 Task: Find connections with filter location Itabaiana with filter topic #Bitcoinwith filter profile language Potuguese with filter current company Online Opportunity Work From Home with filter school Indian School of Business with filter industry Water, Waste, Steam, and Air Conditioning Services with filter service category Labor and Employment Law with filter keywords title Screenwriter
Action: Mouse moved to (687, 144)
Screenshot: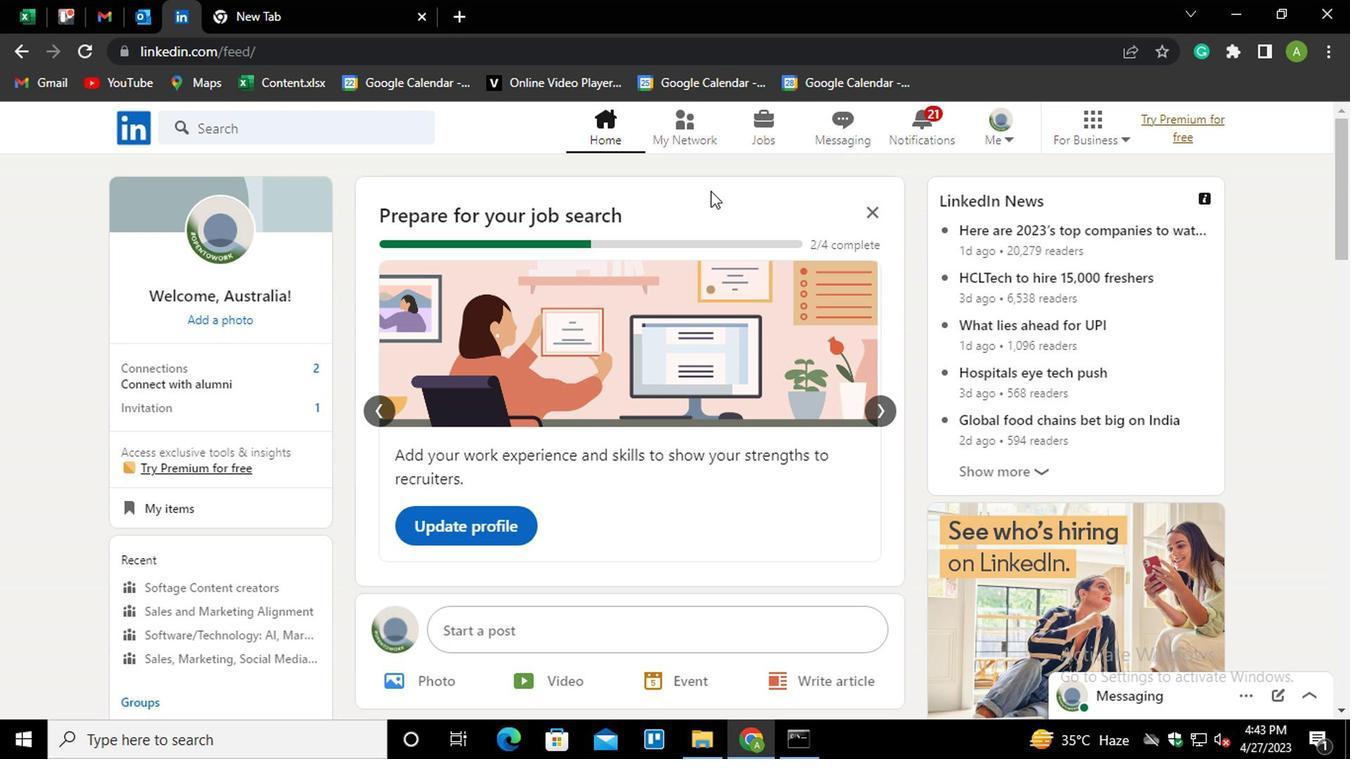 
Action: Mouse pressed left at (687, 144)
Screenshot: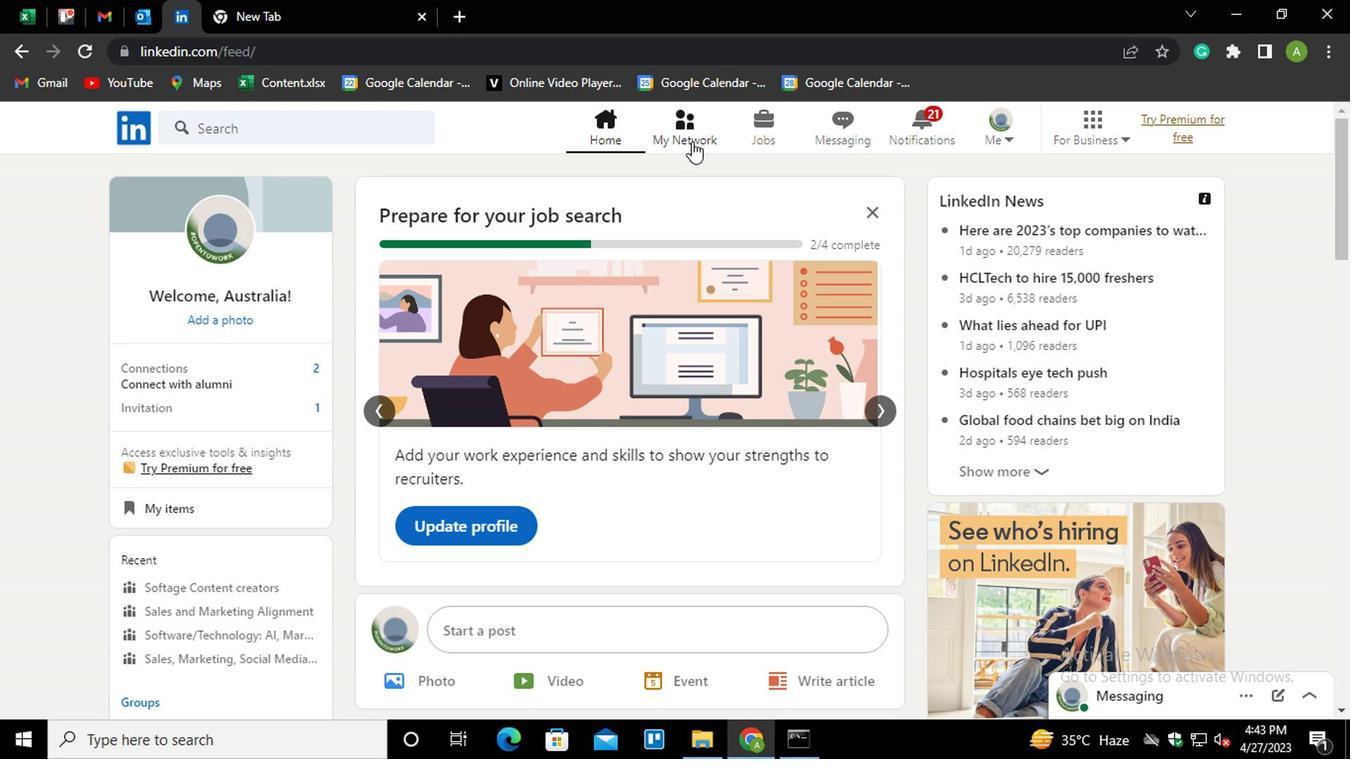 
Action: Mouse moved to (217, 237)
Screenshot: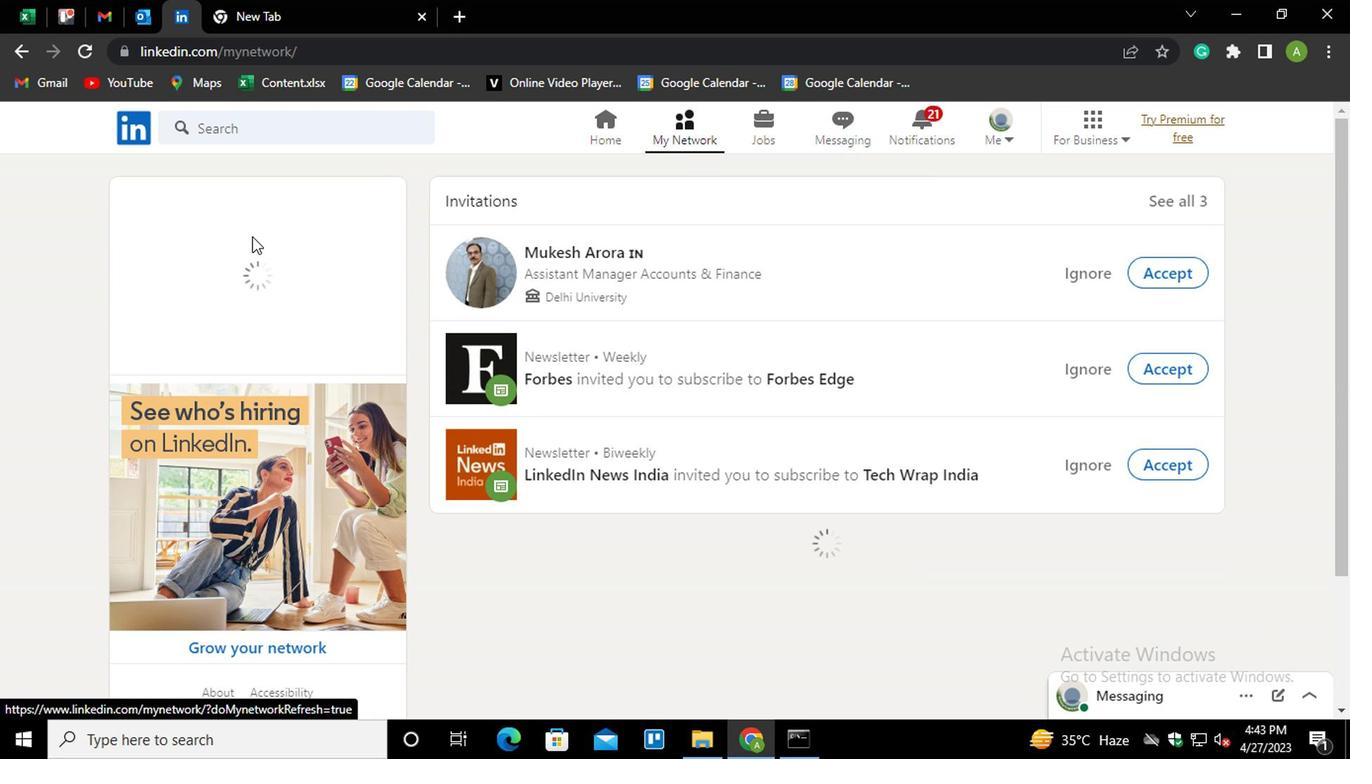 
Action: Mouse pressed left at (217, 237)
Screenshot: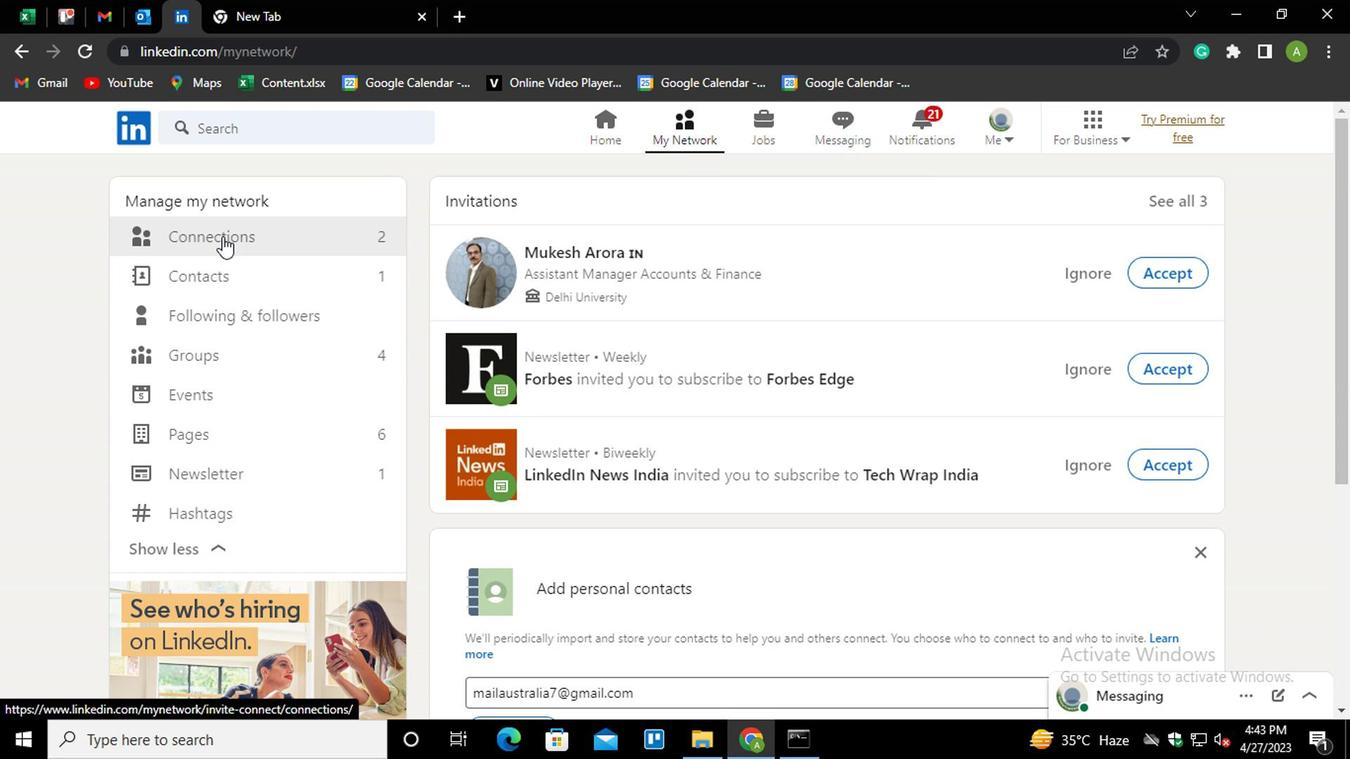 
Action: Mouse moved to (832, 244)
Screenshot: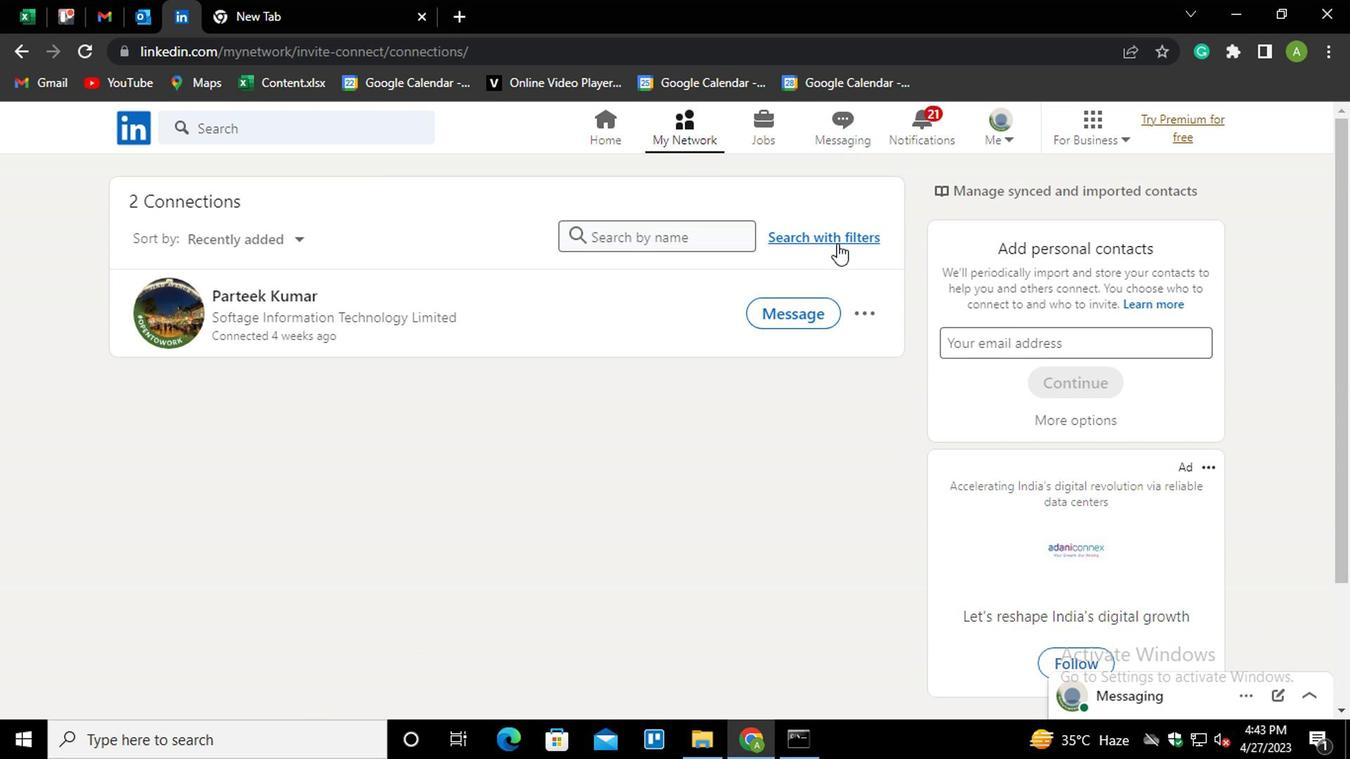 
Action: Mouse pressed left at (832, 244)
Screenshot: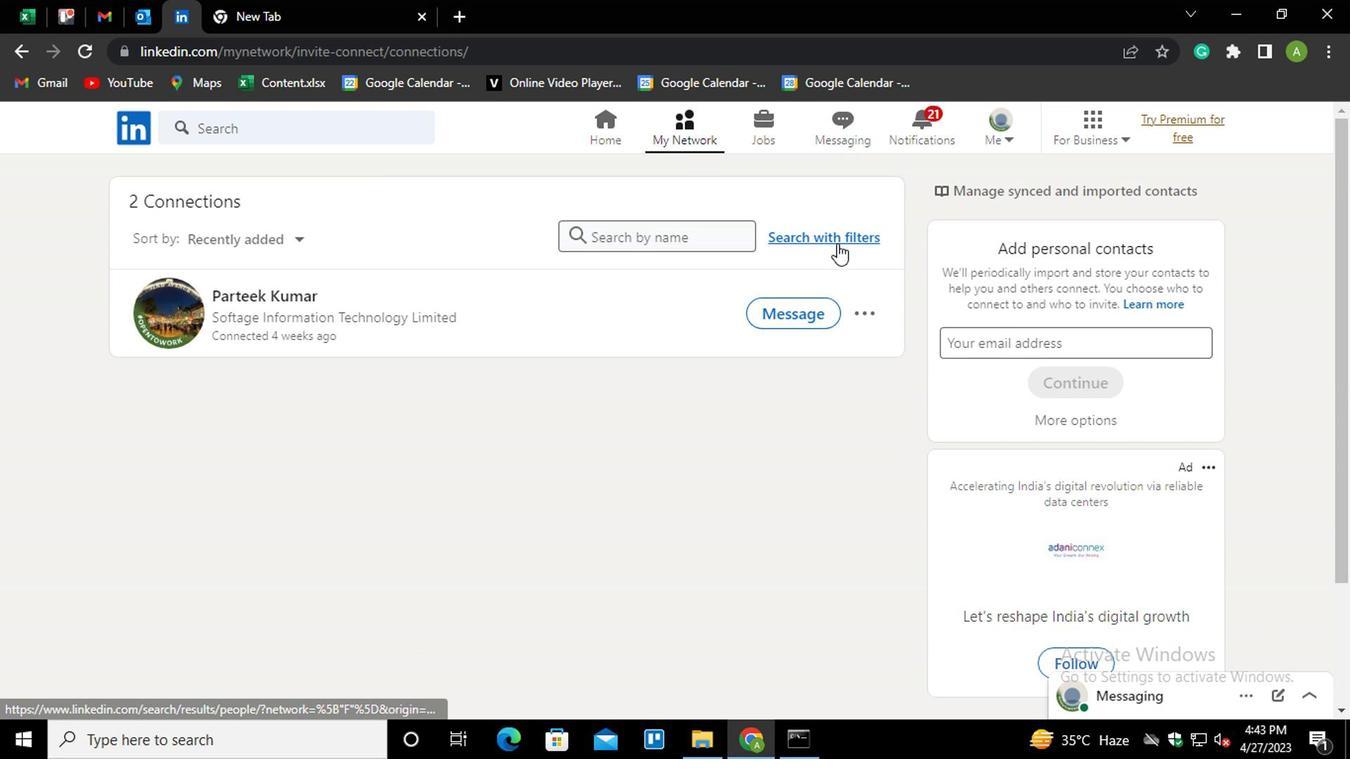 
Action: Mouse moved to (724, 184)
Screenshot: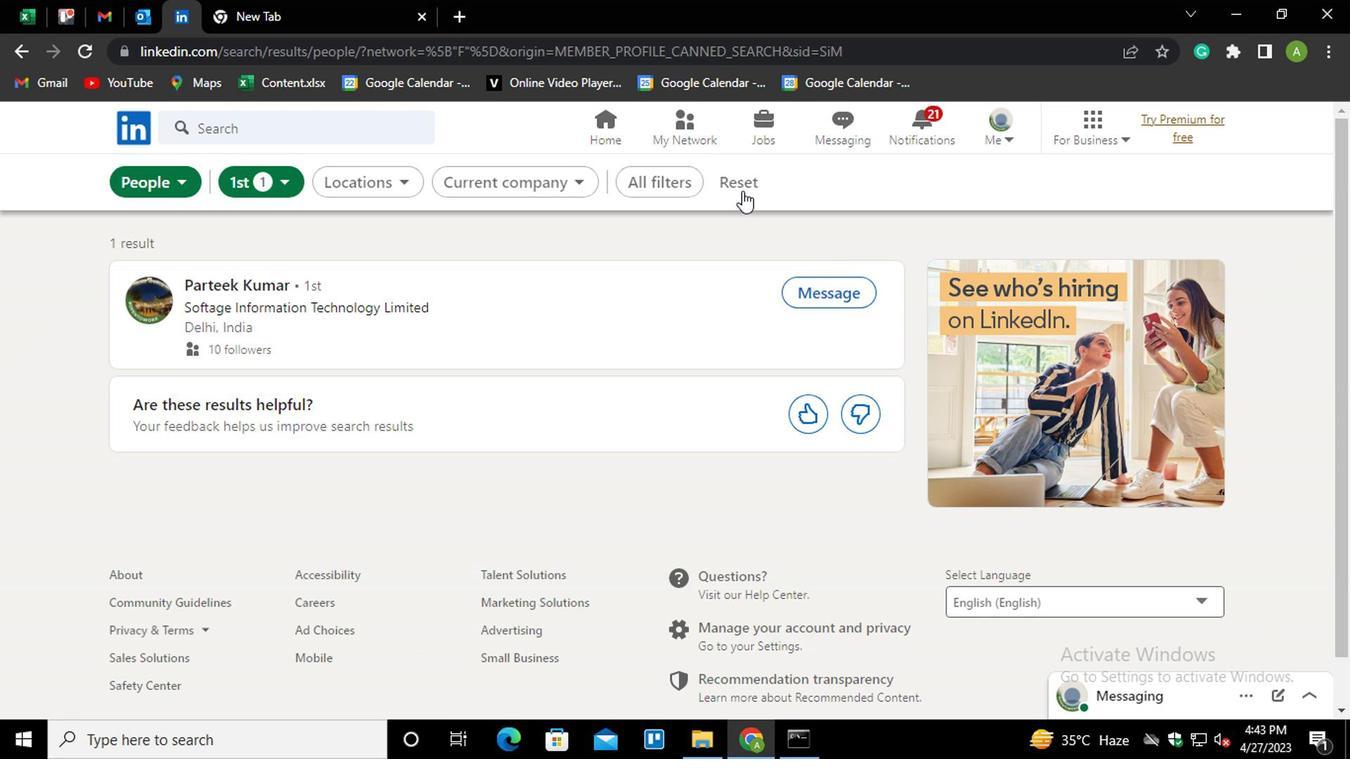 
Action: Mouse pressed left at (724, 184)
Screenshot: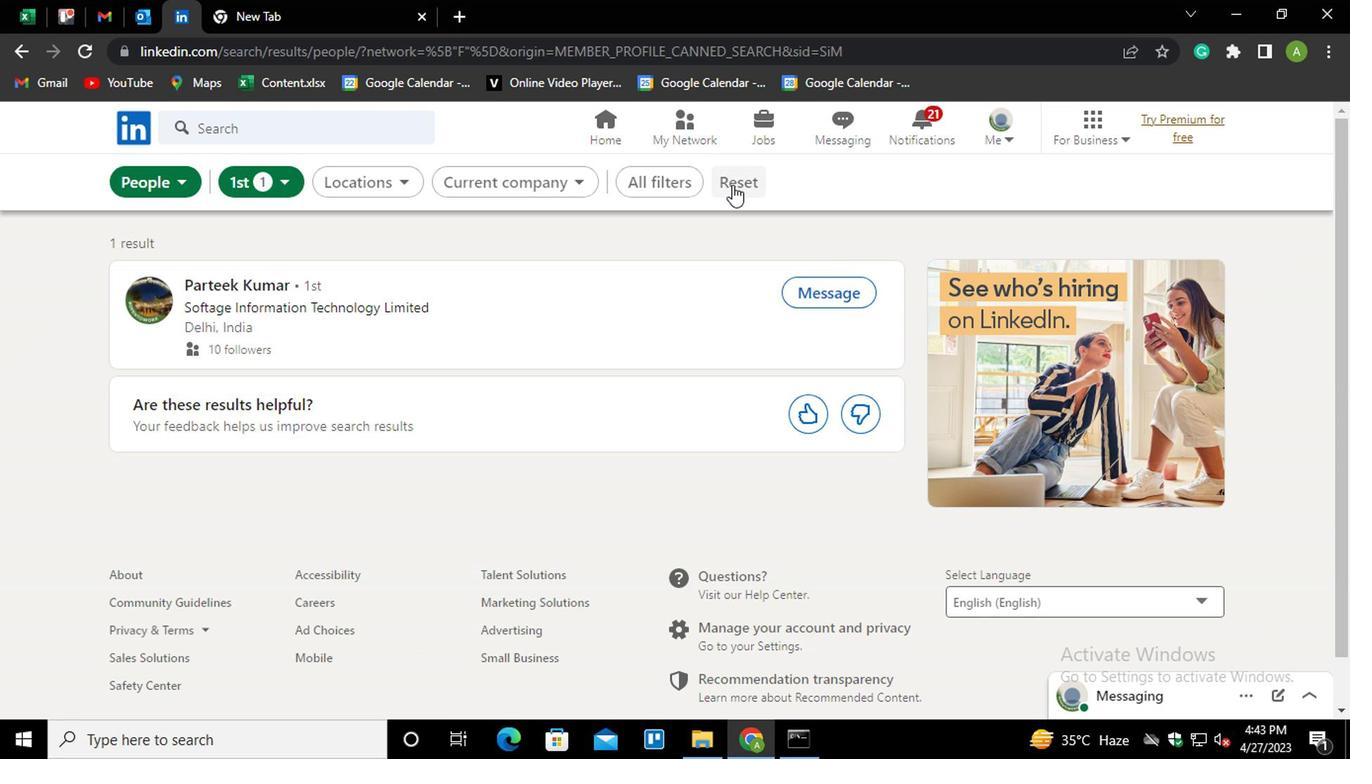 
Action: Mouse moved to (713, 189)
Screenshot: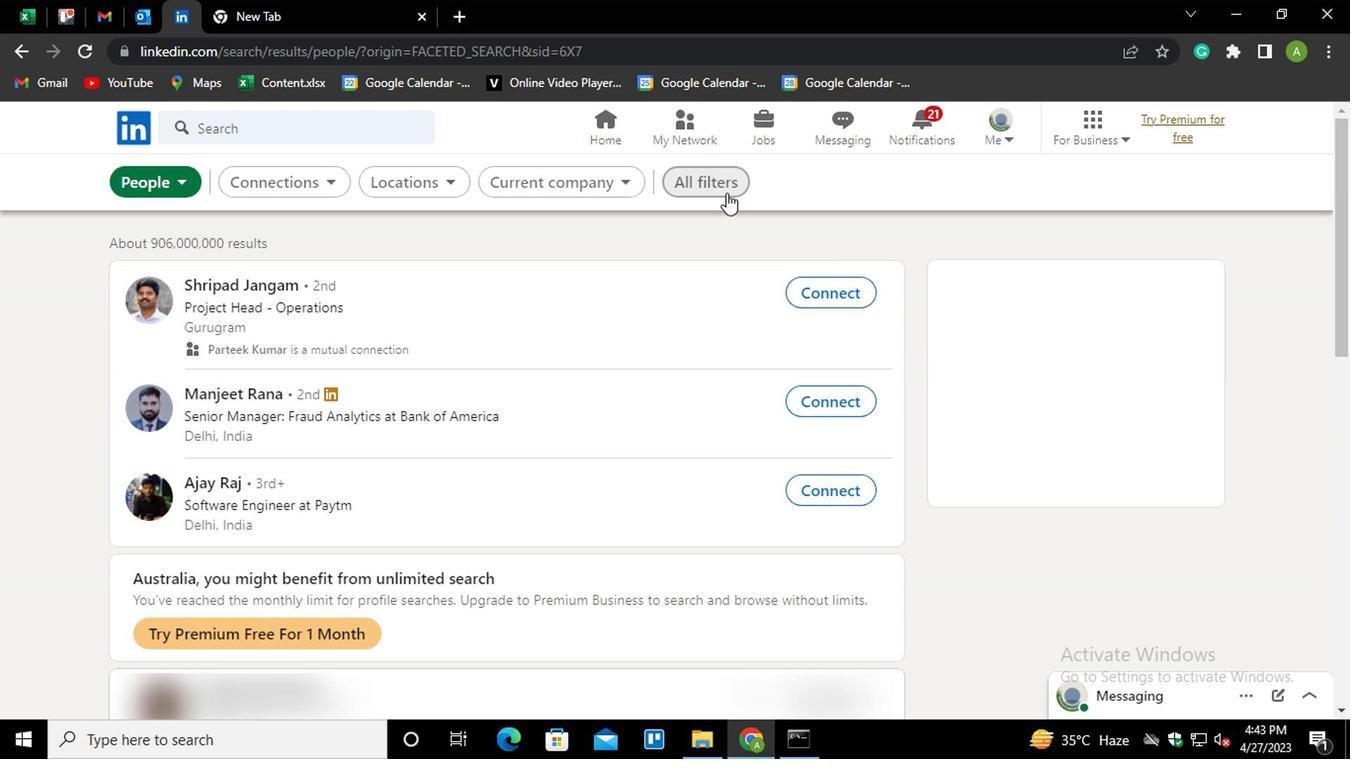 
Action: Mouse pressed left at (713, 189)
Screenshot: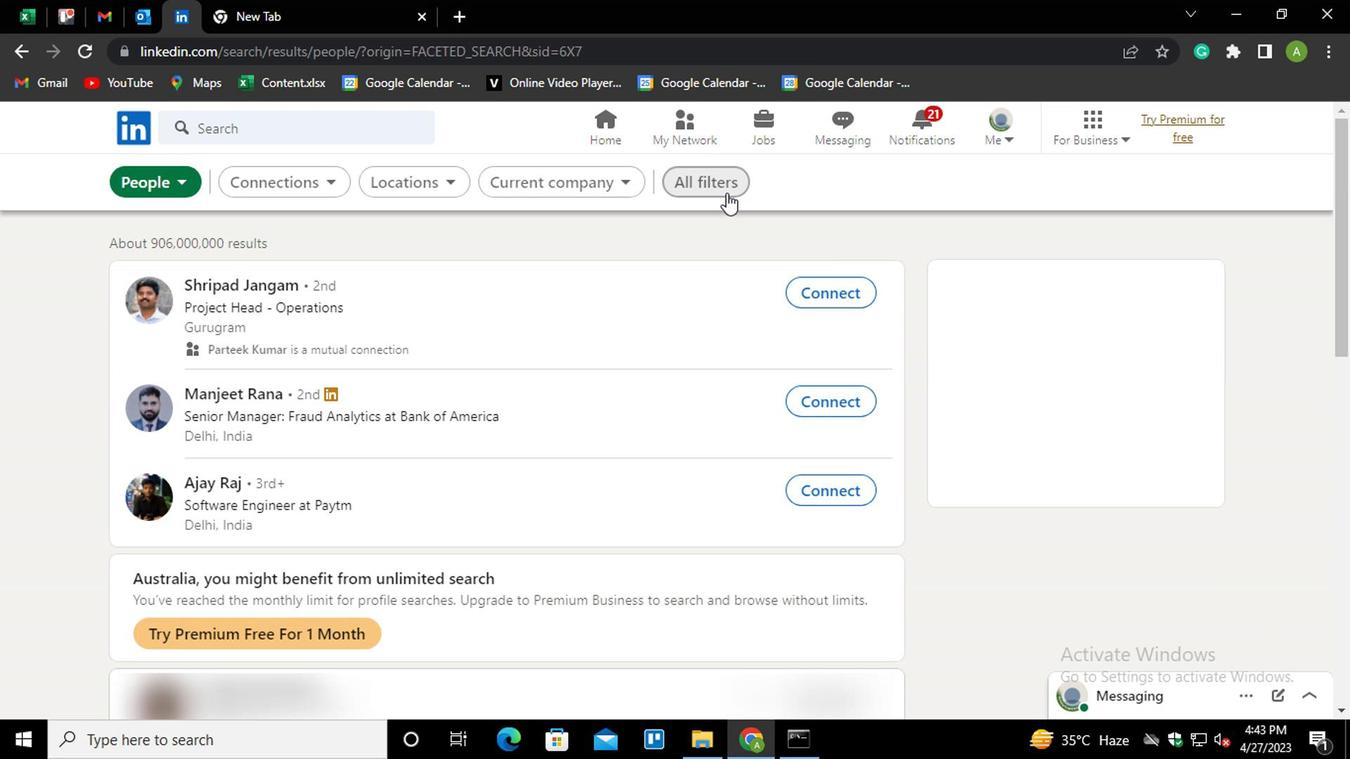 
Action: Mouse moved to (948, 372)
Screenshot: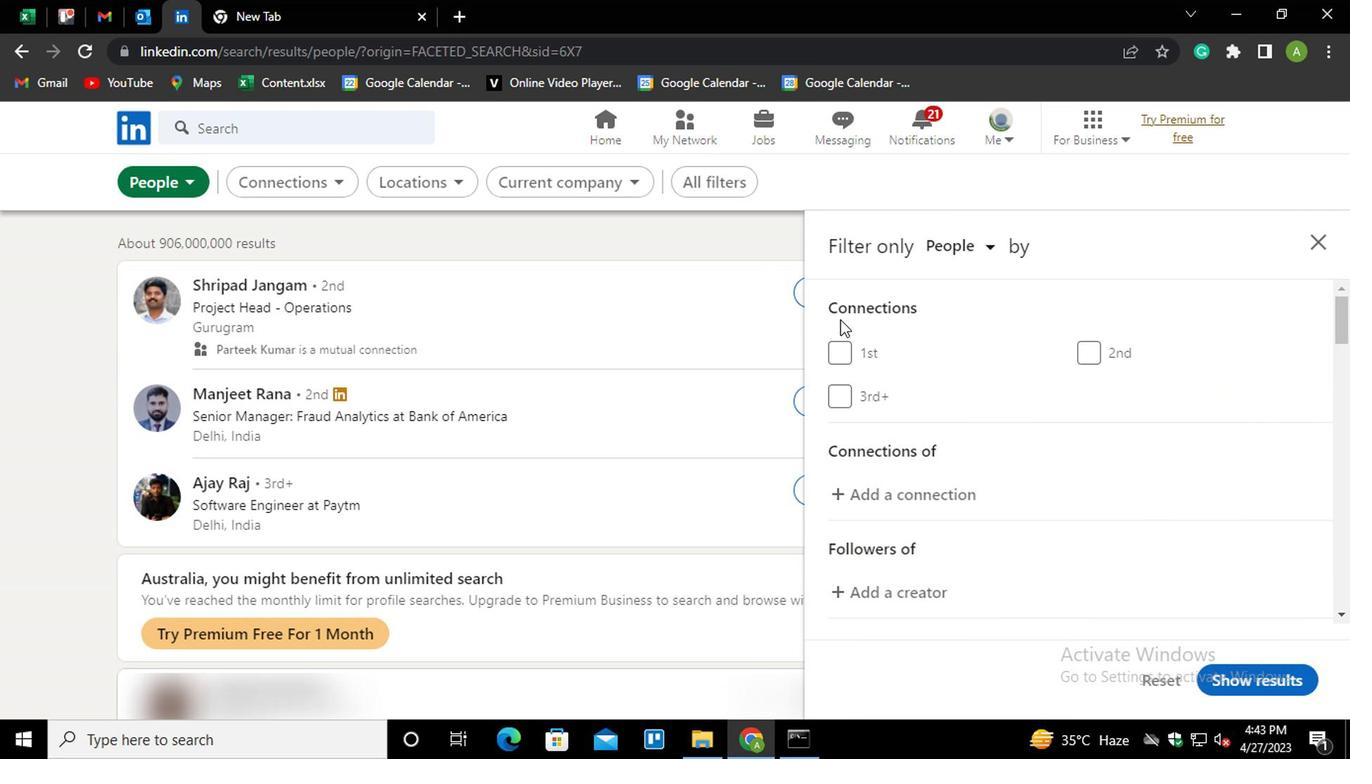 
Action: Mouse scrolled (948, 372) with delta (0, 0)
Screenshot: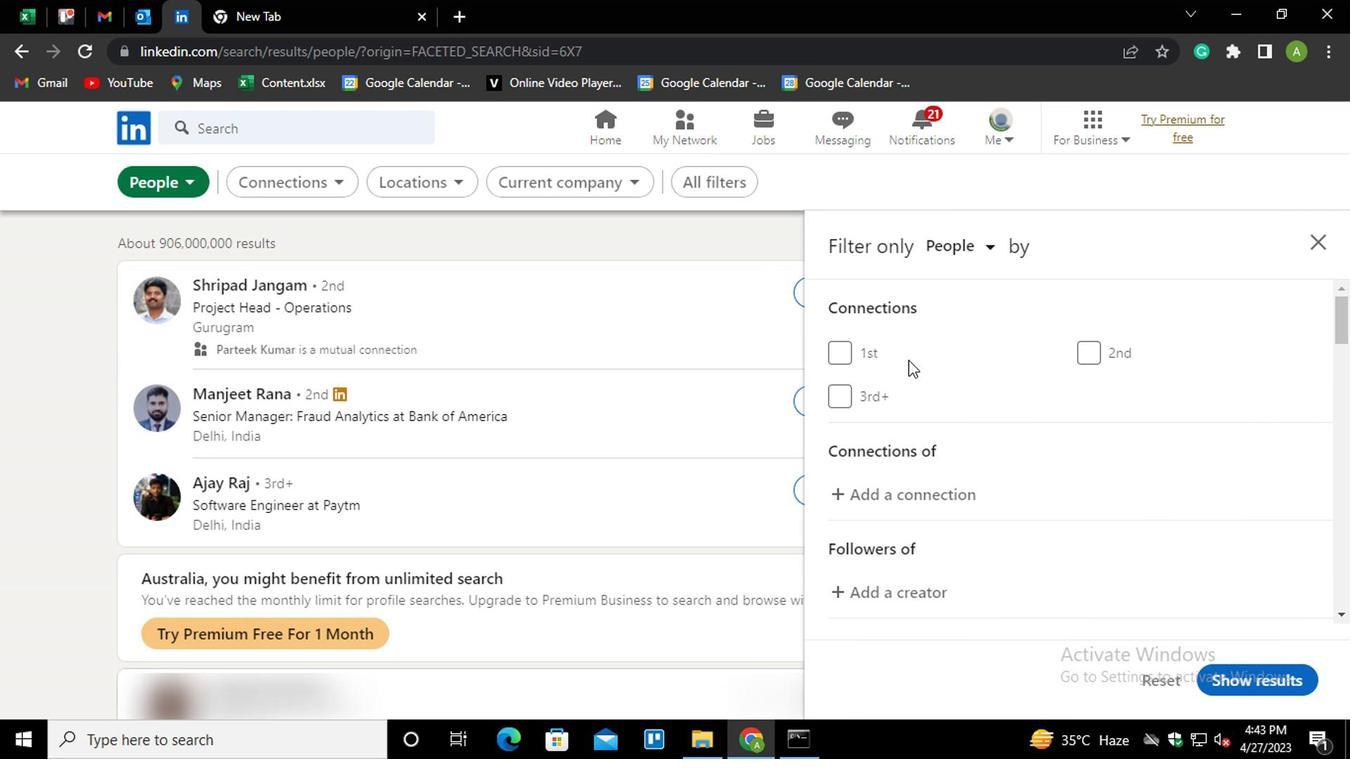 
Action: Mouse scrolled (948, 372) with delta (0, 0)
Screenshot: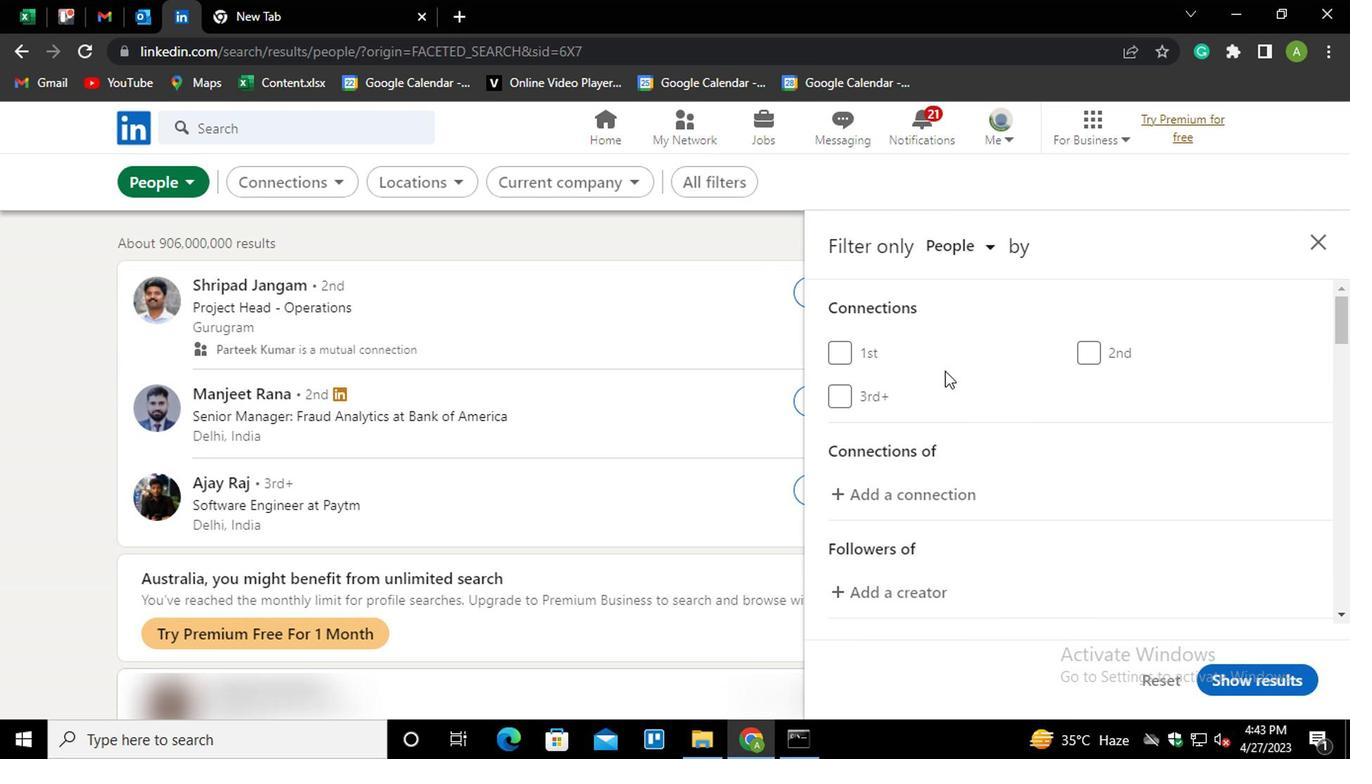 
Action: Mouse scrolled (948, 372) with delta (0, 0)
Screenshot: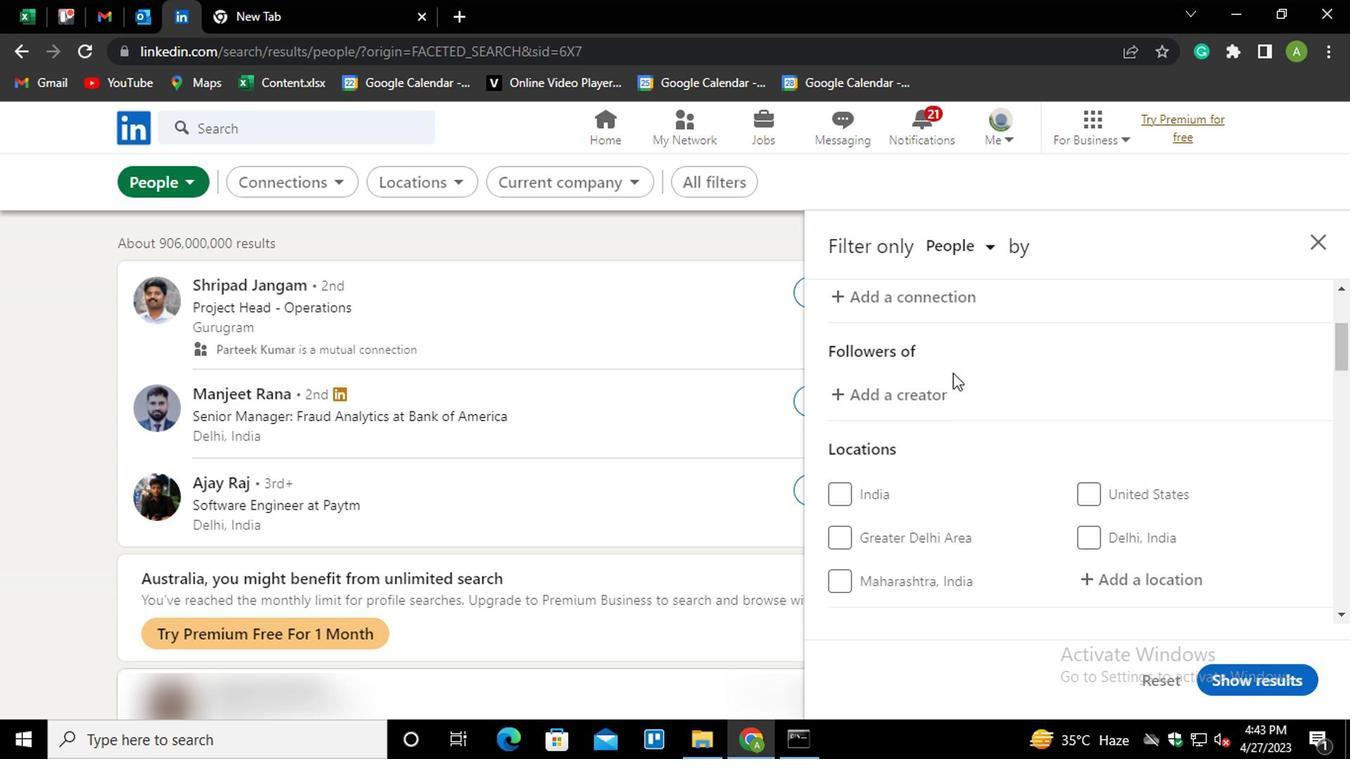 
Action: Mouse scrolled (948, 372) with delta (0, 0)
Screenshot: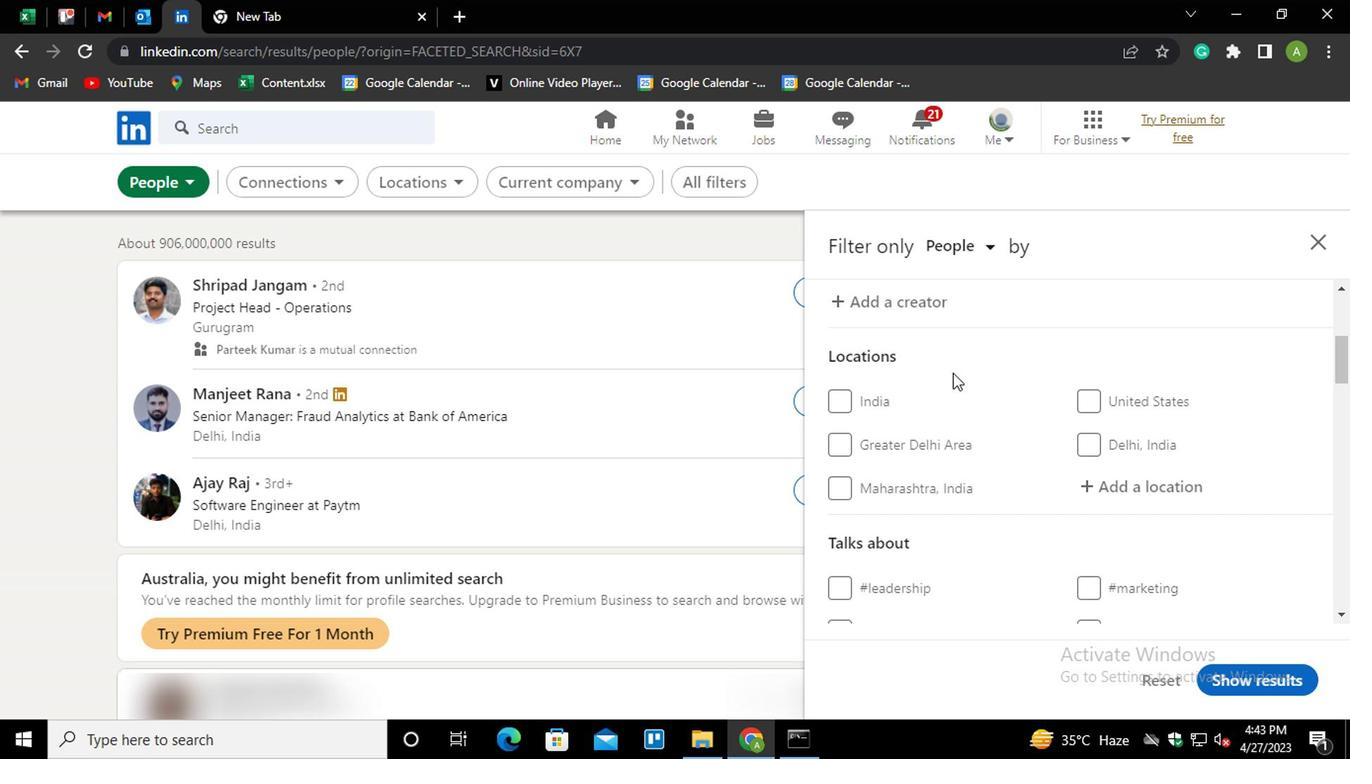 
Action: Mouse scrolled (948, 372) with delta (0, 0)
Screenshot: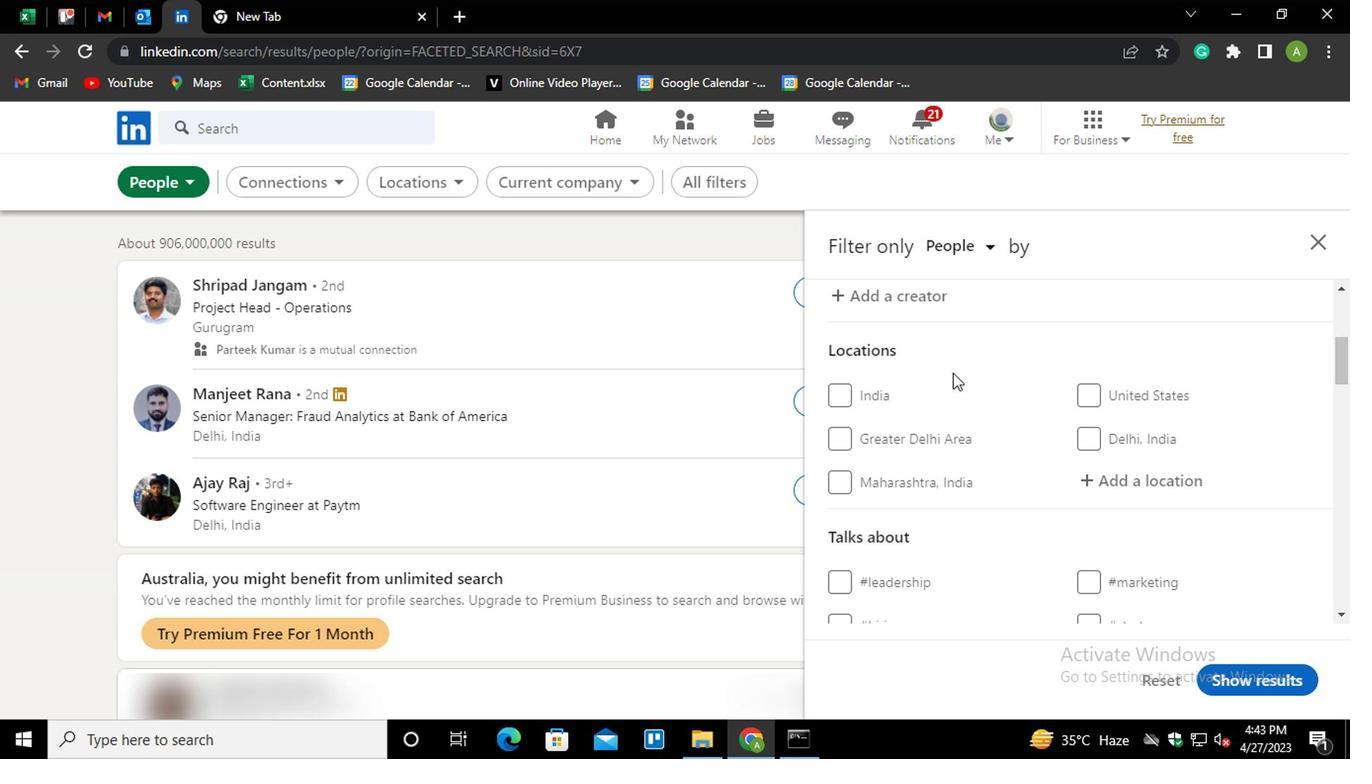 
Action: Mouse scrolled (948, 373) with delta (0, 0)
Screenshot: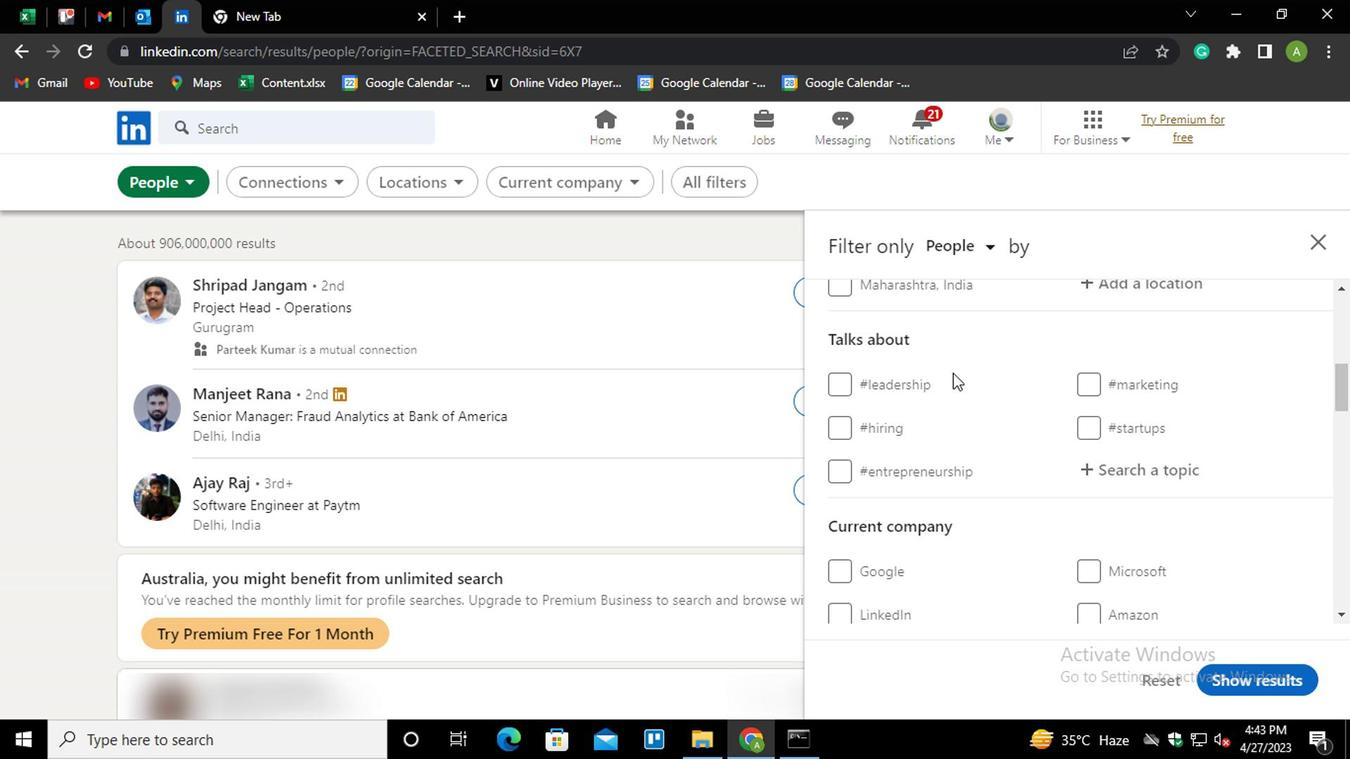 
Action: Mouse moved to (1117, 377)
Screenshot: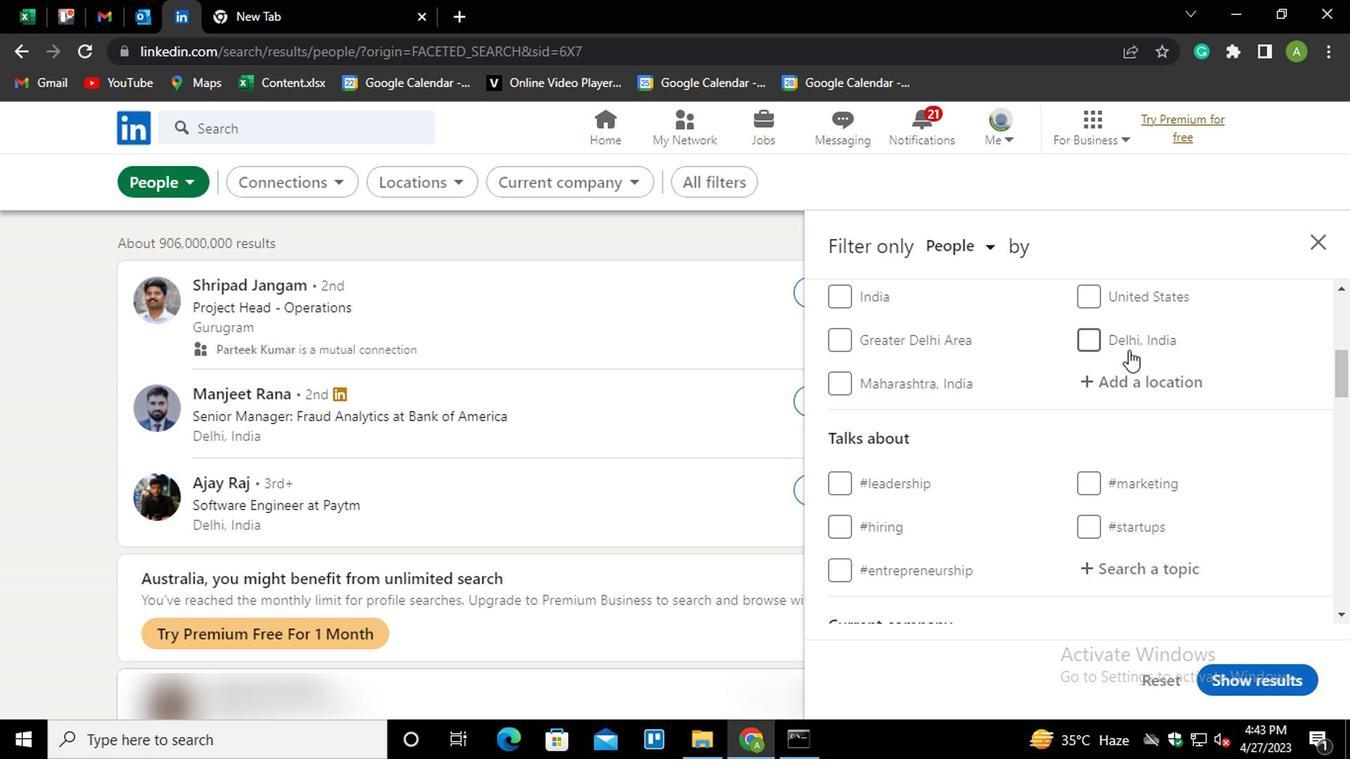 
Action: Mouse pressed left at (1117, 377)
Screenshot: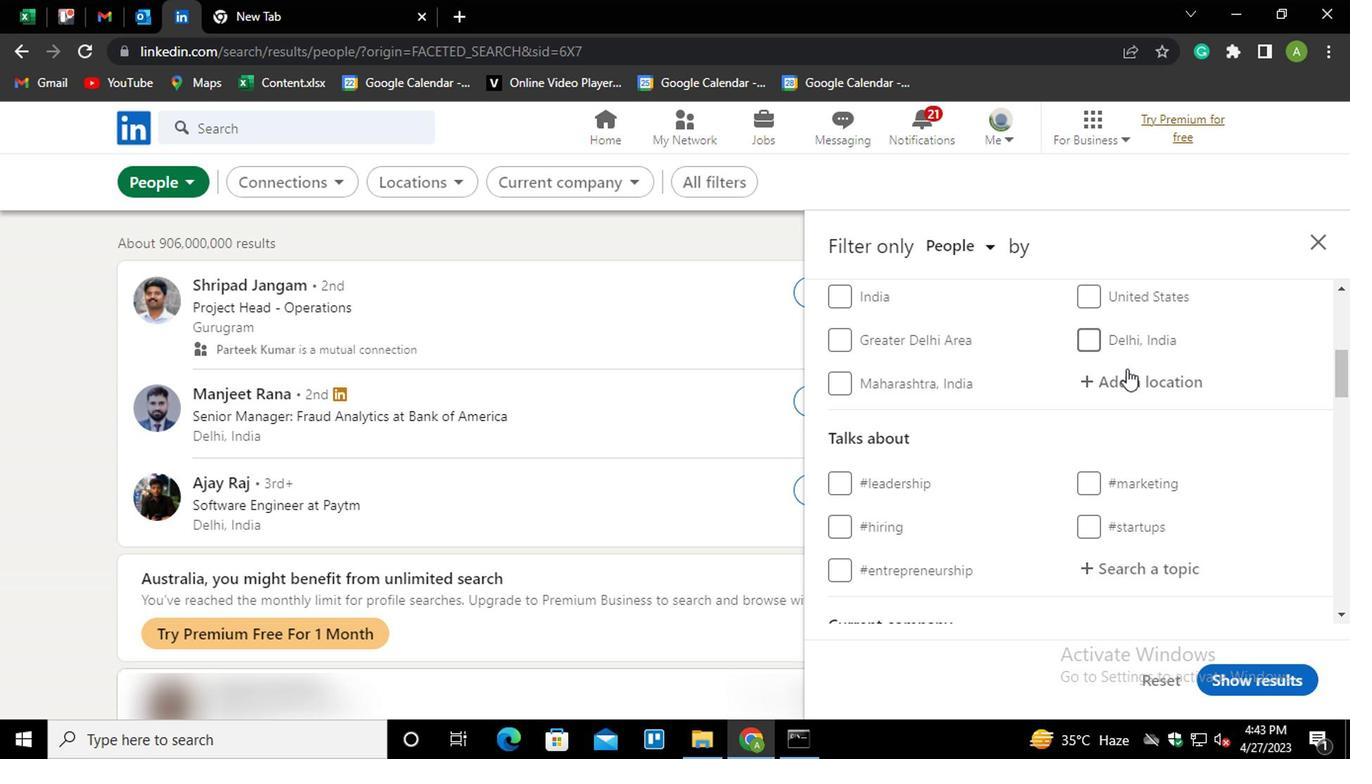 
Action: Mouse moved to (1124, 380)
Screenshot: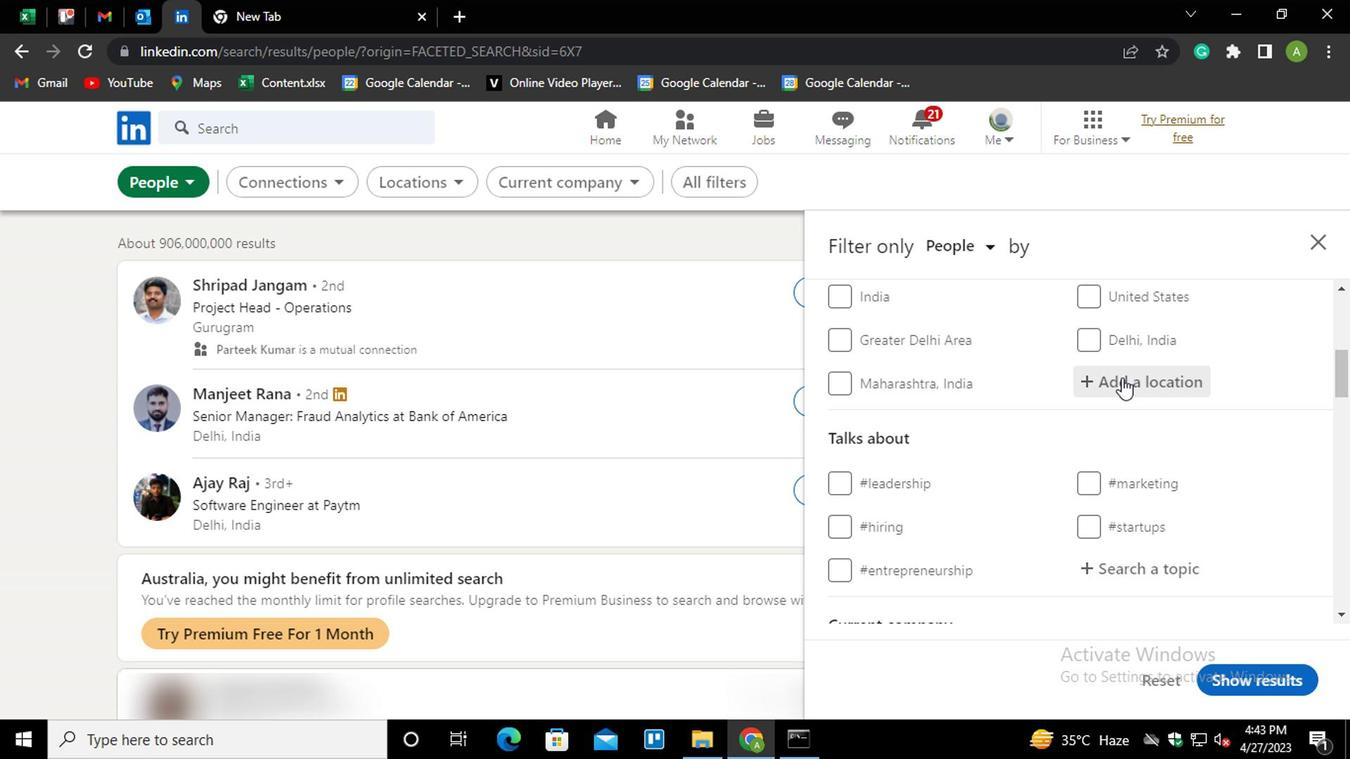 
Action: Mouse pressed left at (1124, 380)
Screenshot: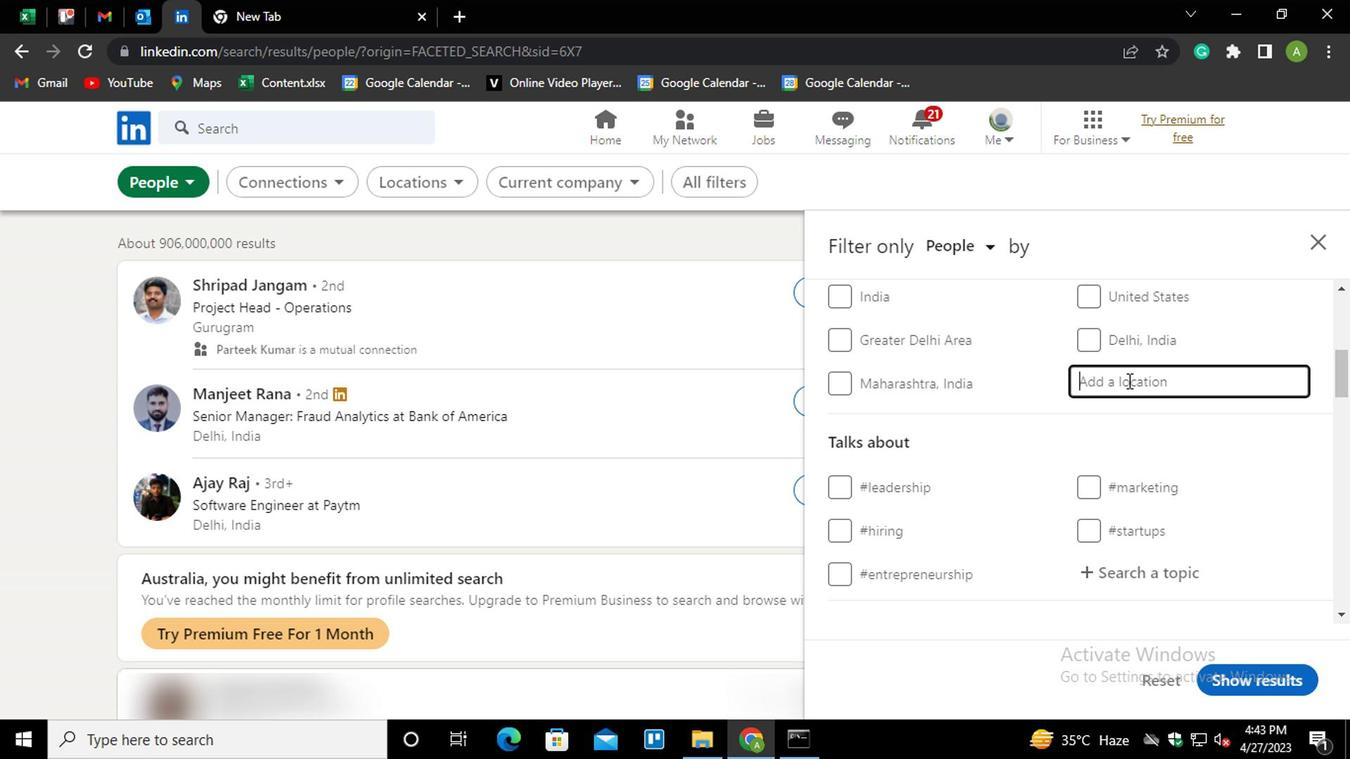 
Action: Mouse moved to (1124, 380)
Screenshot: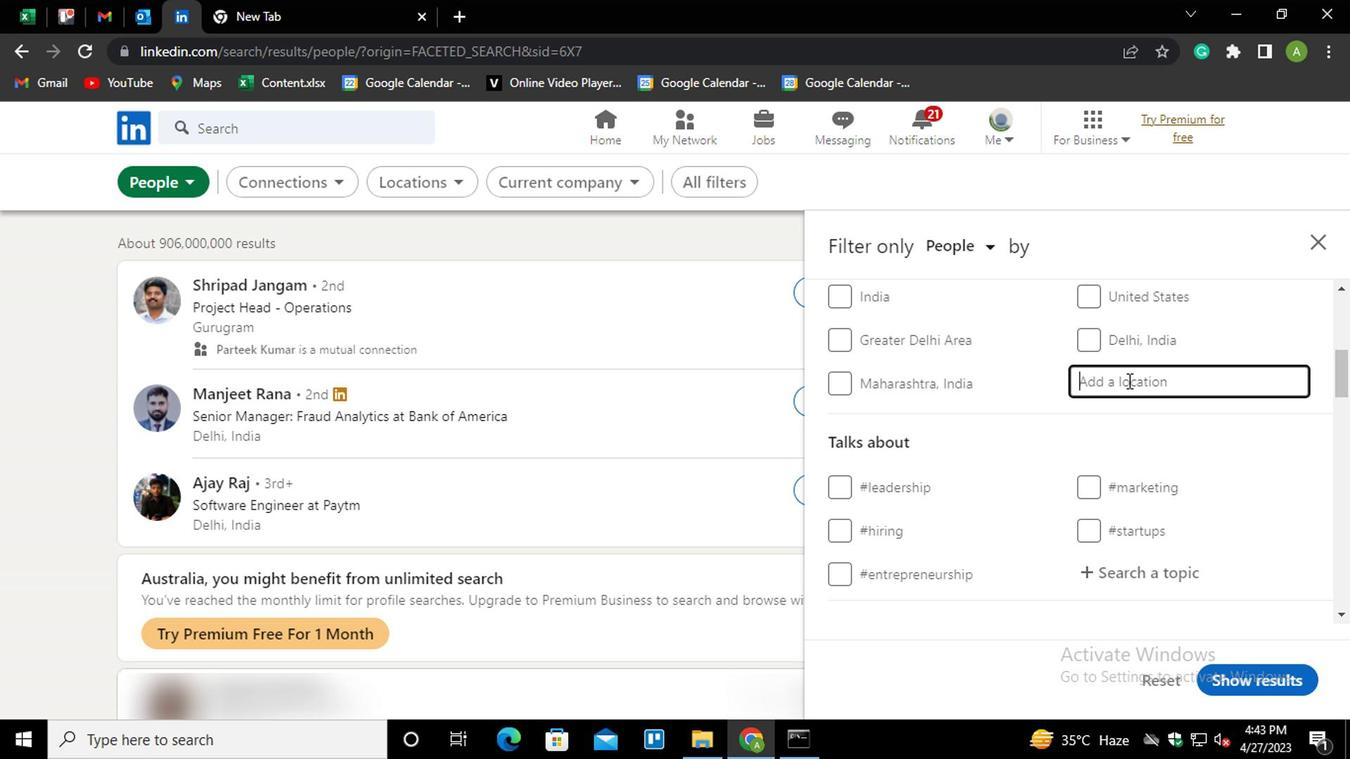 
Action: Key pressed <Key.shift>ITABAIANA<Key.down><Key.enter>
Screenshot: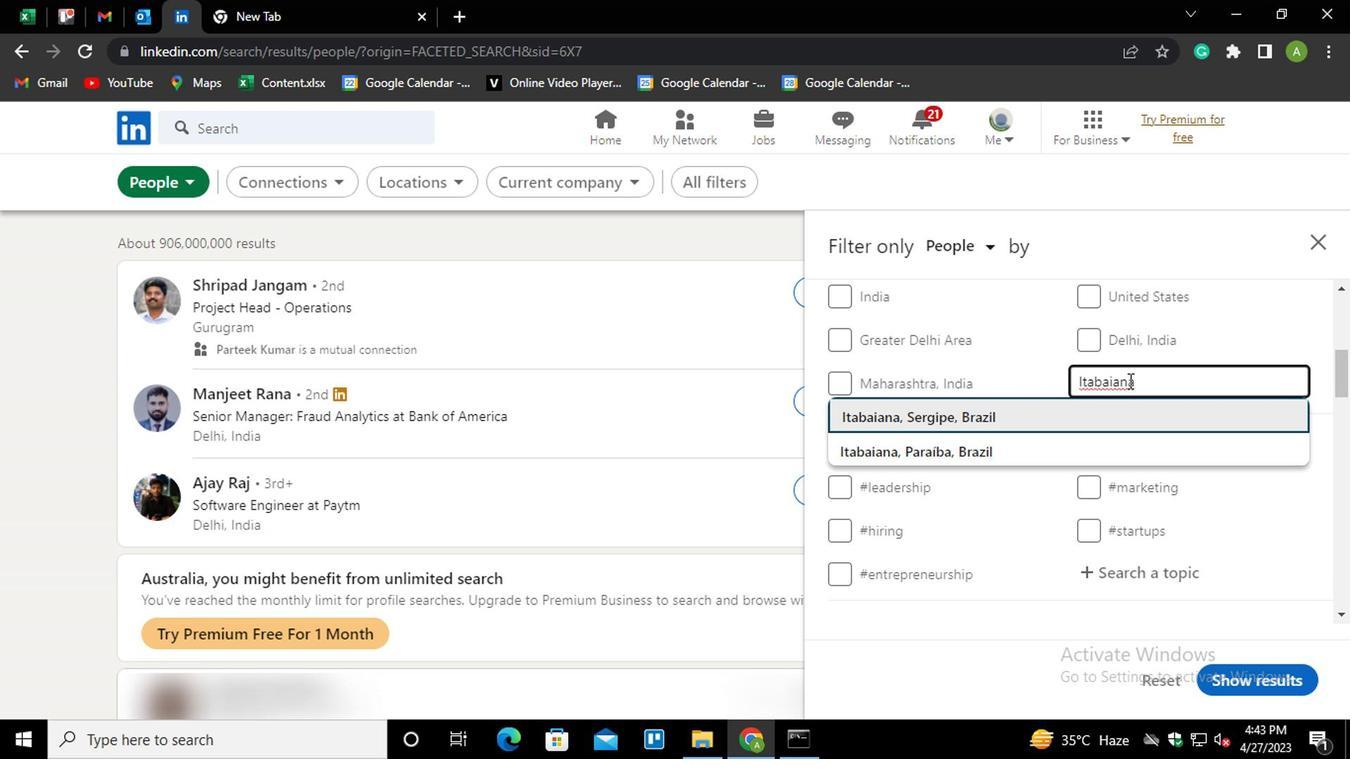 
Action: Mouse moved to (1138, 382)
Screenshot: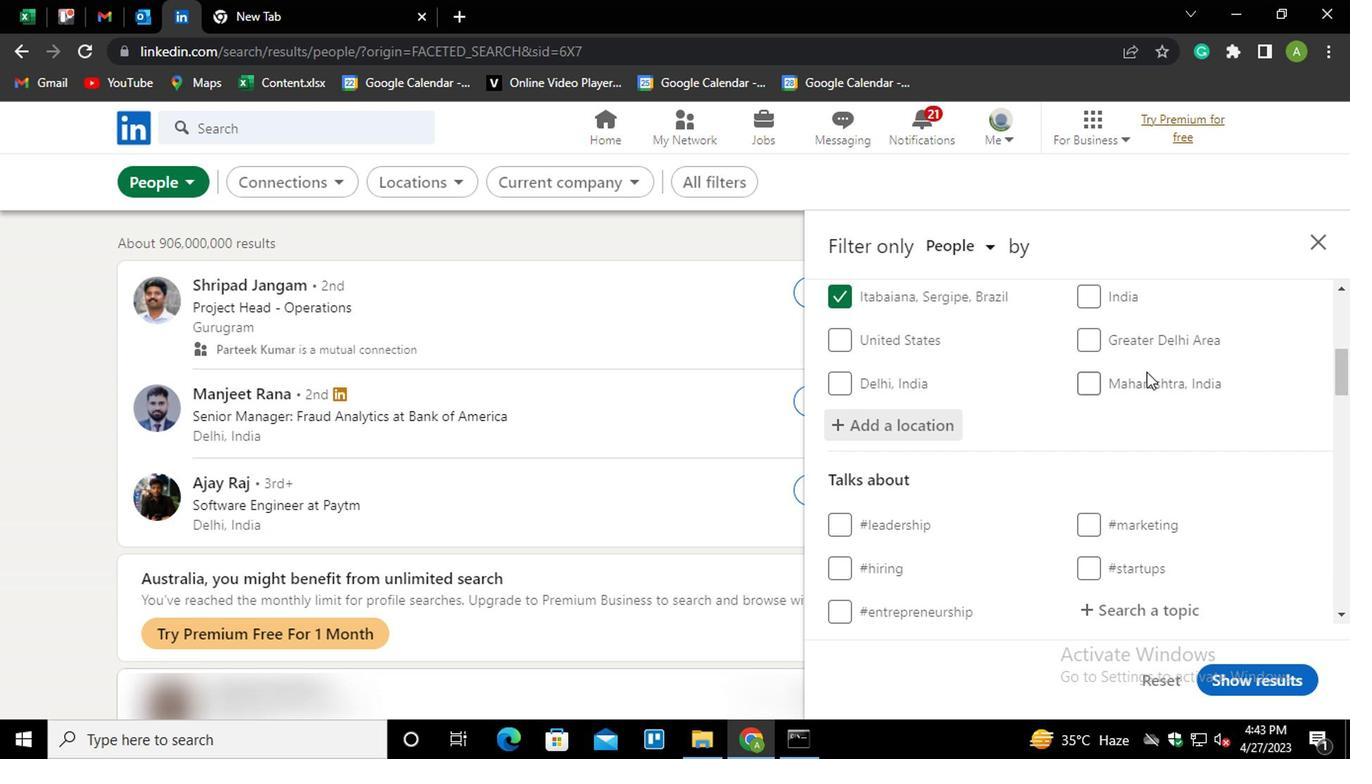 
Action: Mouse scrolled (1138, 381) with delta (0, 0)
Screenshot: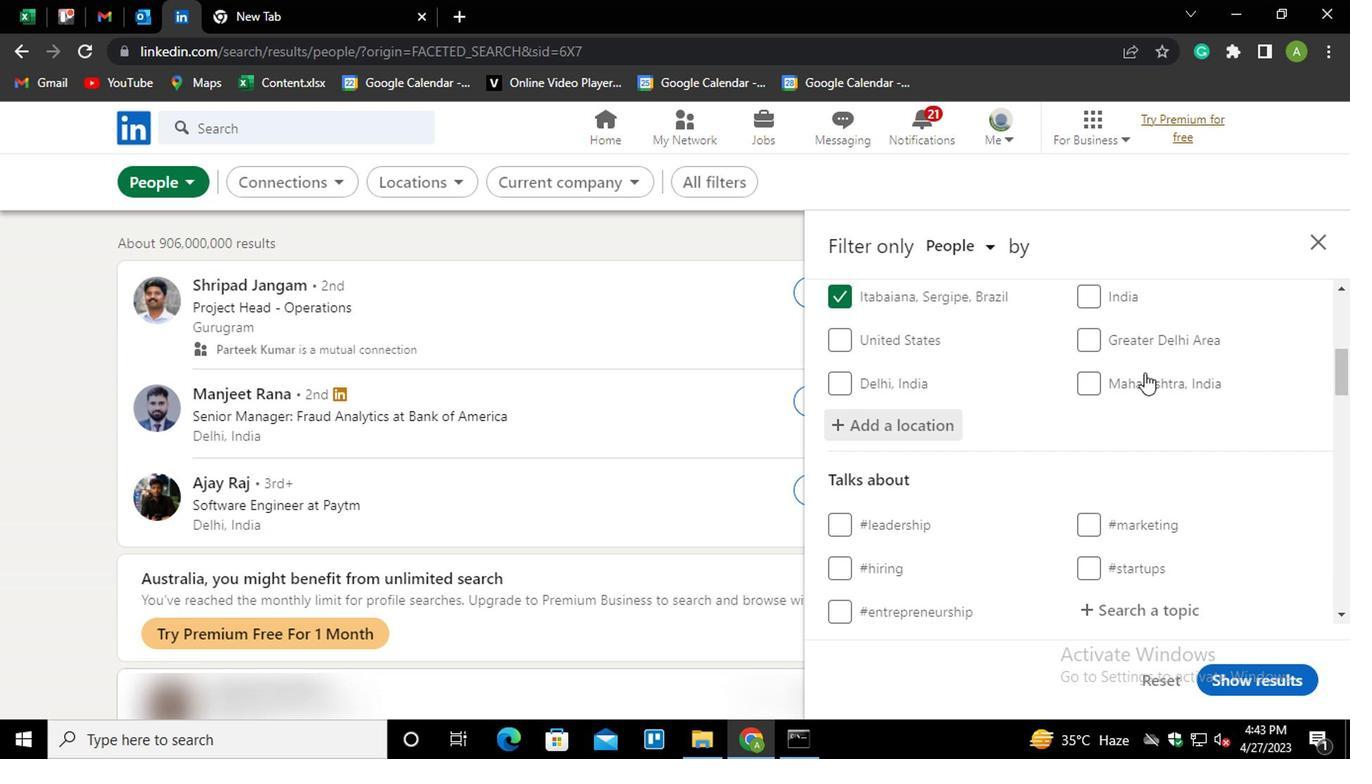 
Action: Mouse moved to (1133, 389)
Screenshot: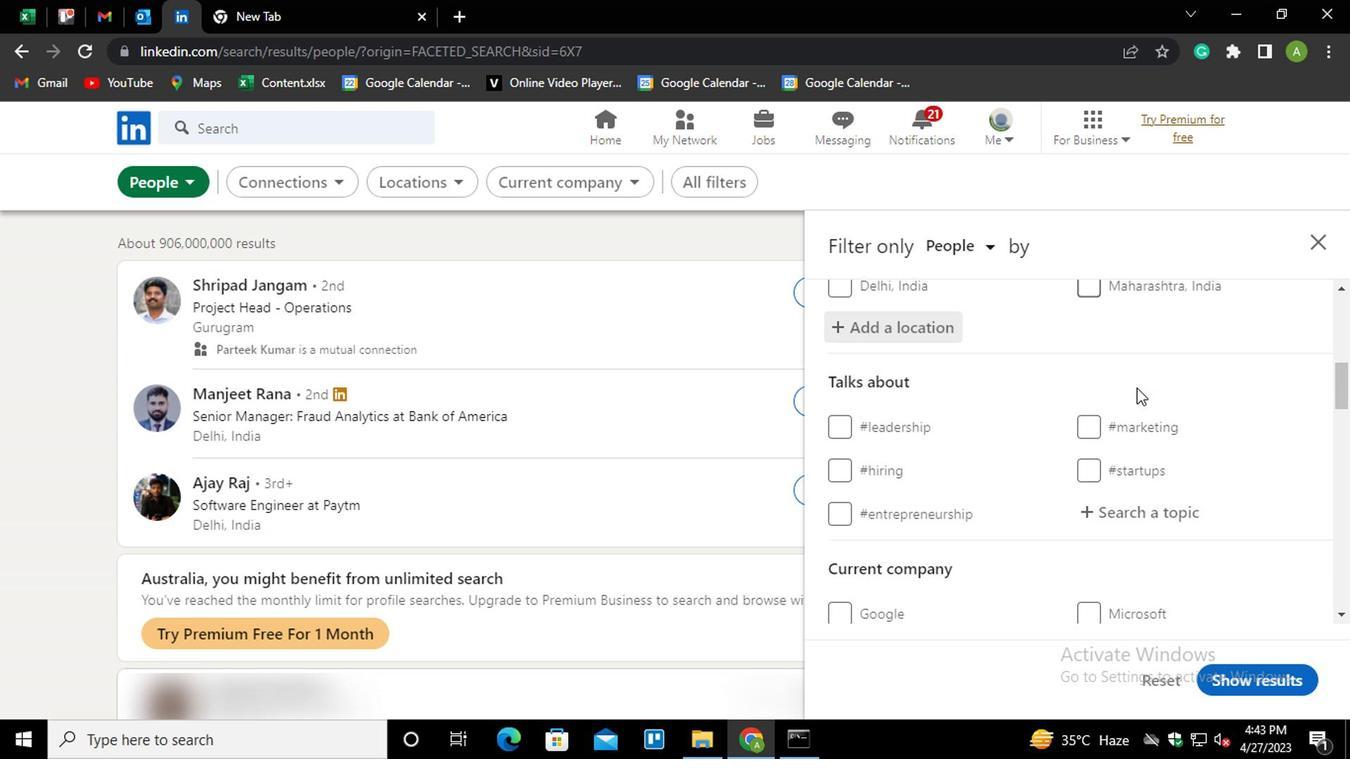 
Action: Mouse scrolled (1133, 388) with delta (0, -1)
Screenshot: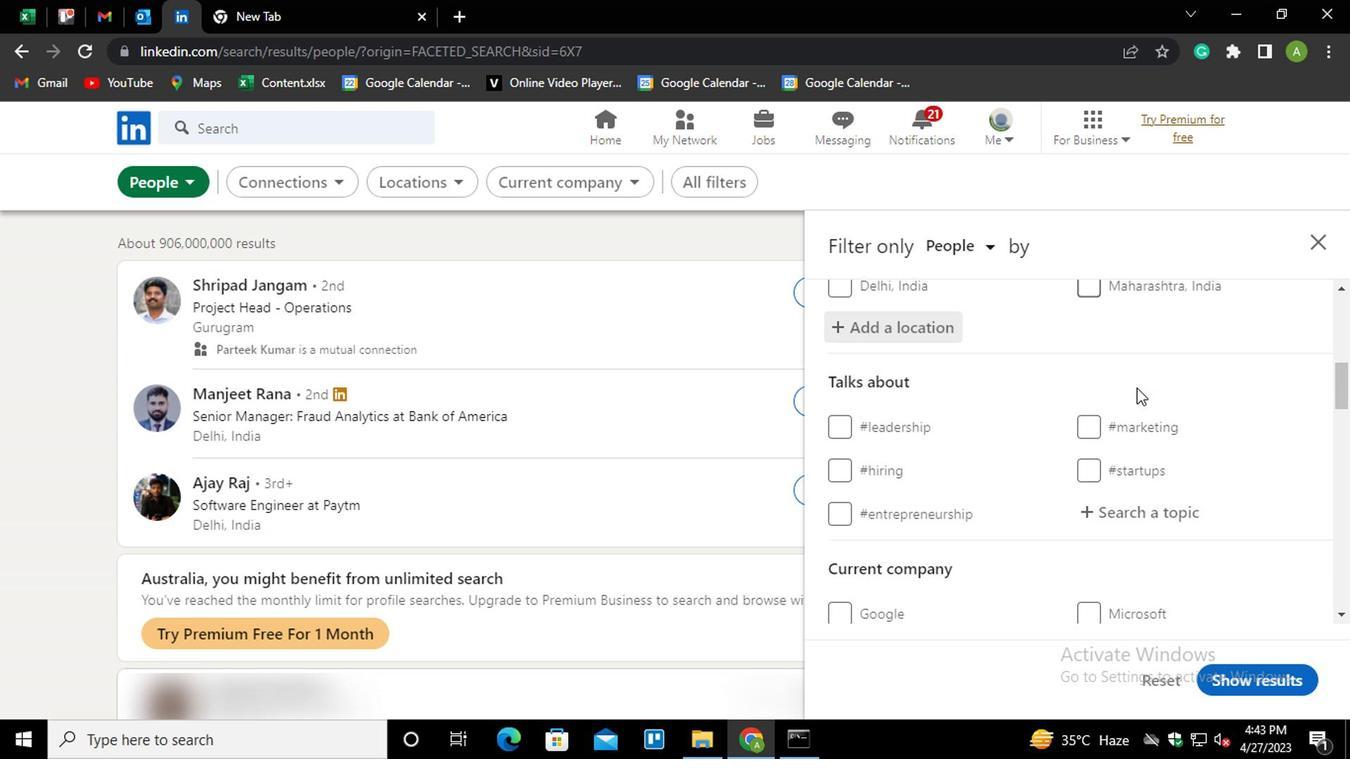 
Action: Mouse moved to (1133, 407)
Screenshot: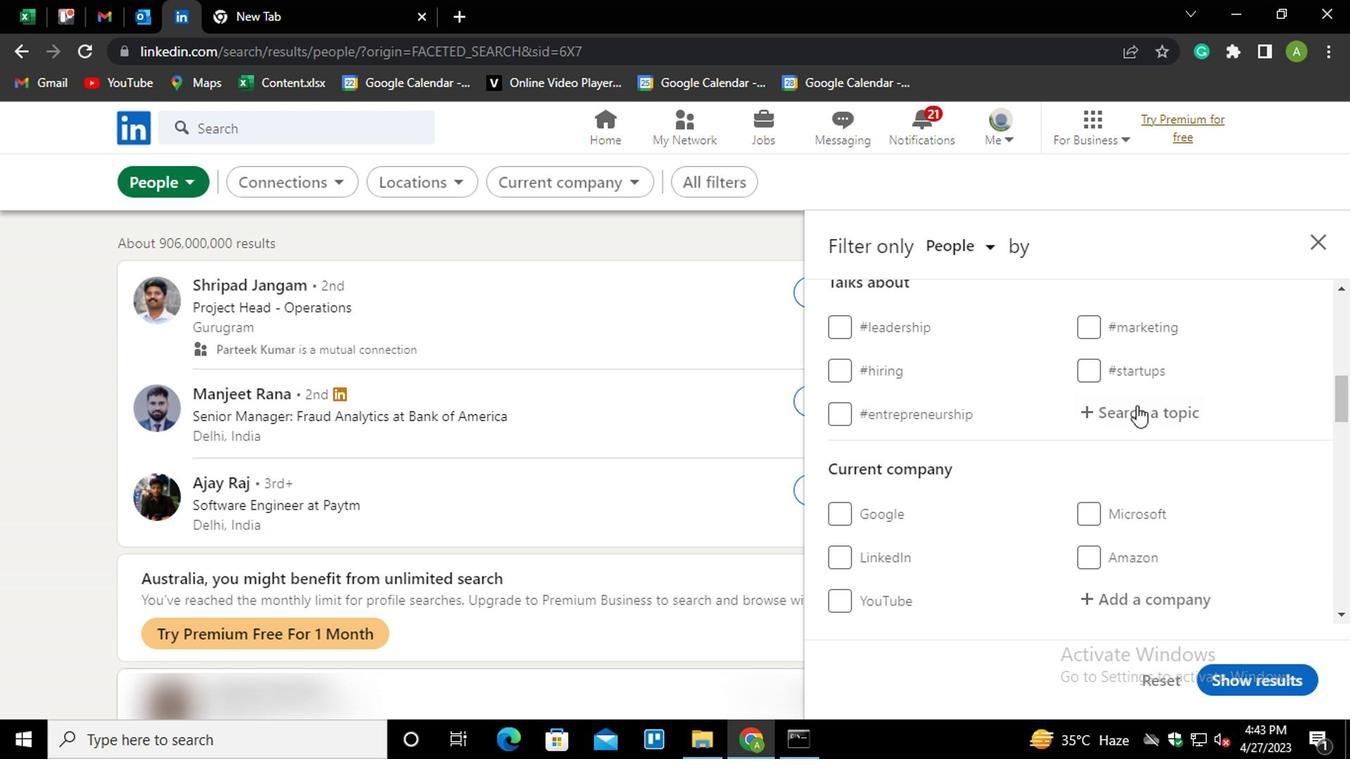 
Action: Mouse pressed left at (1133, 407)
Screenshot: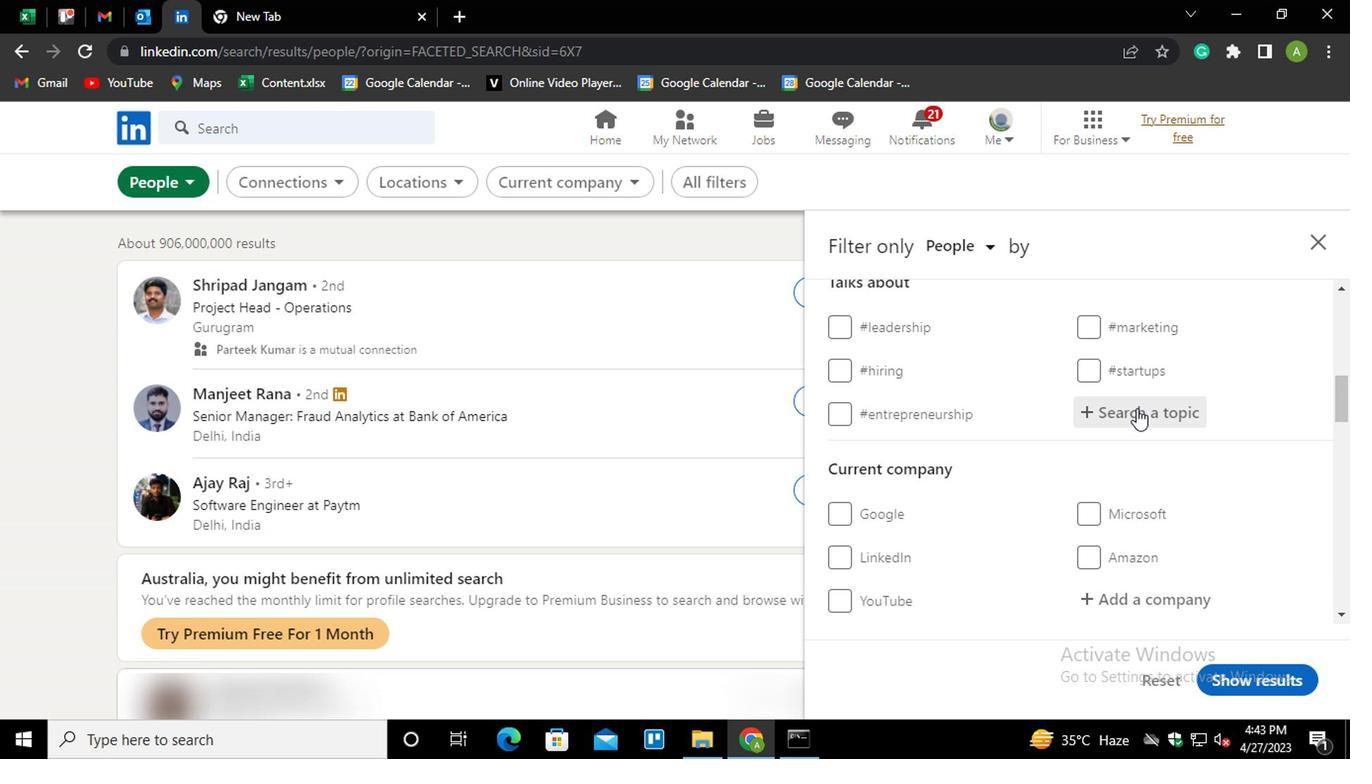 
Action: Key pressed <Key.shift><Key.shift><Key.shift><Key.shift><Key.shift><Key.shift><Key.shift><Key.shift><Key.shift><Key.shift><Key.shift><Key.shift><Key.shift><Key.shift><Key.shift><Key.shift><Key.shift><Key.shift><Key.shift><Key.shift><Key.shift><Key.shift><Key.shift><Key.shift><Key.shift><Key.shift><Key.shift><Key.shift><Key.shift><Key.shift><Key.shift><Key.shift><Key.shift><Key.shift><Key.shift><Key.shift><Key.shift><Key.shift><Key.shift><Key.shift>BITCOIN<Key.down><Key.enter>
Screenshot: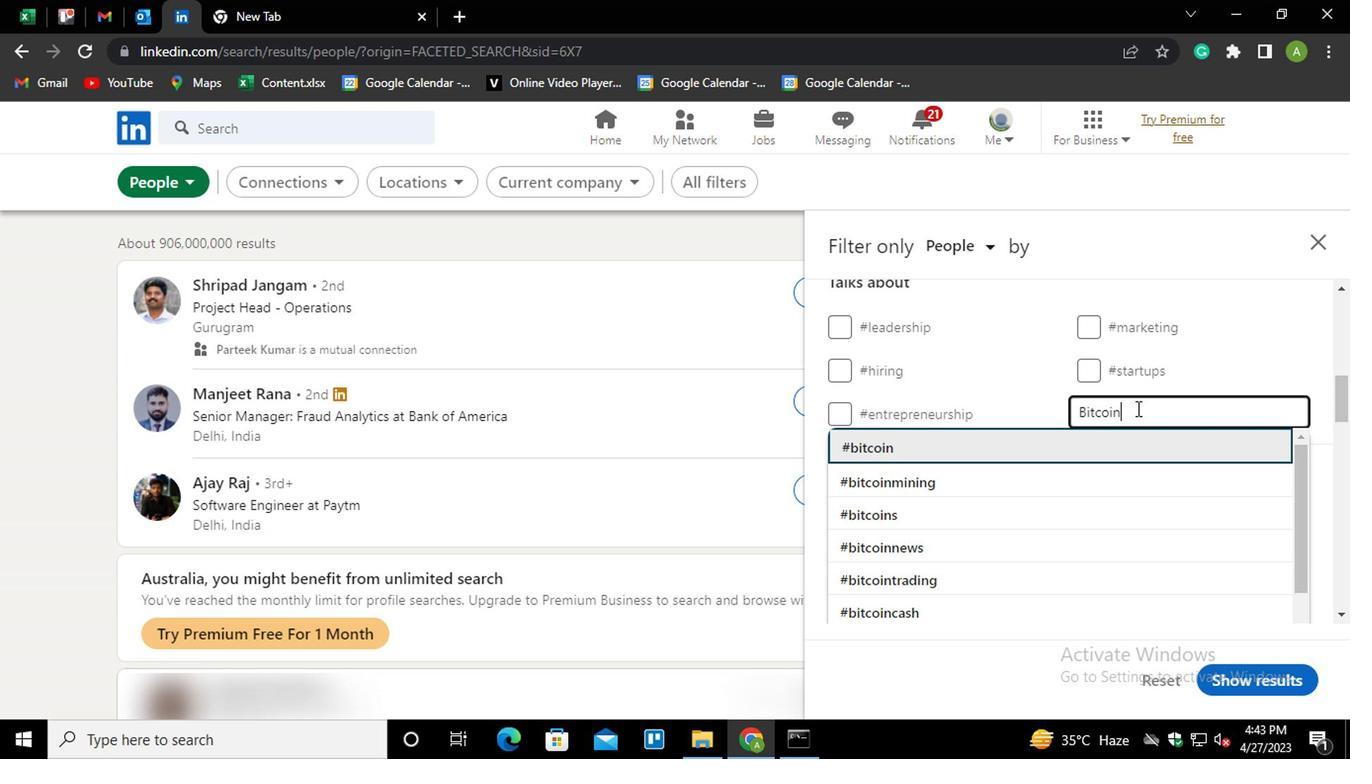 
Action: Mouse scrolled (1133, 407) with delta (0, 0)
Screenshot: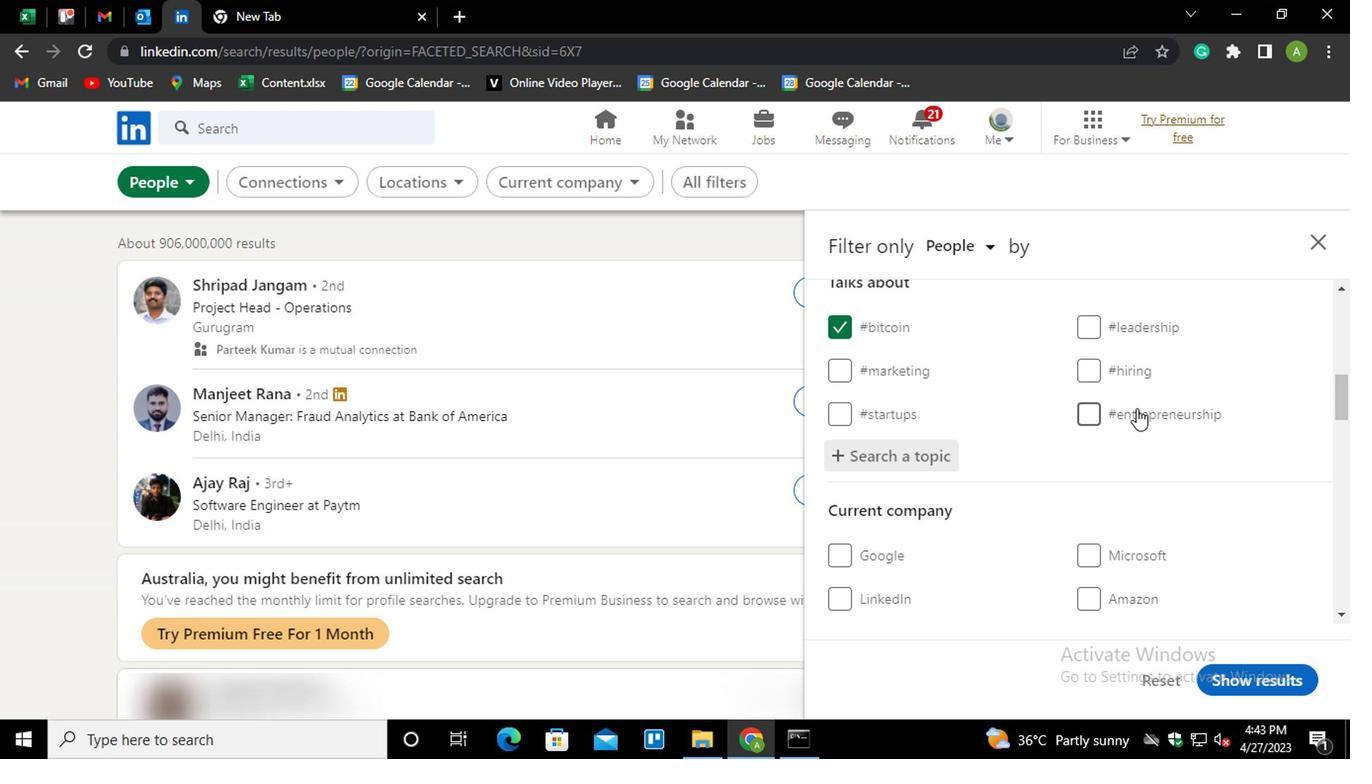 
Action: Mouse scrolled (1133, 407) with delta (0, 0)
Screenshot: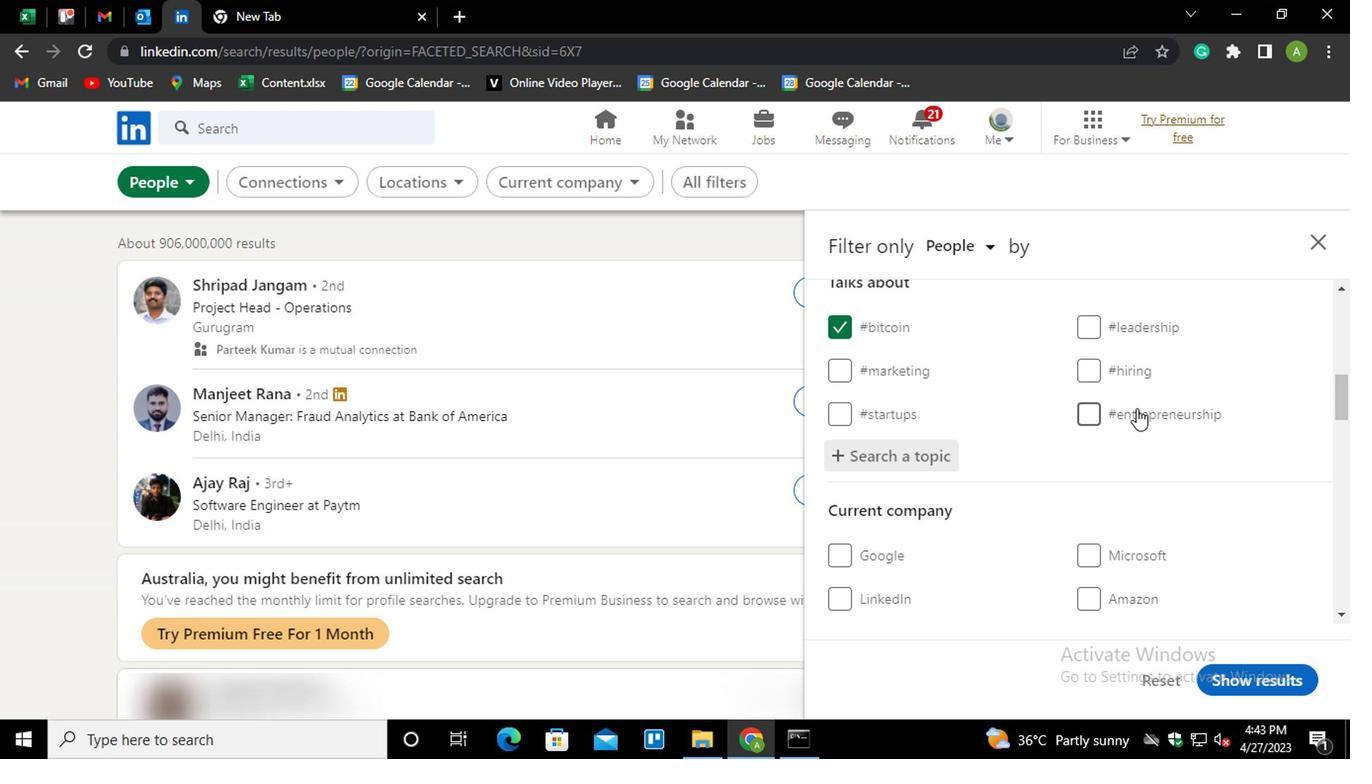 
Action: Mouse scrolled (1133, 407) with delta (0, 0)
Screenshot: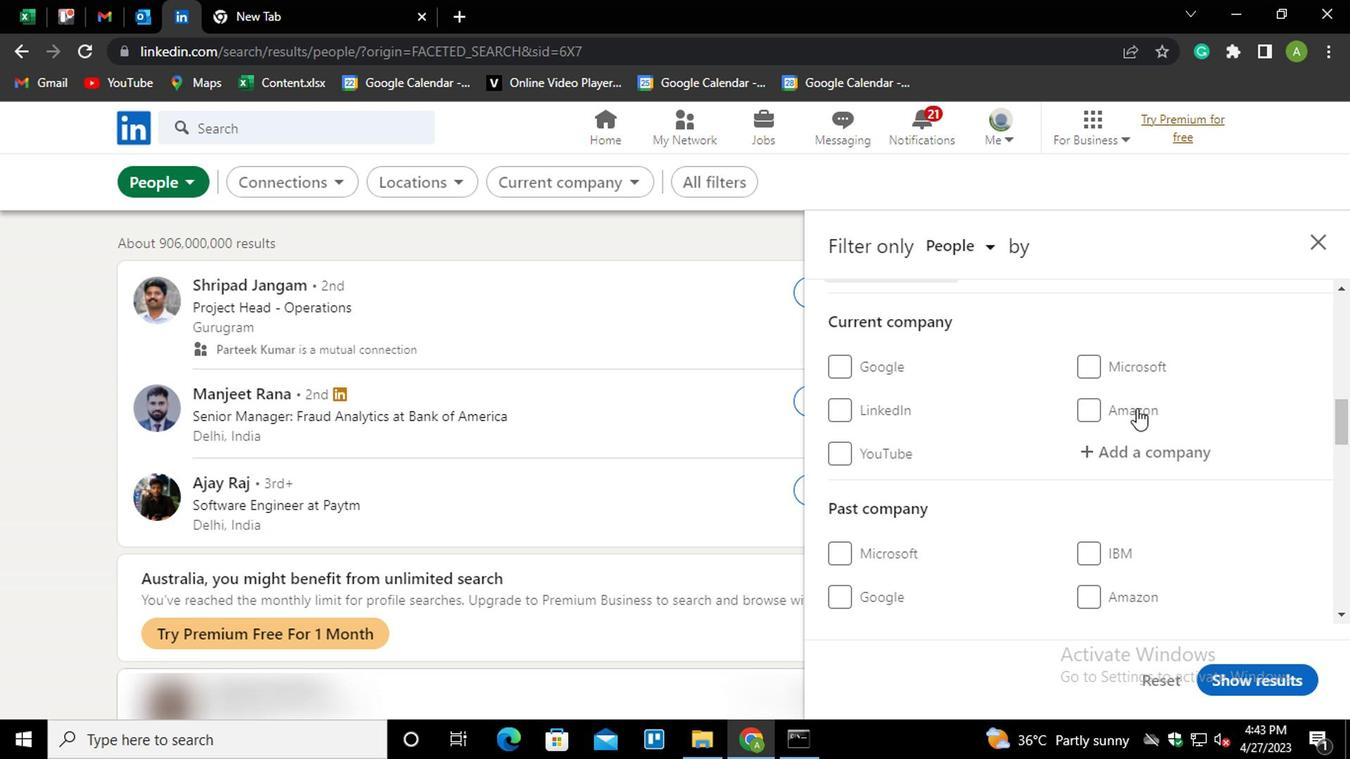 
Action: Mouse scrolled (1133, 407) with delta (0, 0)
Screenshot: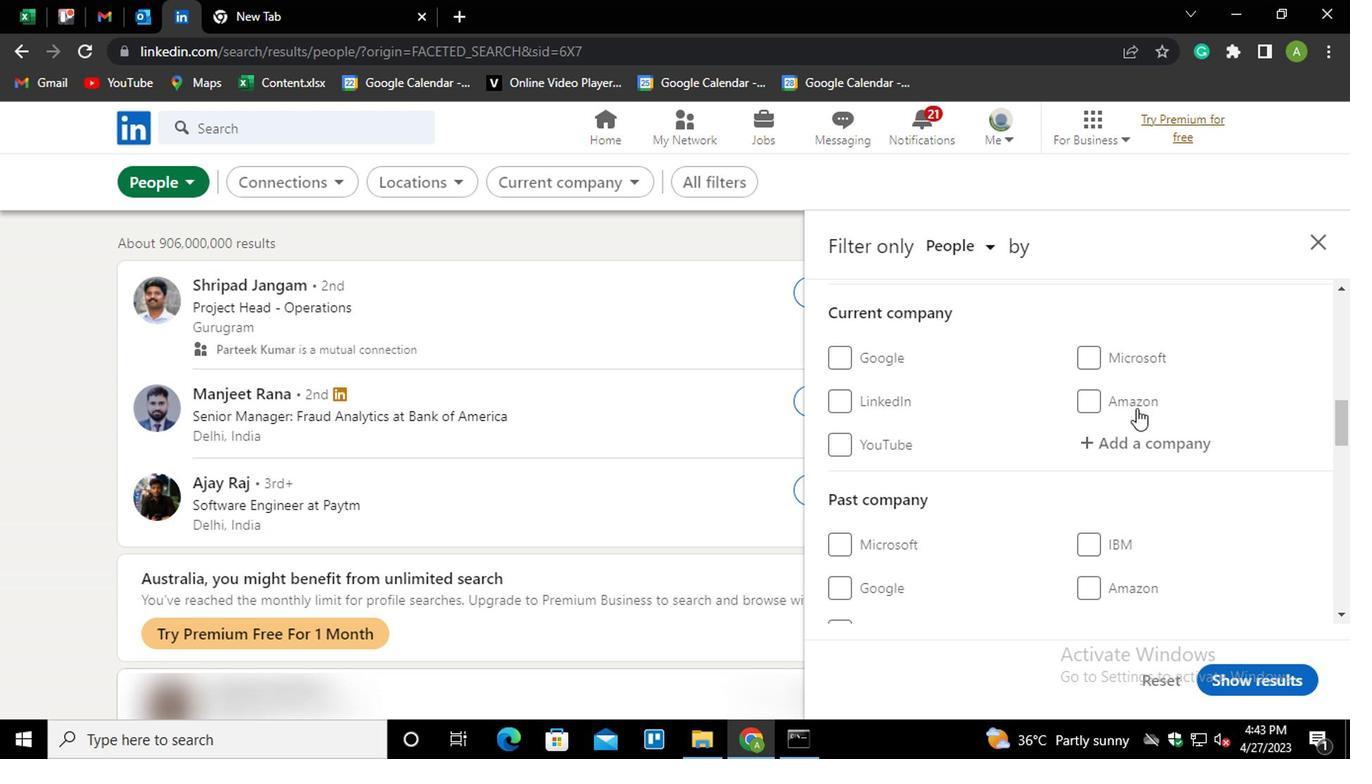 
Action: Mouse scrolled (1133, 407) with delta (0, 0)
Screenshot: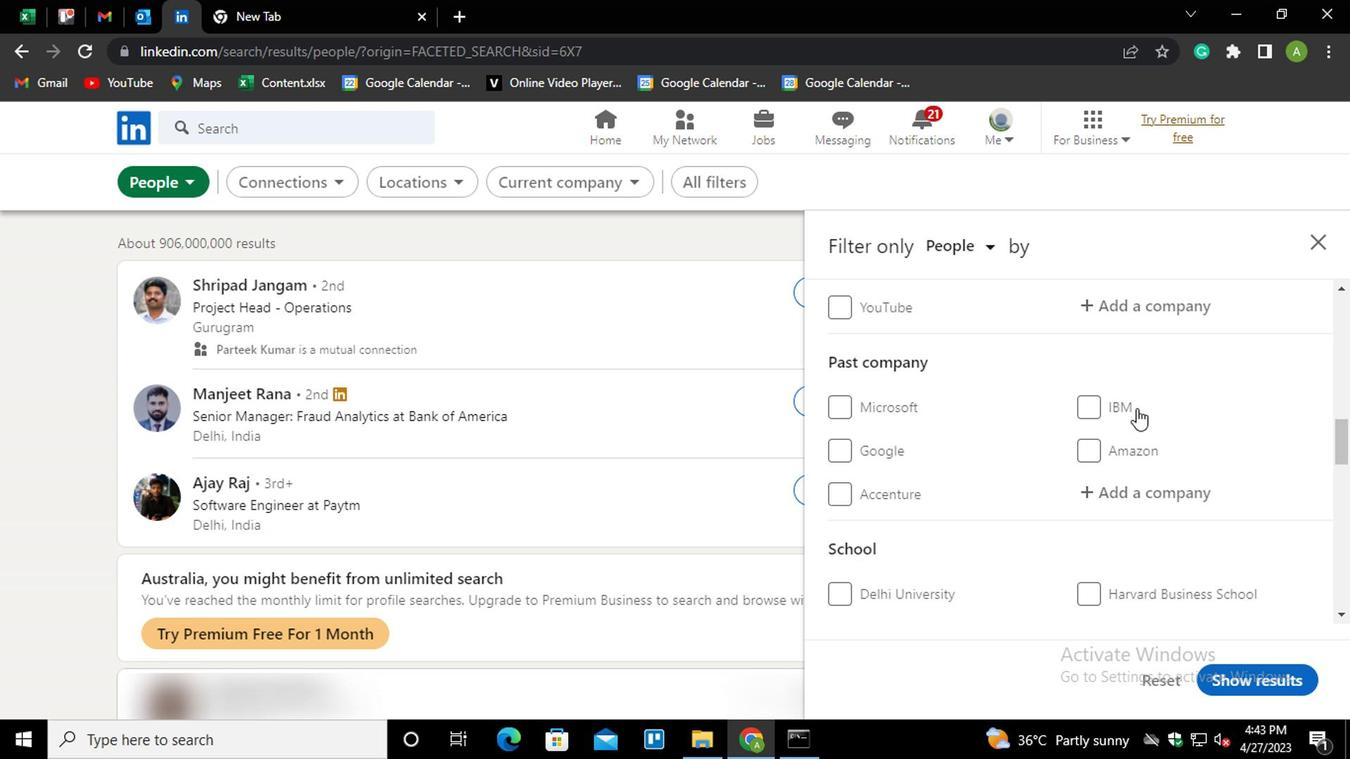 
Action: Mouse scrolled (1133, 407) with delta (0, 0)
Screenshot: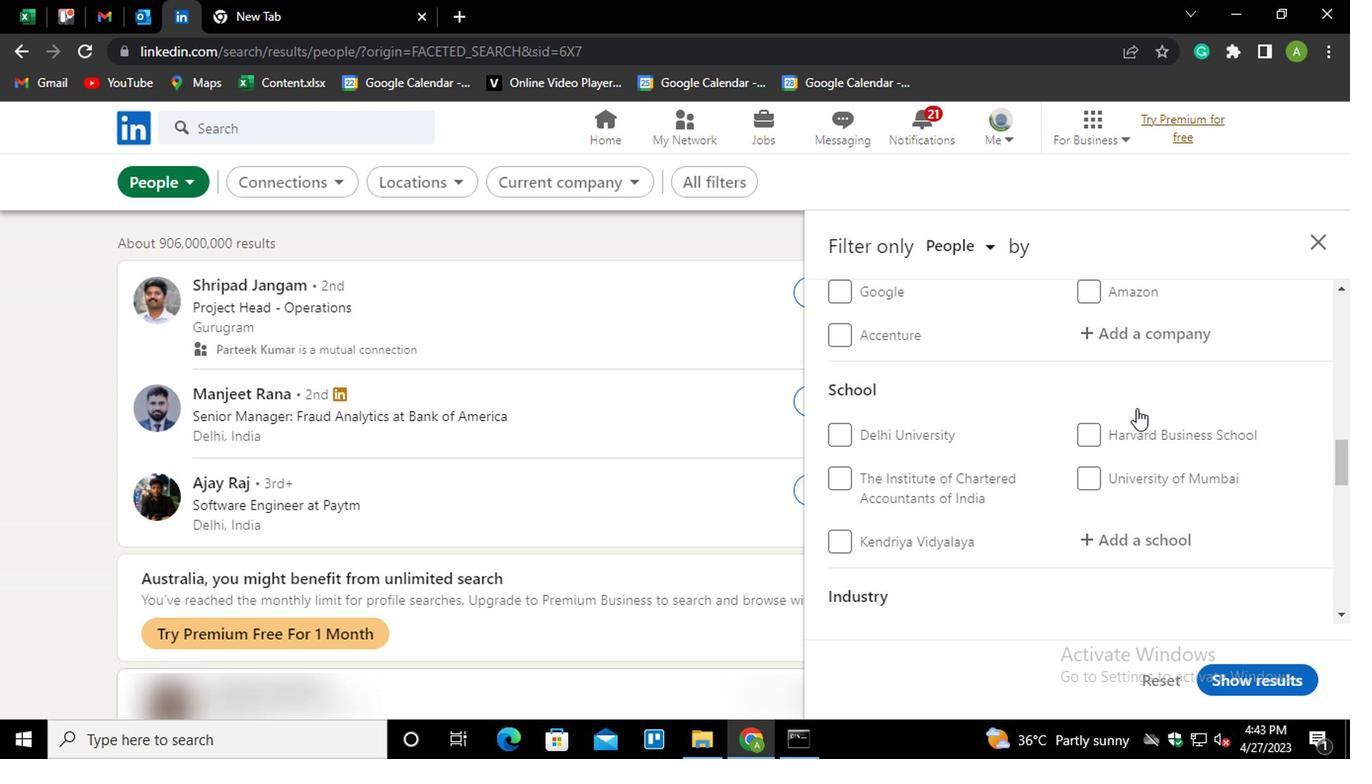
Action: Mouse scrolled (1133, 407) with delta (0, 0)
Screenshot: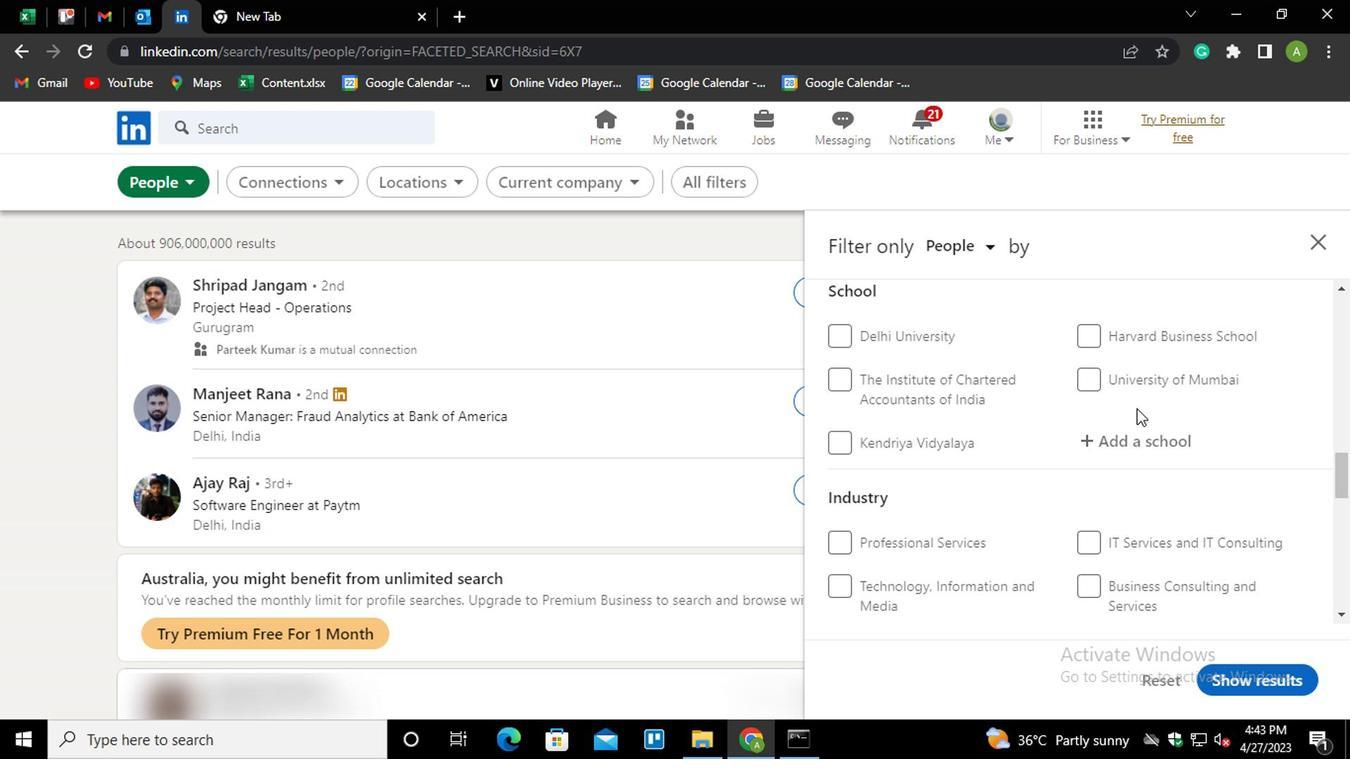 
Action: Mouse scrolled (1133, 407) with delta (0, 0)
Screenshot: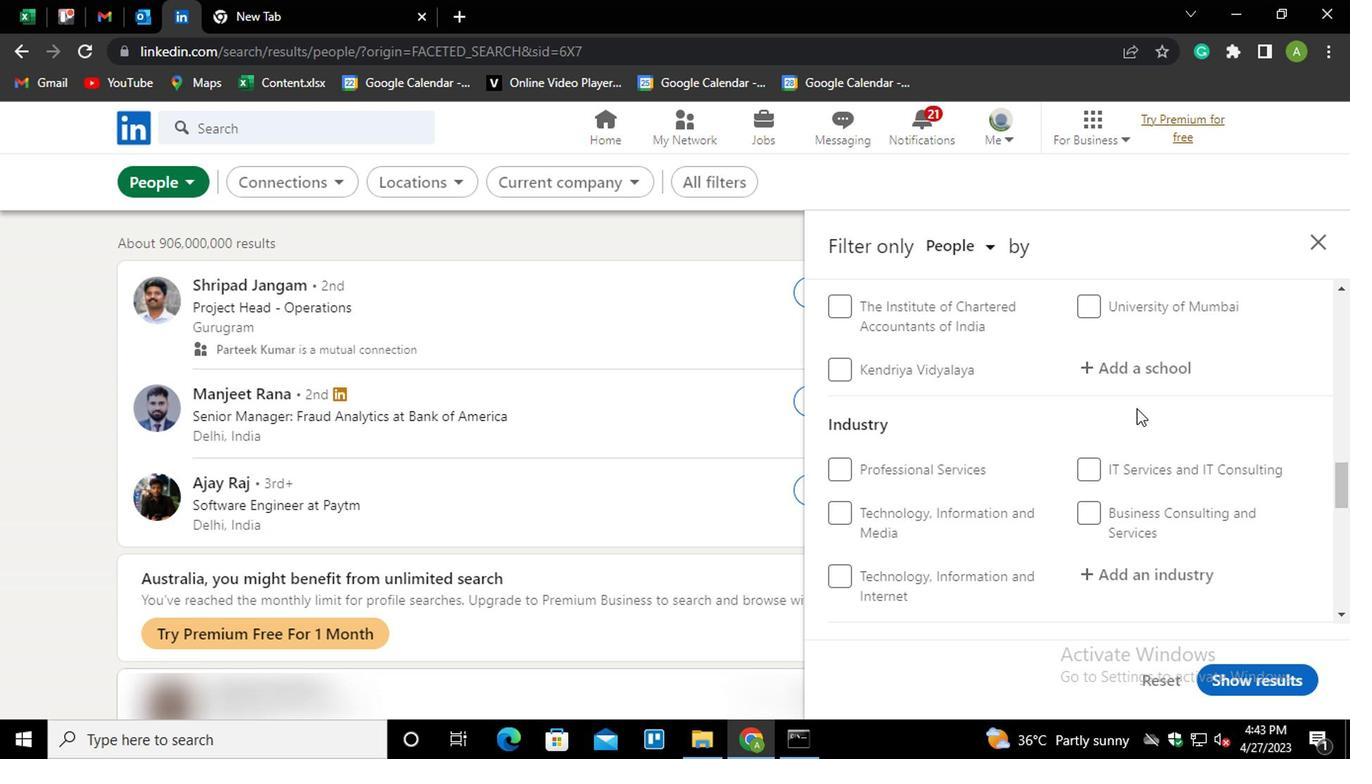 
Action: Mouse scrolled (1133, 407) with delta (0, 0)
Screenshot: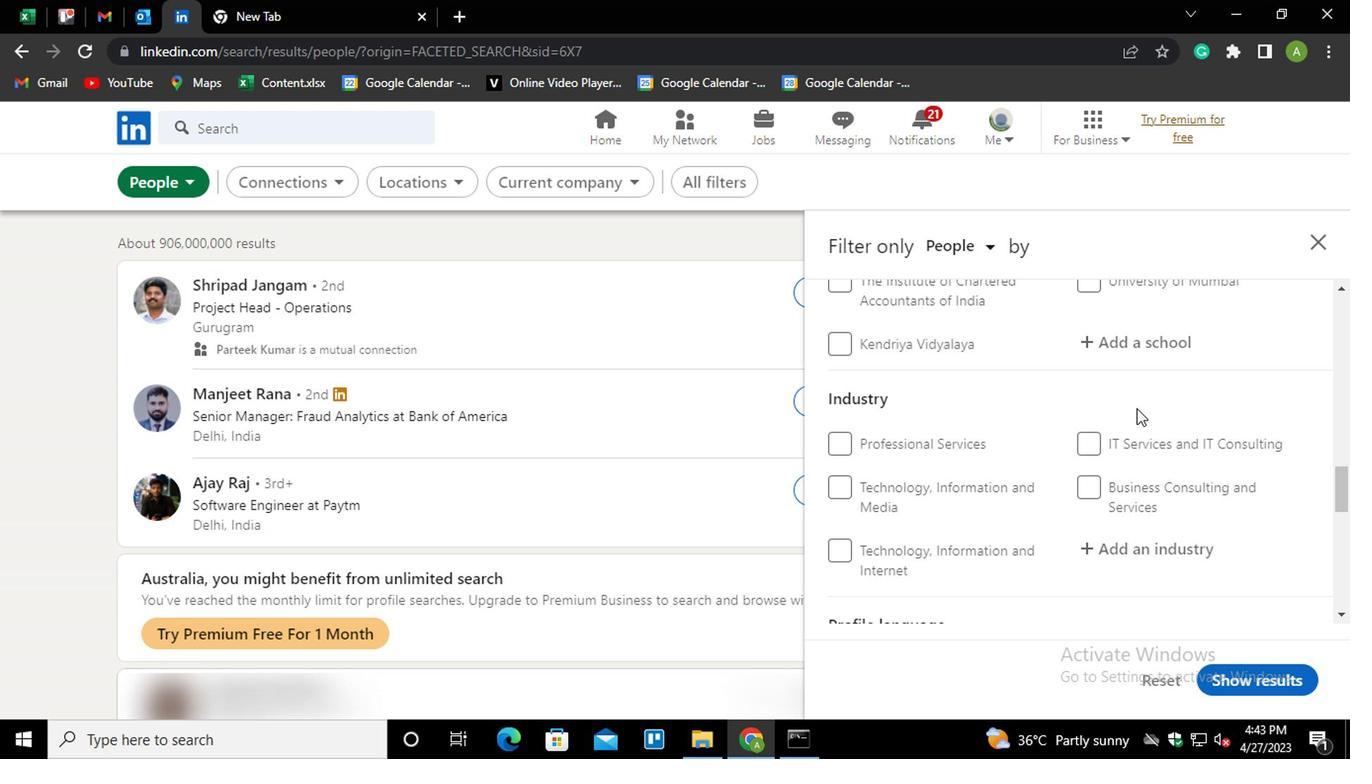
Action: Mouse moved to (1087, 520)
Screenshot: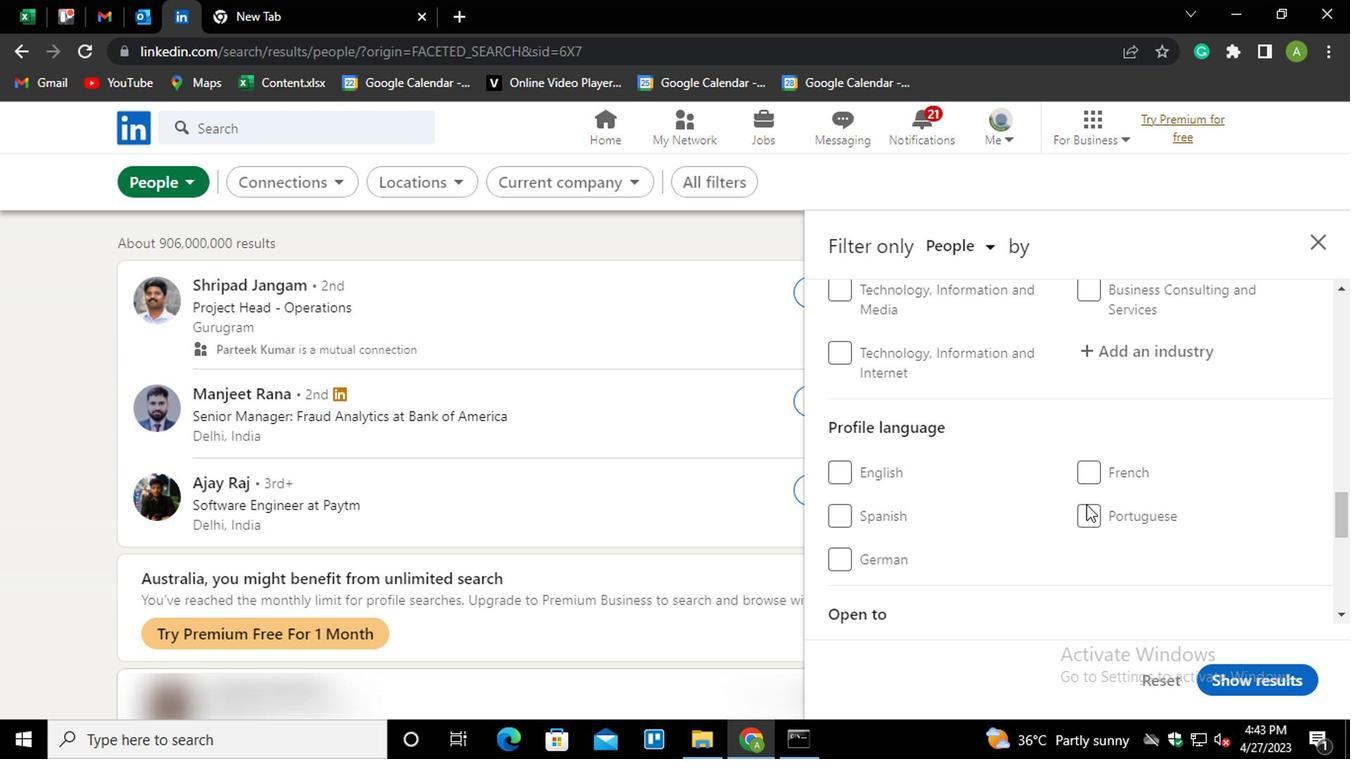
Action: Mouse pressed left at (1087, 520)
Screenshot: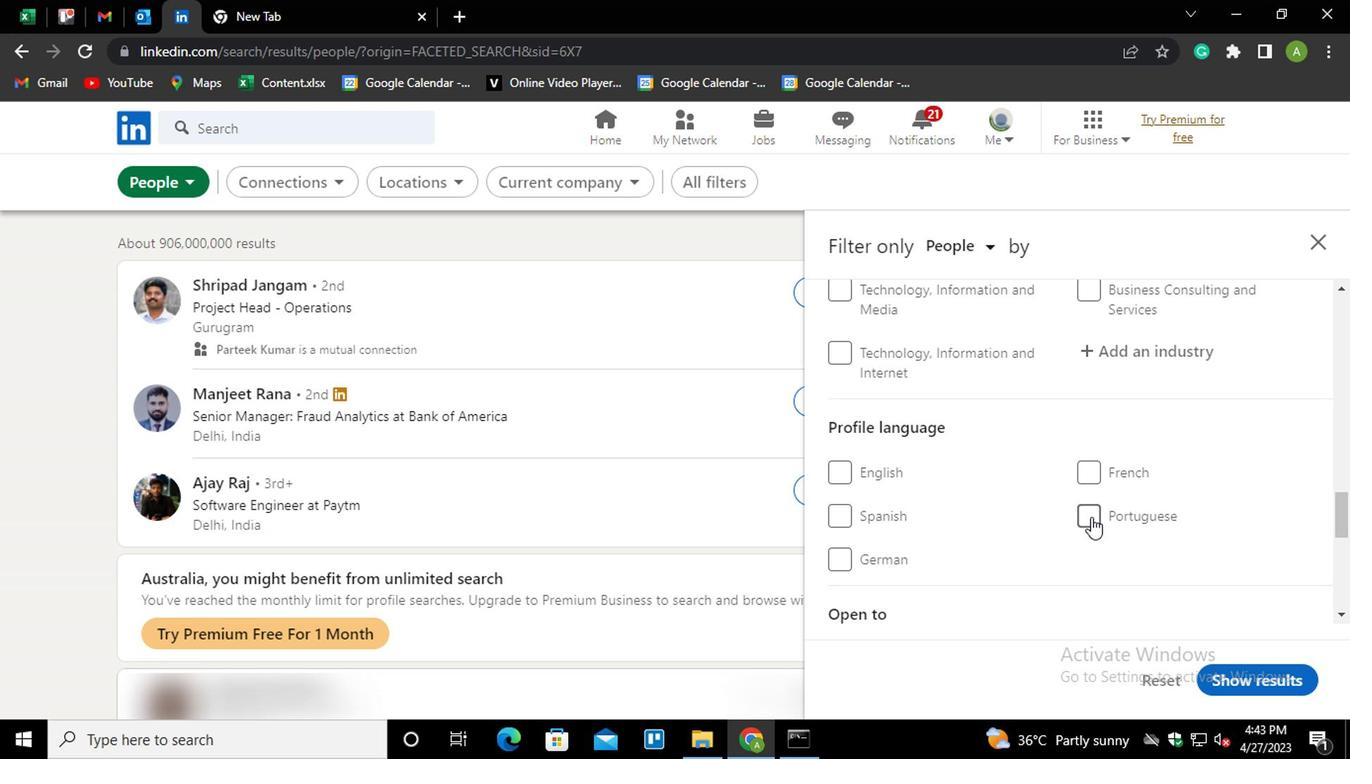 
Action: Mouse moved to (1157, 509)
Screenshot: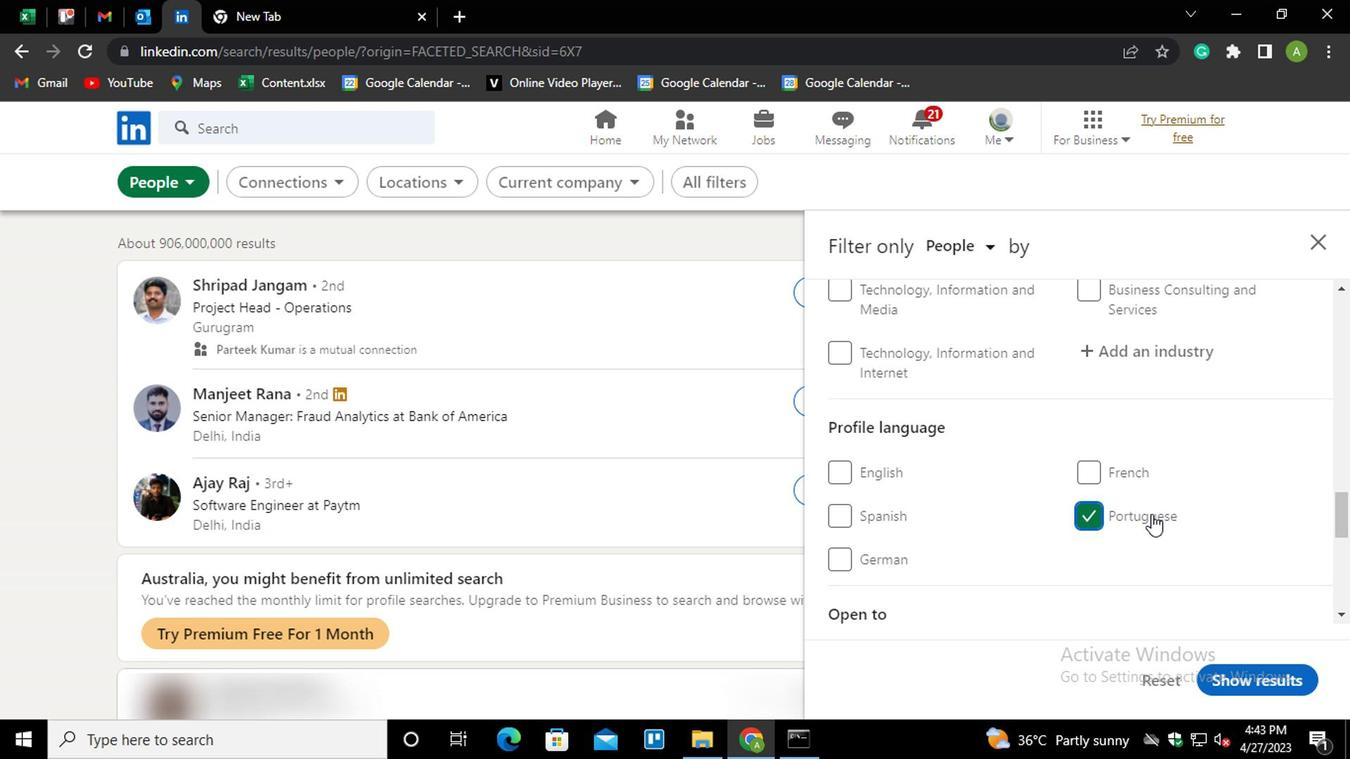 
Action: Mouse scrolled (1157, 510) with delta (0, 0)
Screenshot: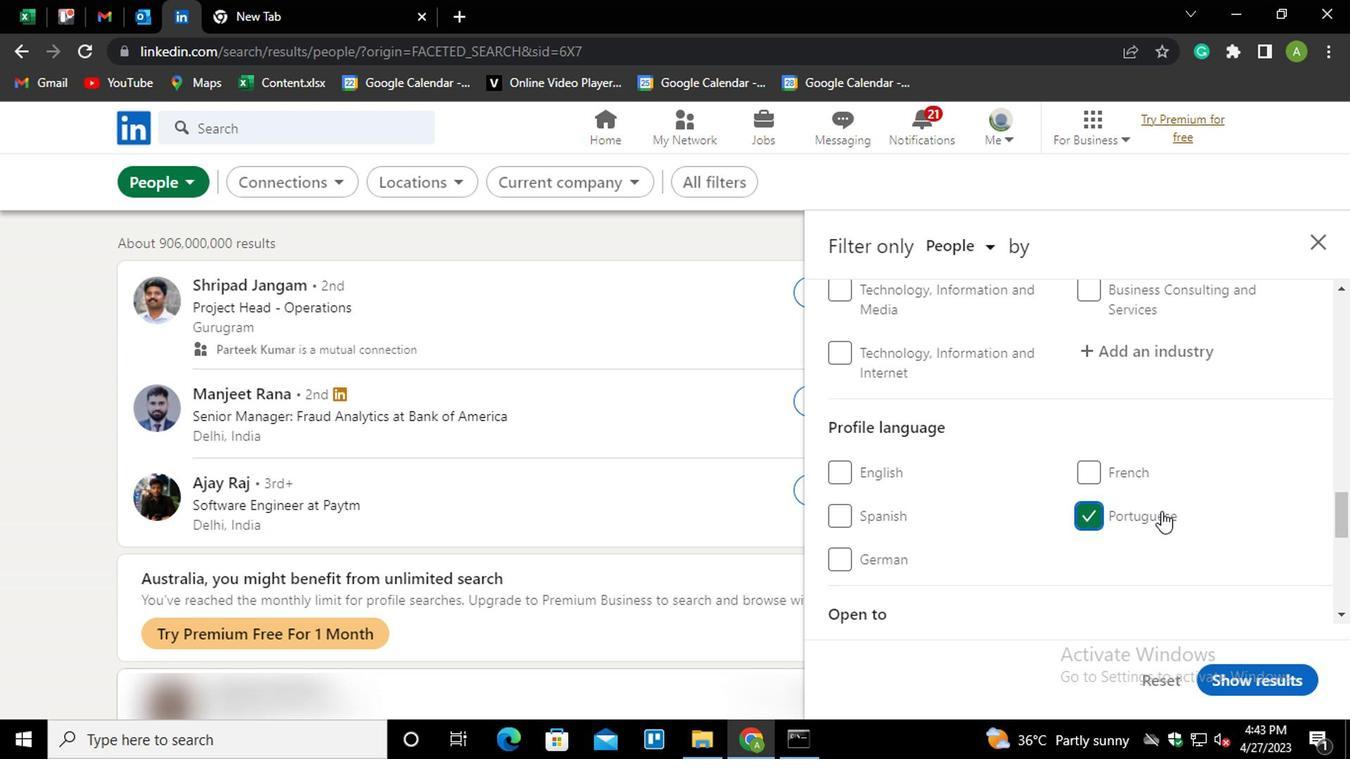 
Action: Mouse scrolled (1157, 510) with delta (0, 0)
Screenshot: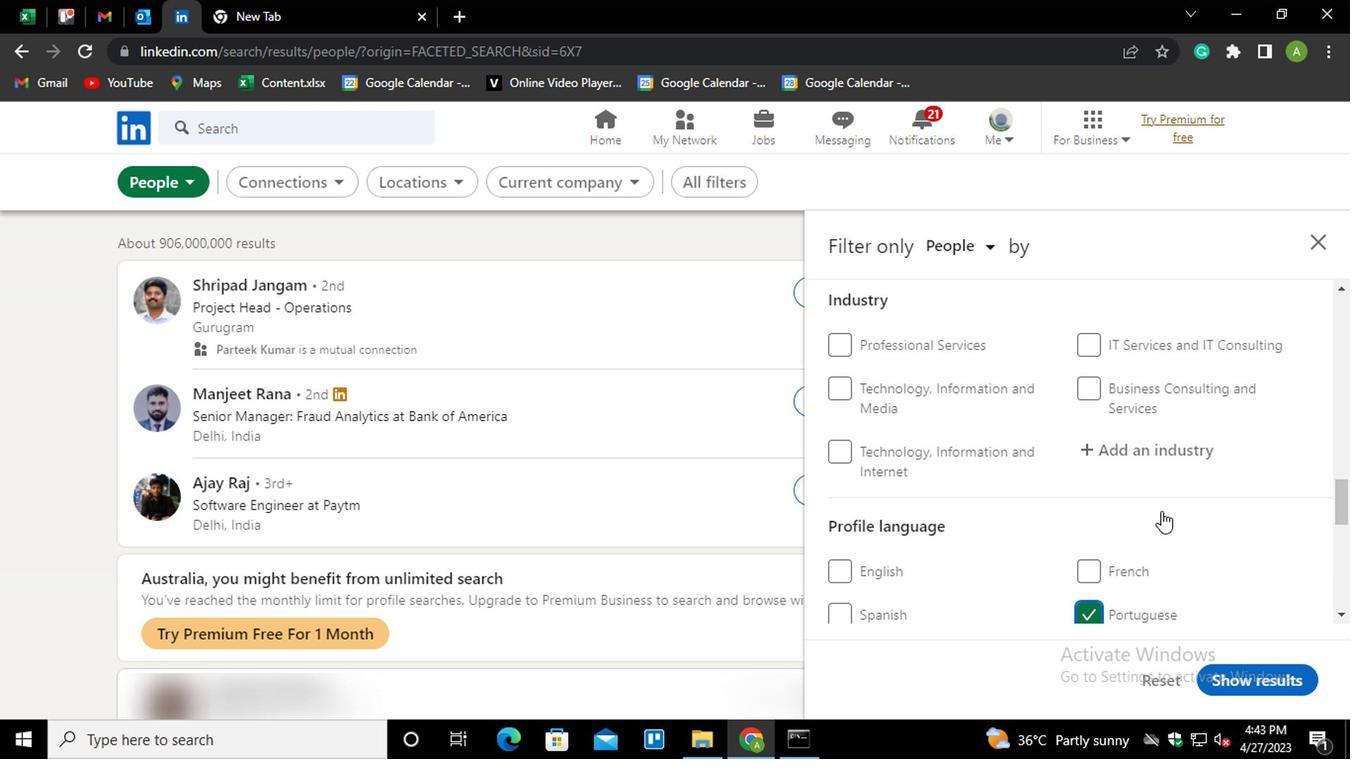 
Action: Mouse scrolled (1157, 510) with delta (0, 0)
Screenshot: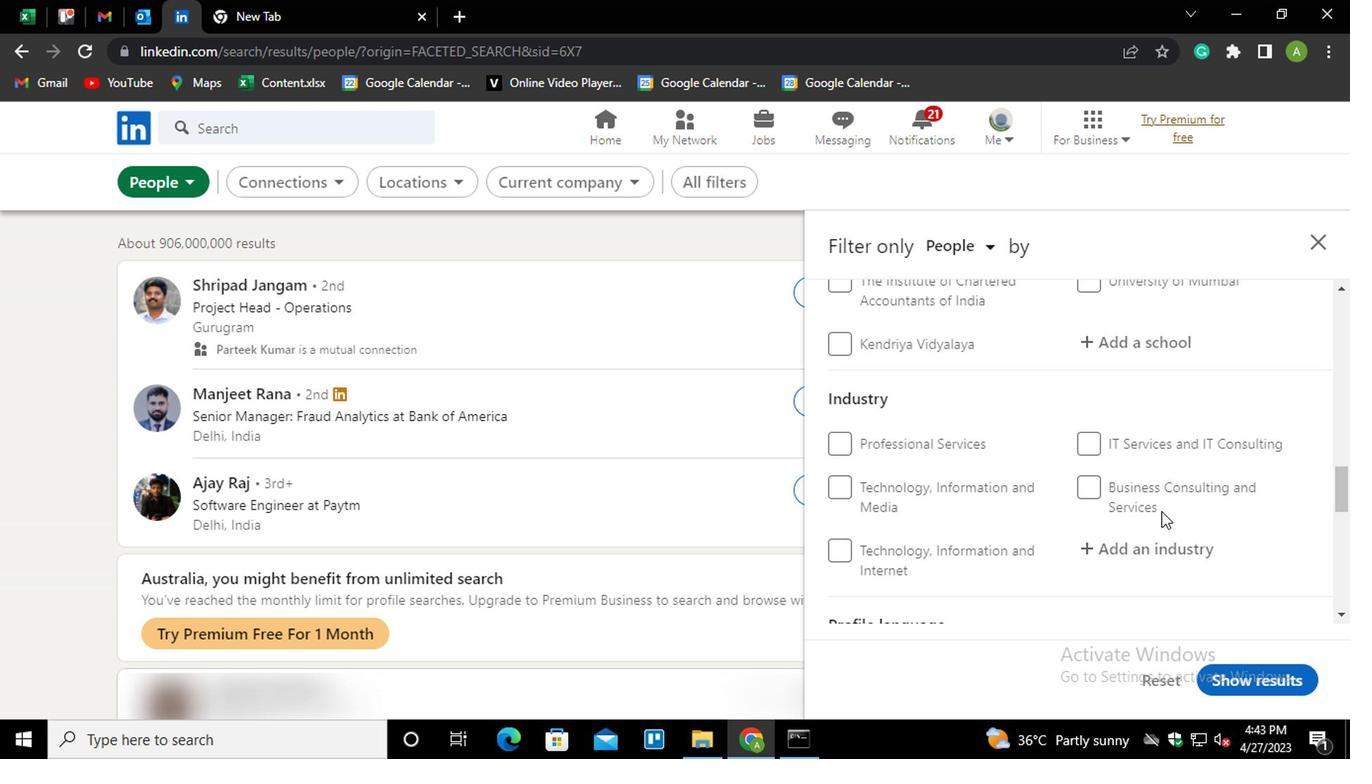 
Action: Mouse scrolled (1157, 510) with delta (0, 0)
Screenshot: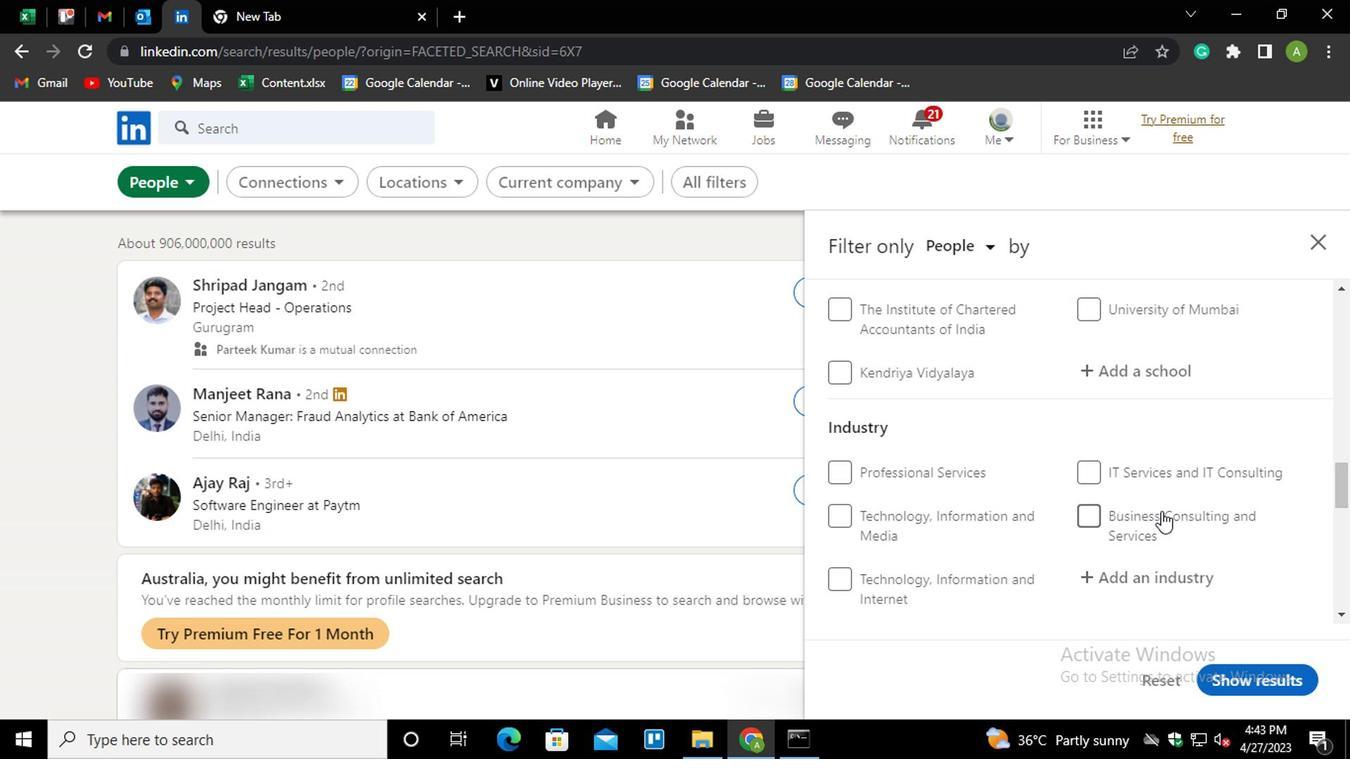 
Action: Mouse scrolled (1157, 510) with delta (0, 0)
Screenshot: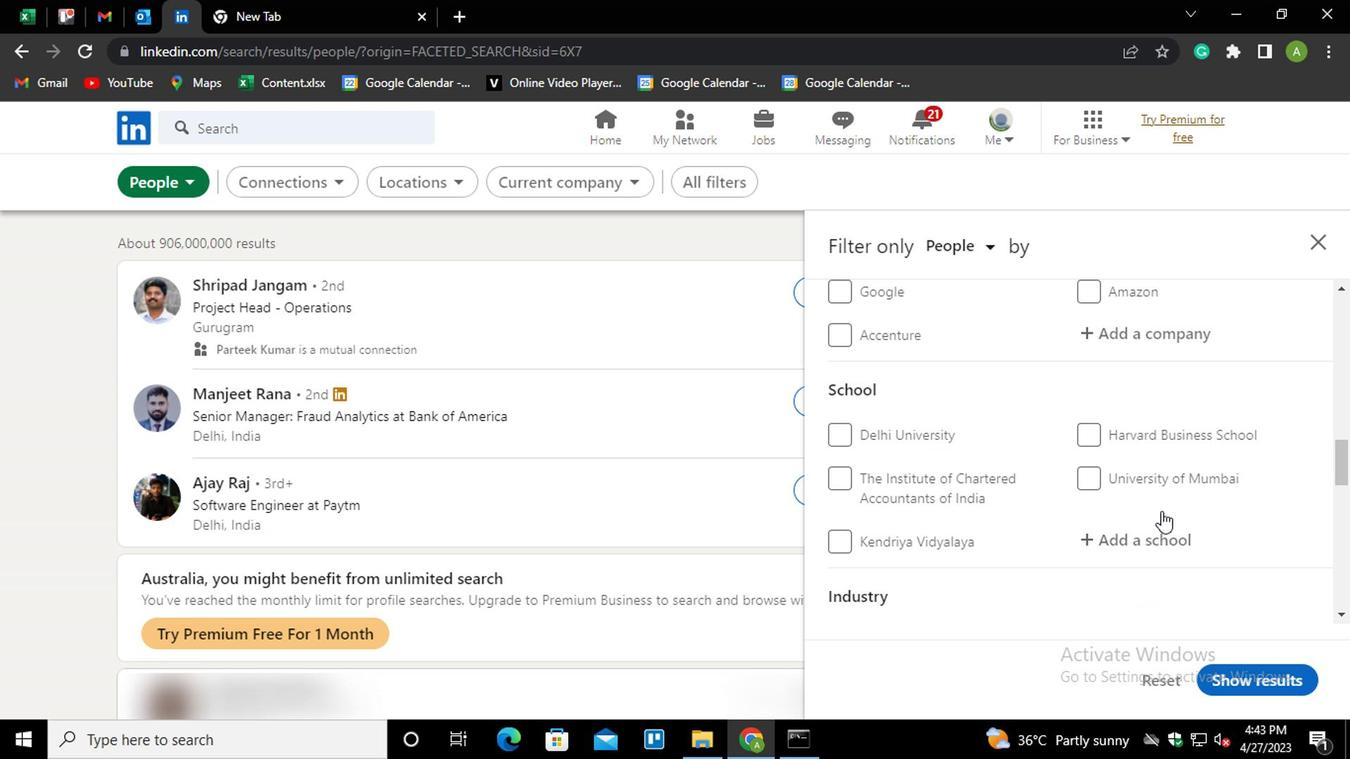 
Action: Mouse scrolled (1157, 510) with delta (0, 0)
Screenshot: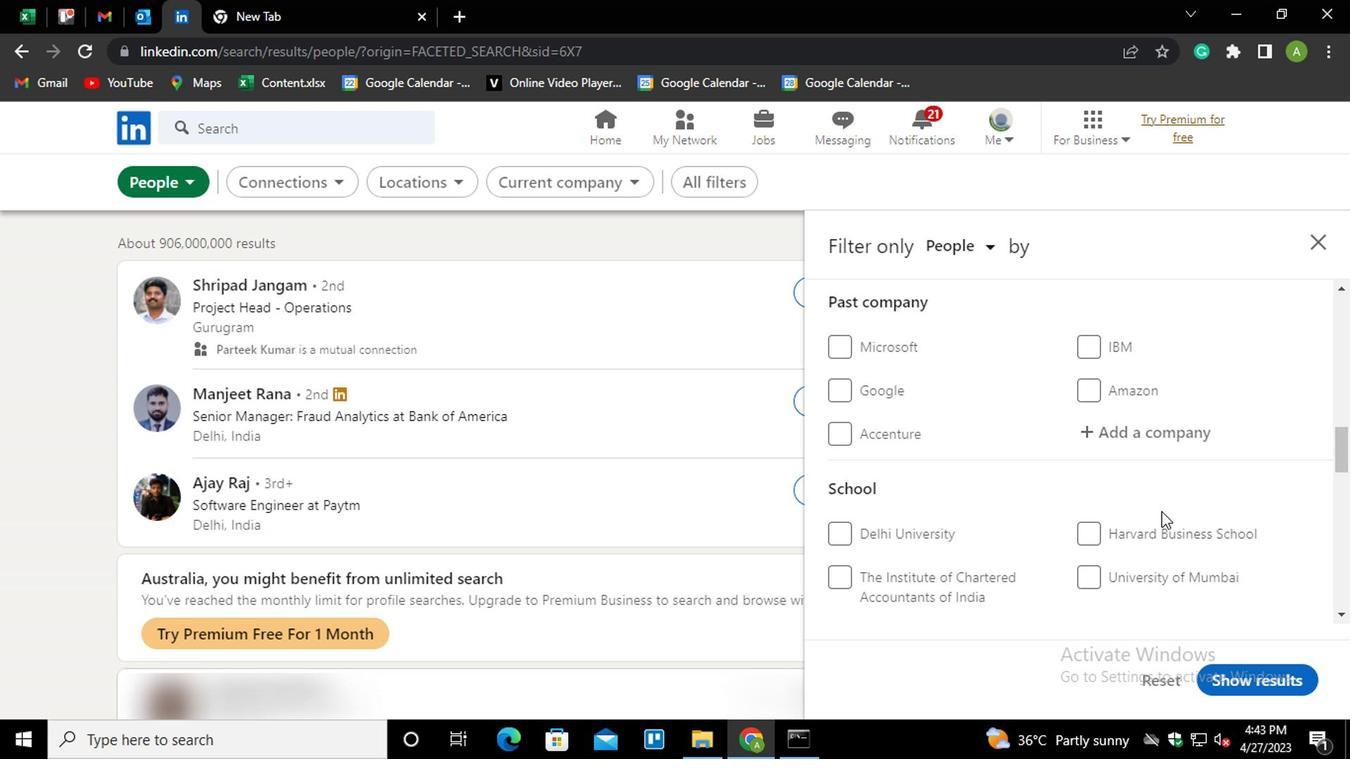 
Action: Mouse scrolled (1157, 510) with delta (0, 0)
Screenshot: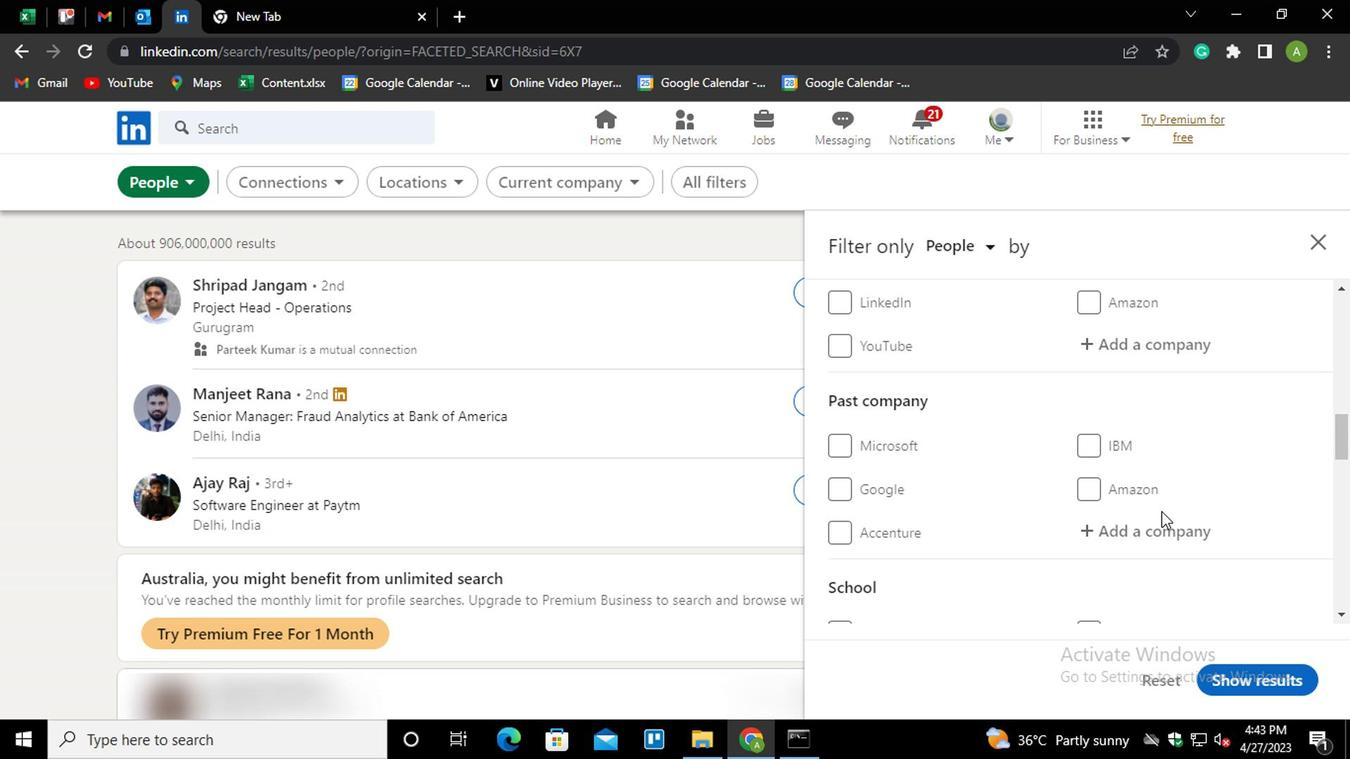 
Action: Mouse scrolled (1157, 510) with delta (0, 0)
Screenshot: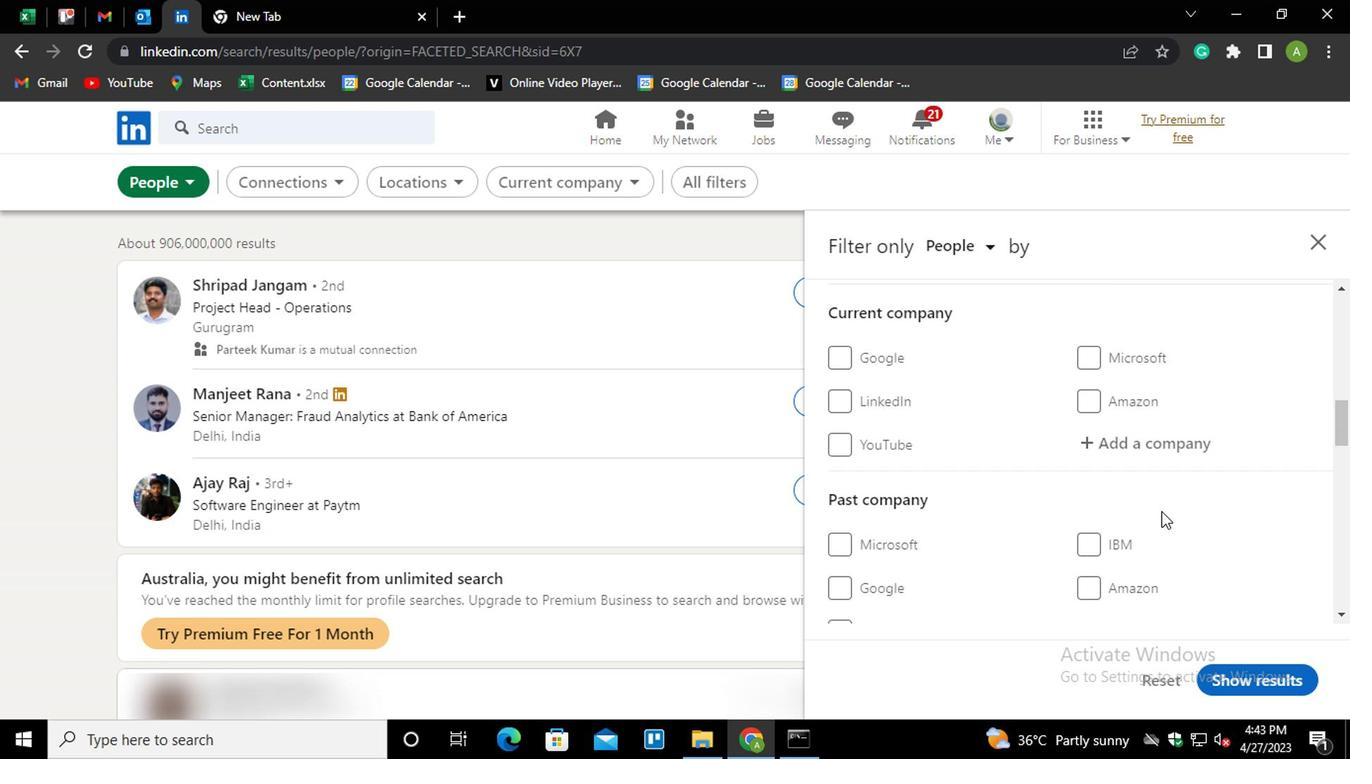 
Action: Mouse moved to (1107, 530)
Screenshot: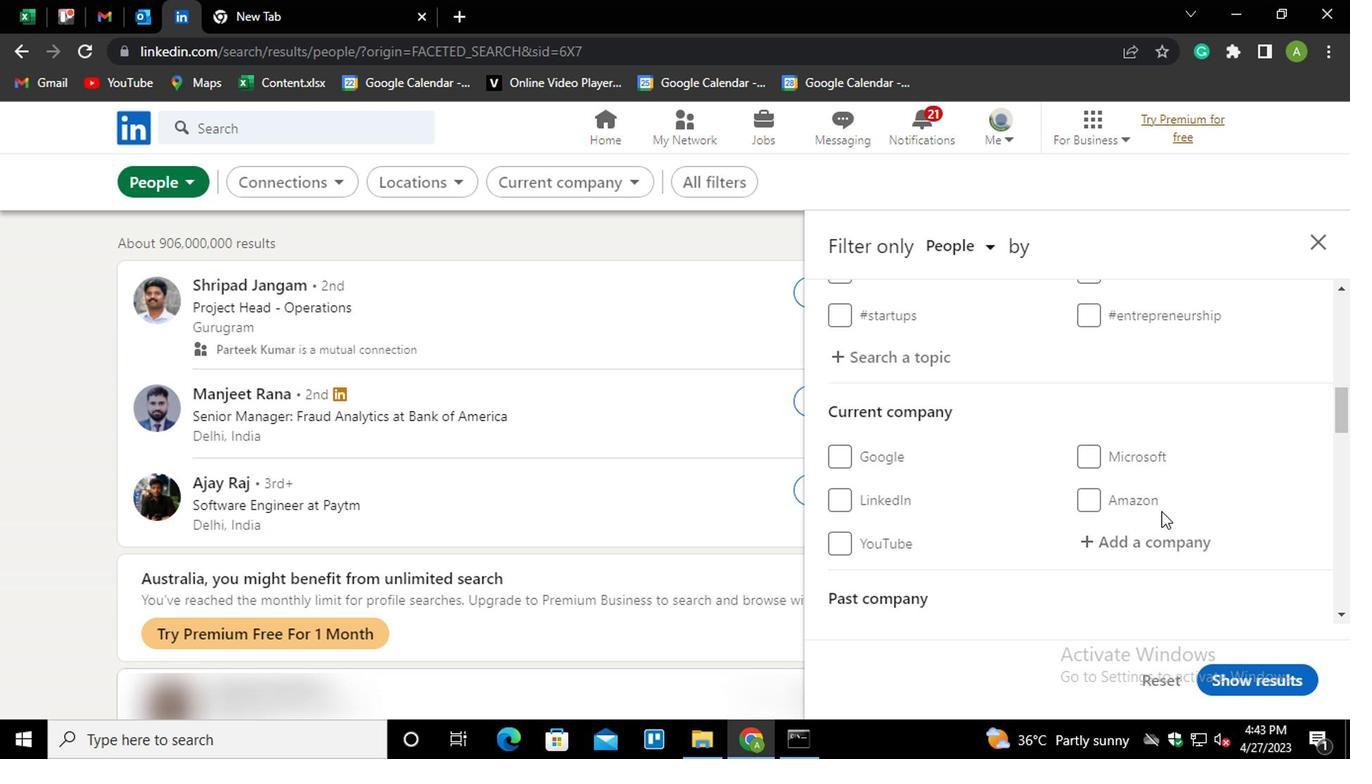 
Action: Mouse pressed left at (1107, 530)
Screenshot: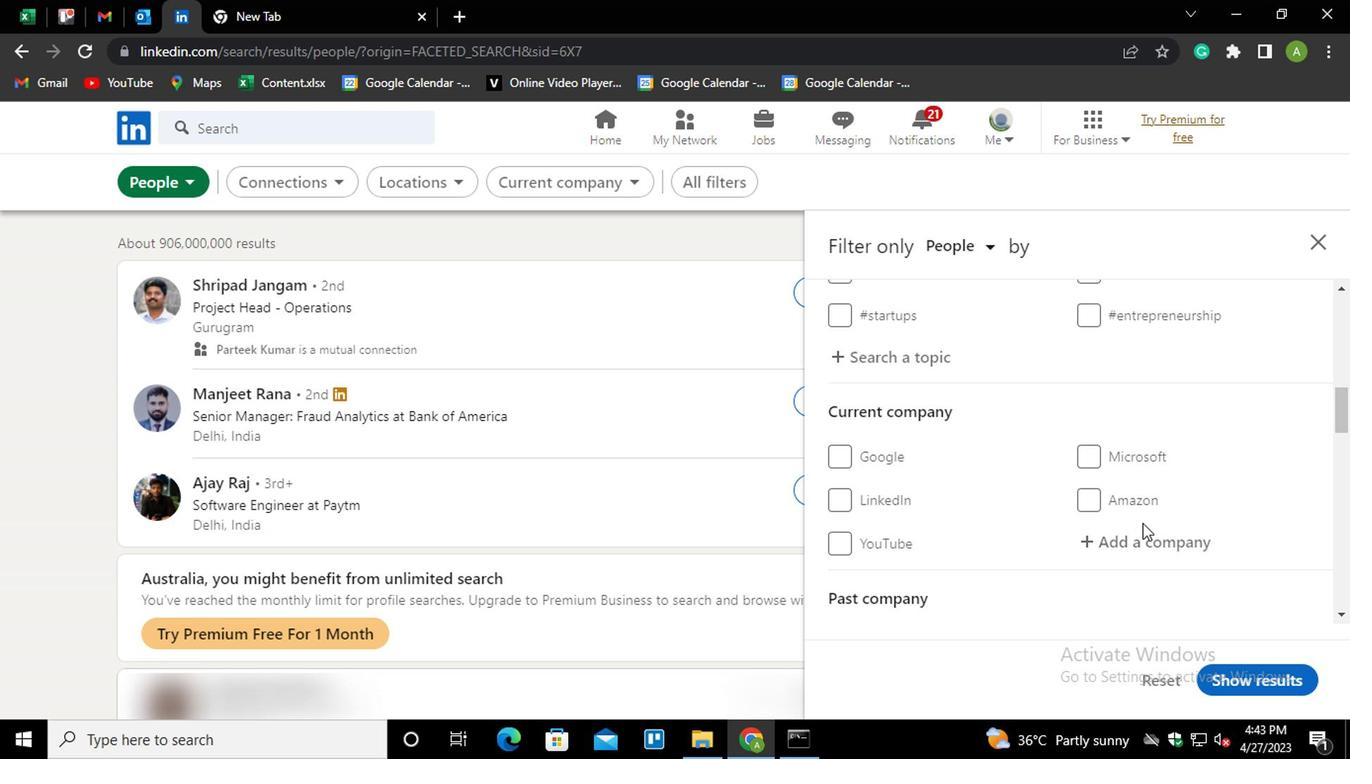 
Action: Mouse moved to (1107, 531)
Screenshot: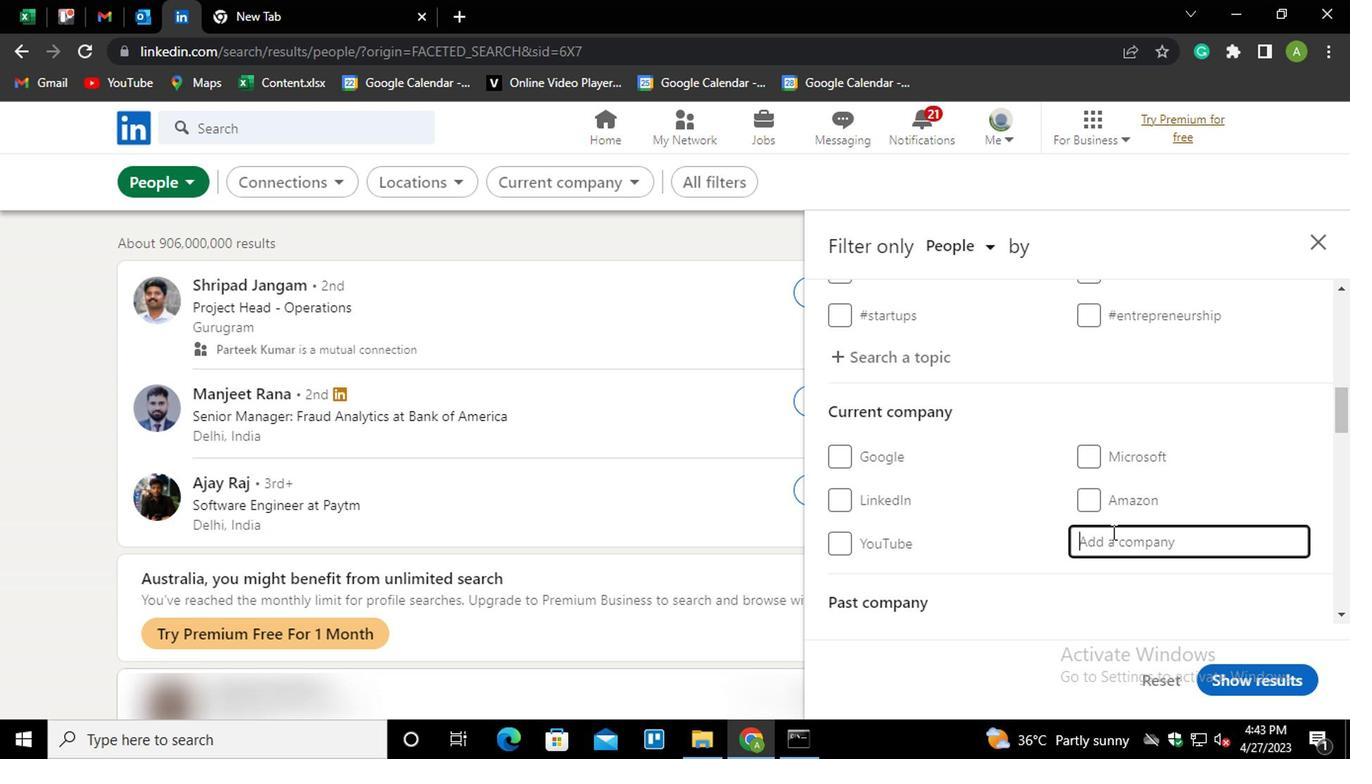 
Action: Key pressed <Key.shift><Key.shift><Key.shift><Key.shift><Key.shift><Key.shift><Key.shift><Key.shift><Key.shift><Key.shift><Key.shift><Key.shift><Key.shift><Key.shift><Key.shift><Key.shift><Key.shift><Key.shift><Key.shift><Key.shift><Key.shift>ONLINE<Key.space>OPPO
Screenshot: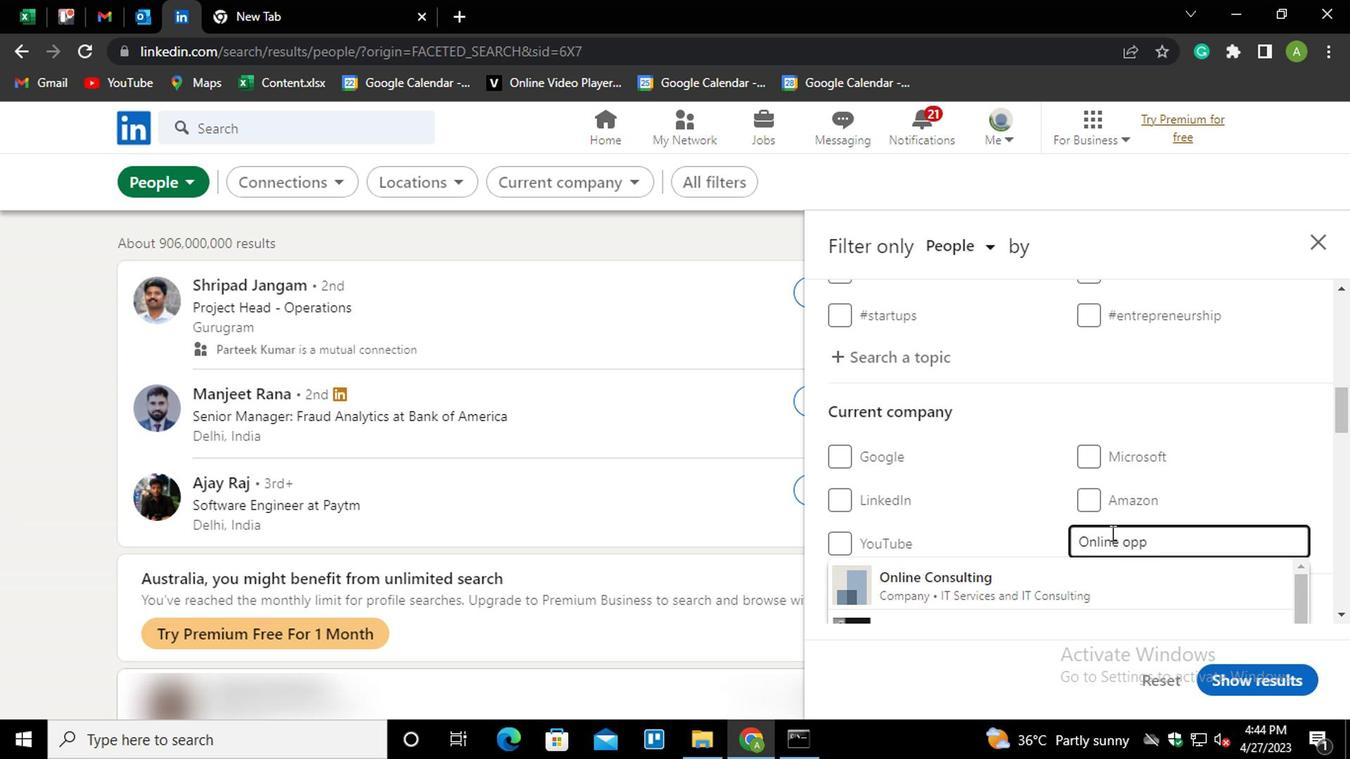 
Action: Mouse scrolled (1107, 530) with delta (0, 0)
Screenshot: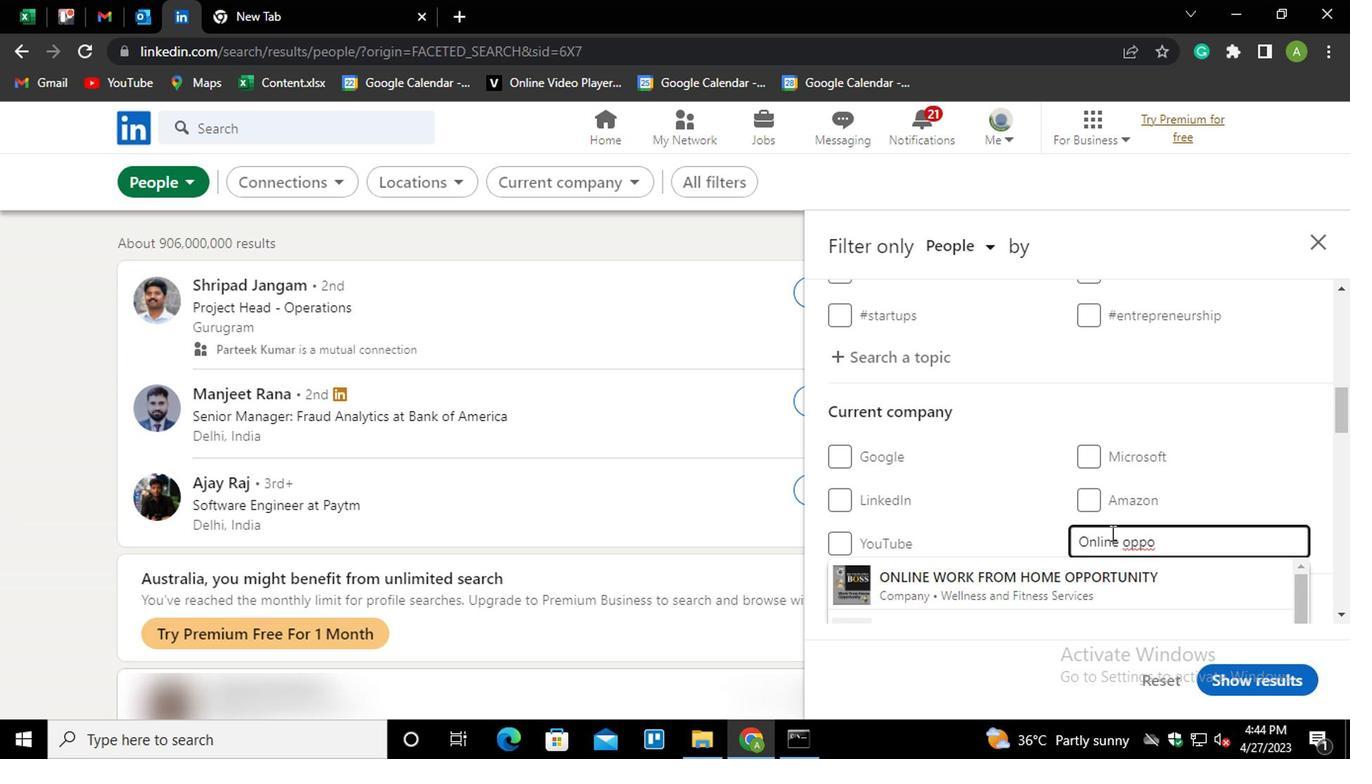 
Action: Mouse scrolled (1107, 530) with delta (0, 0)
Screenshot: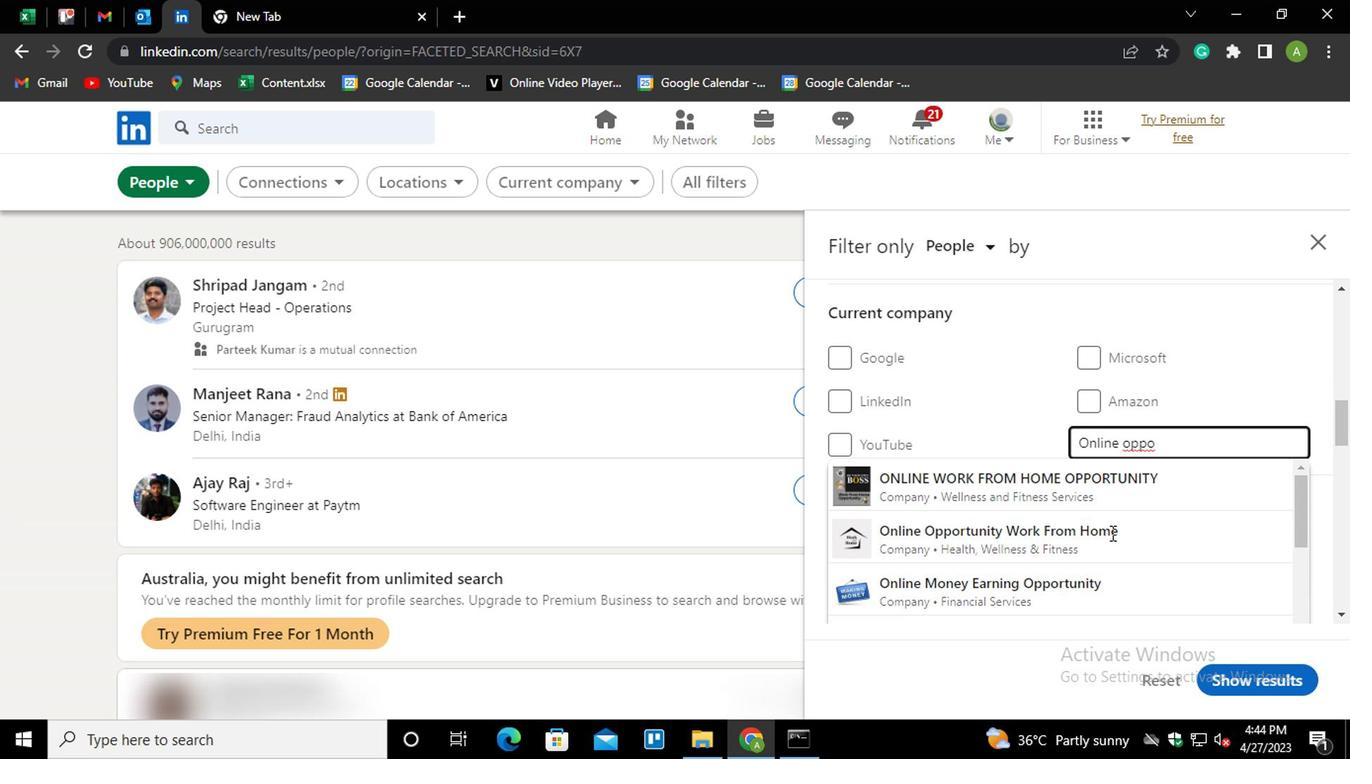 
Action: Key pressed <Key.down><Key.down><Key.enter>
Screenshot: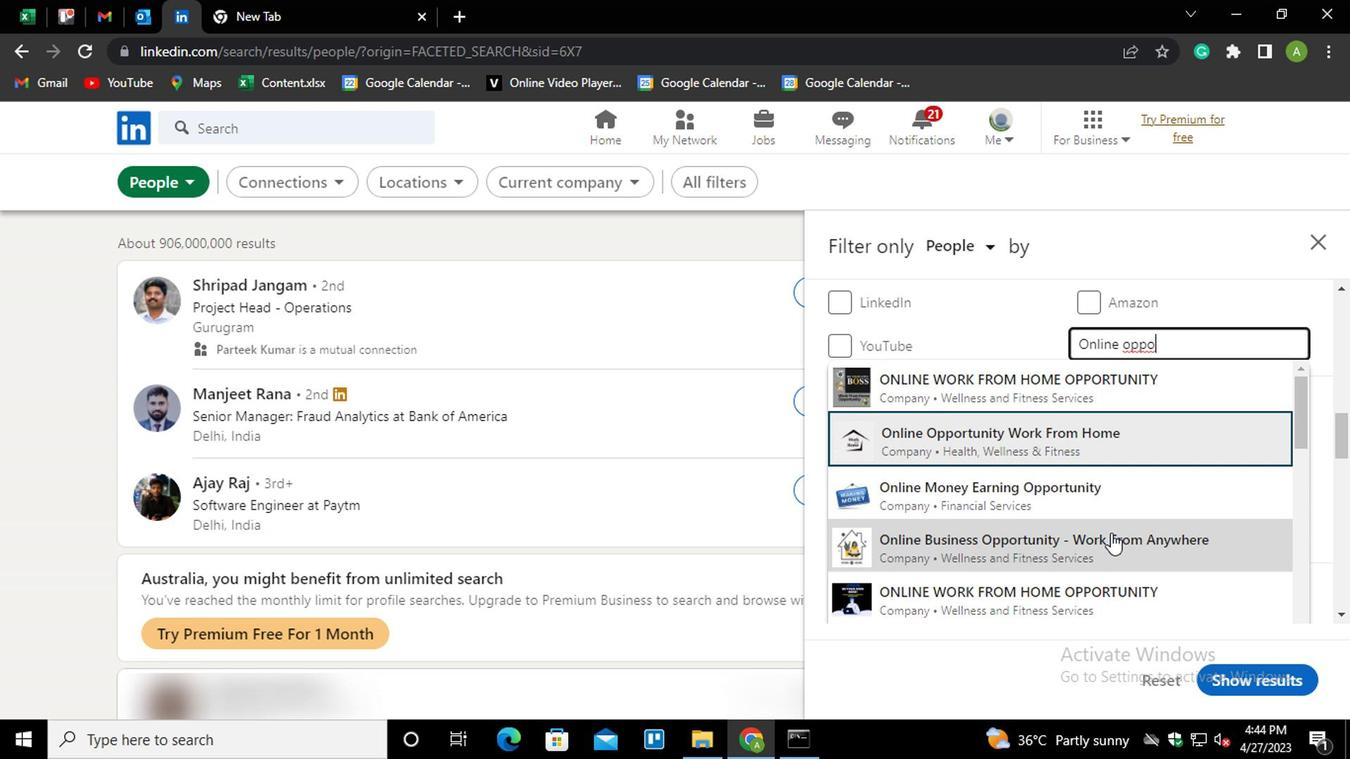 
Action: Mouse moved to (1104, 533)
Screenshot: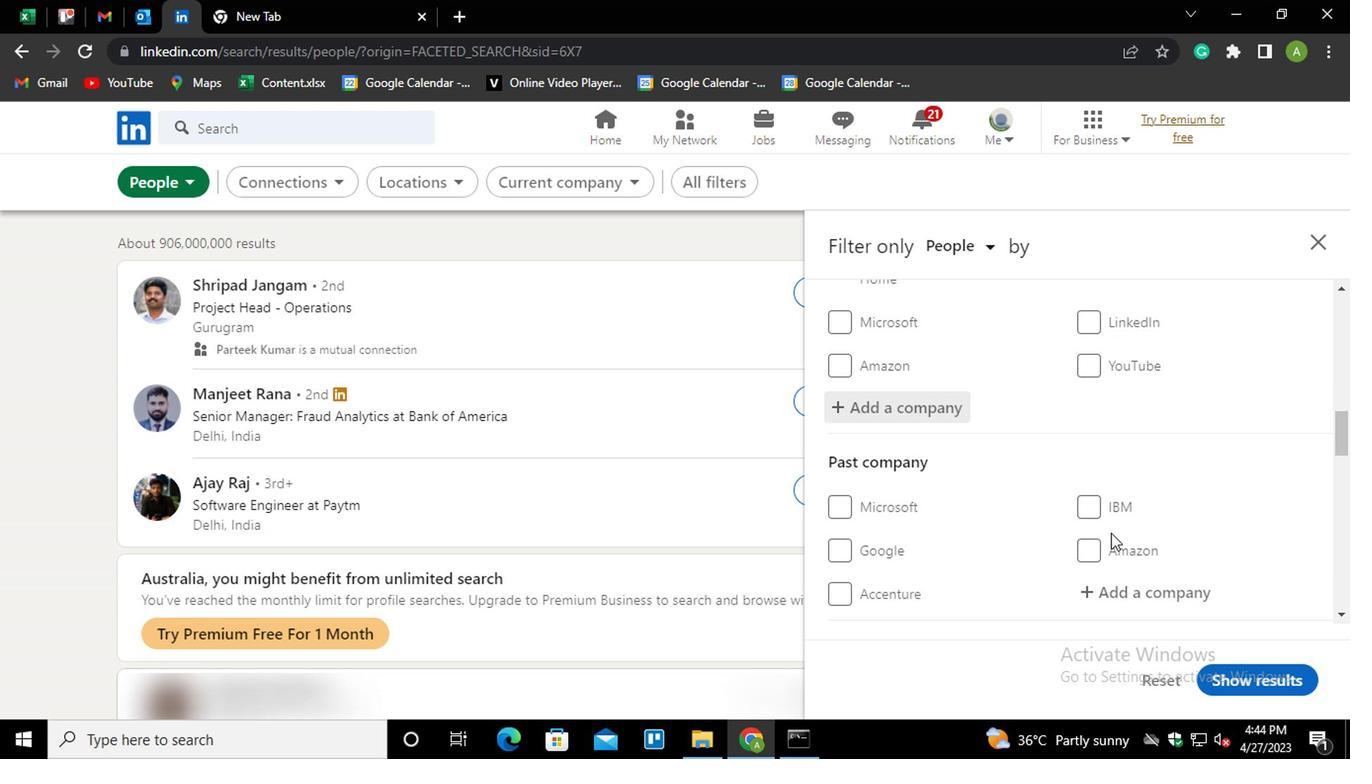 
Action: Mouse scrolled (1104, 533) with delta (0, 0)
Screenshot: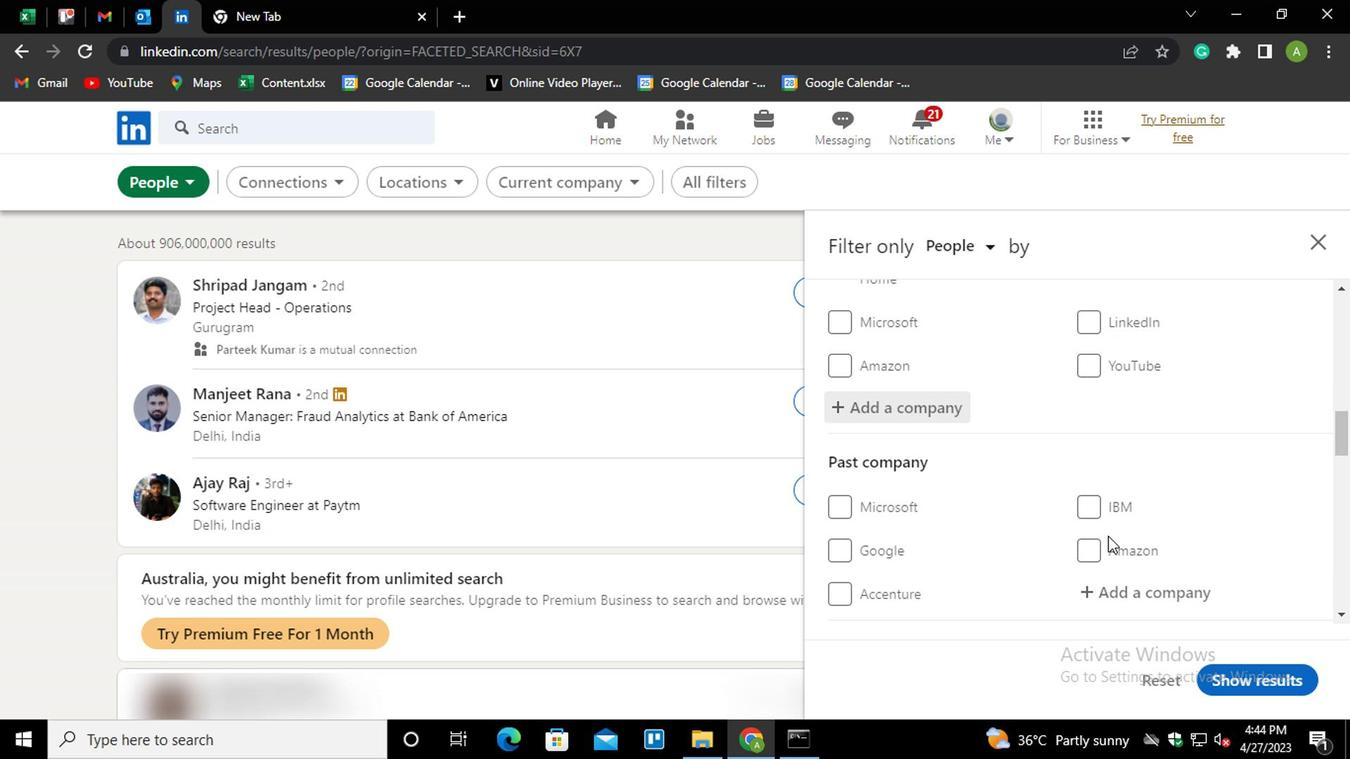 
Action: Mouse scrolled (1104, 533) with delta (0, 0)
Screenshot: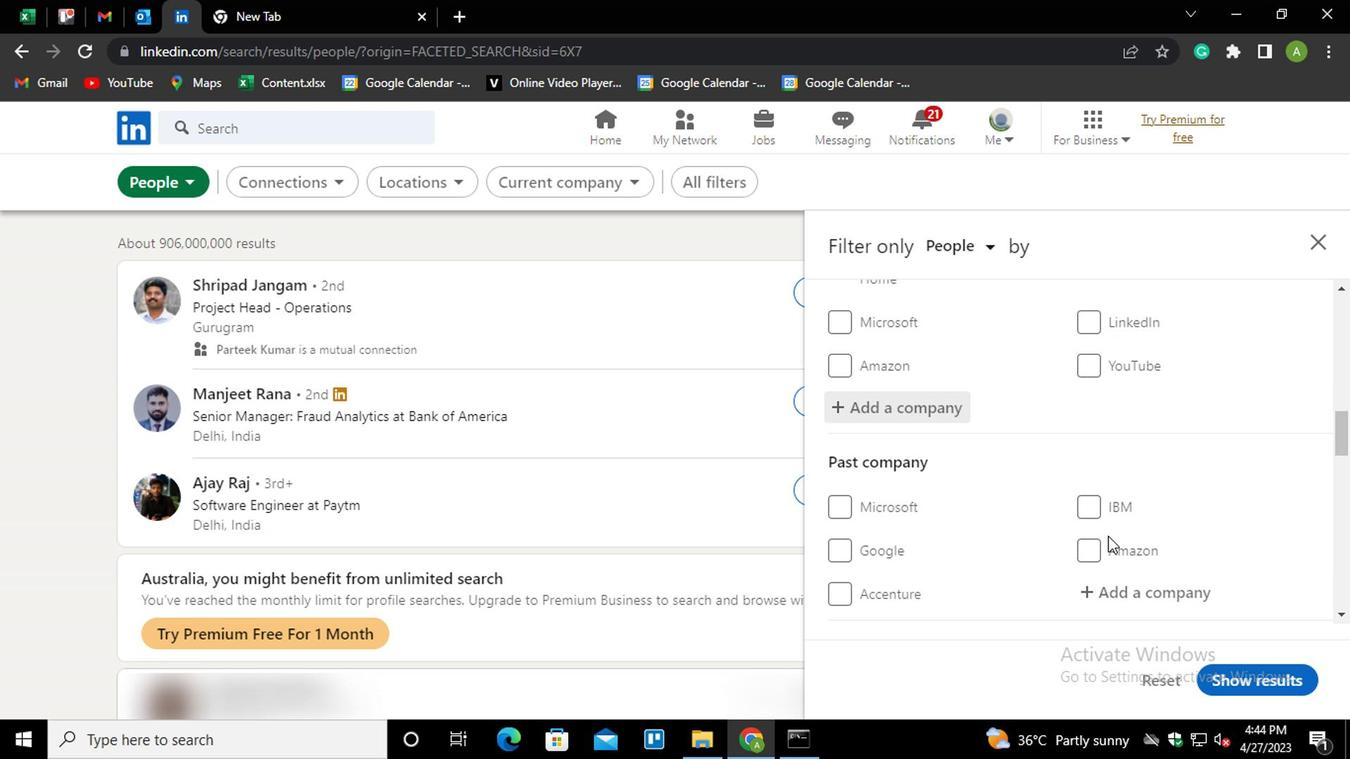 
Action: Mouse scrolled (1104, 533) with delta (0, 0)
Screenshot: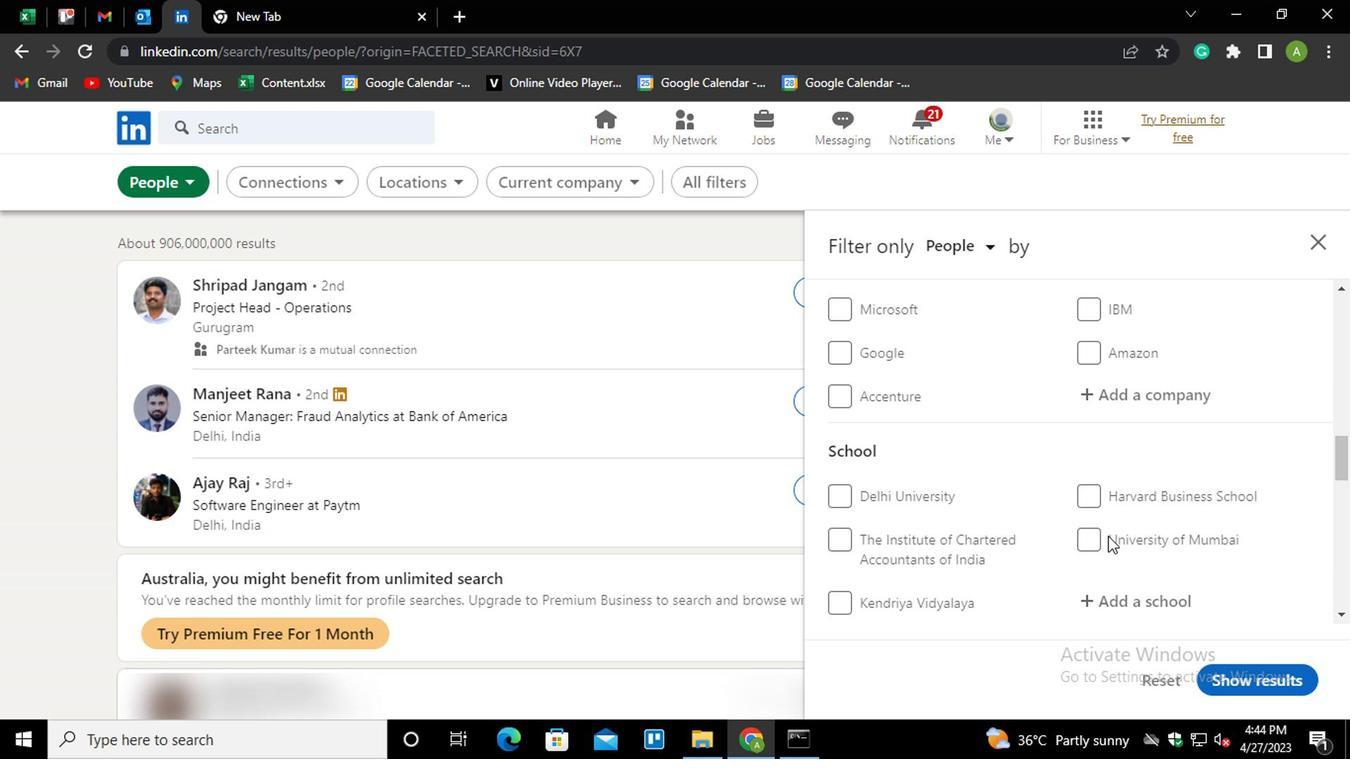 
Action: Mouse scrolled (1104, 533) with delta (0, 0)
Screenshot: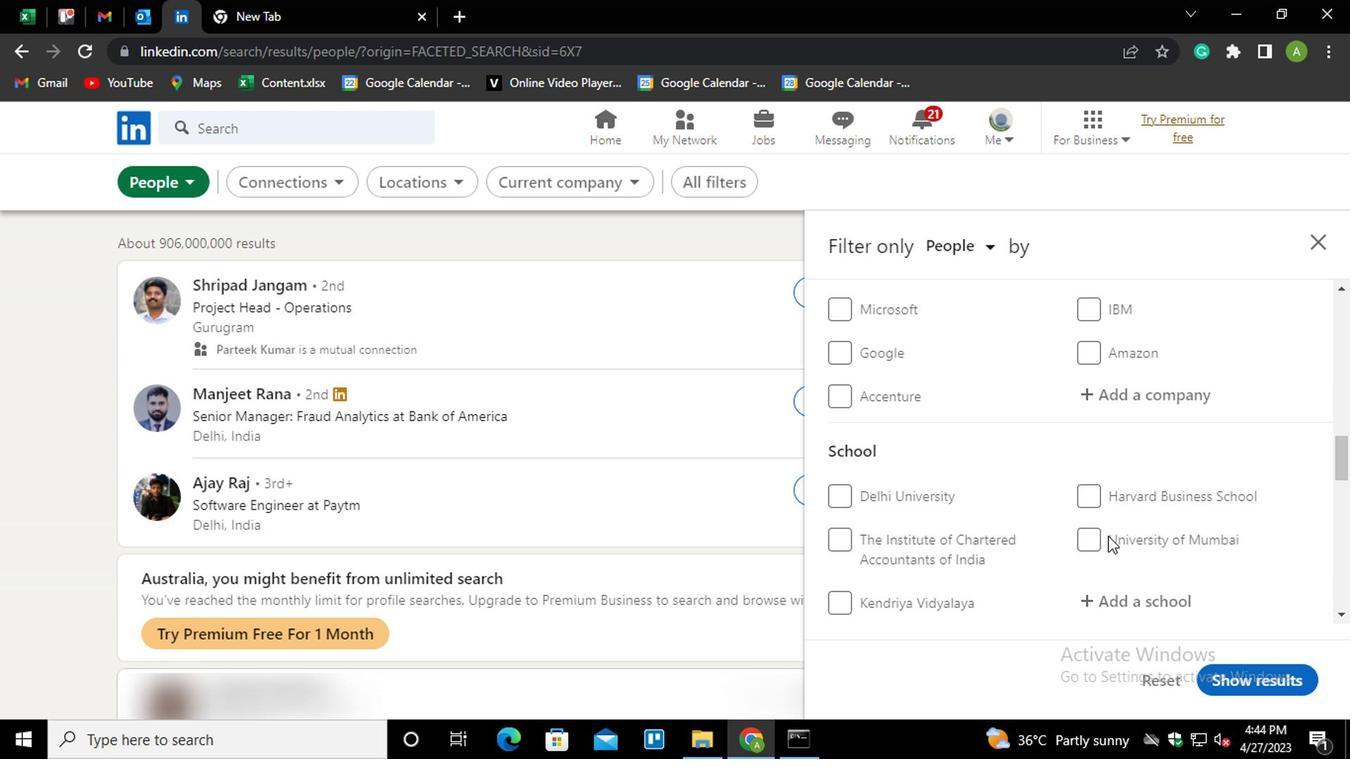 
Action: Mouse moved to (1094, 410)
Screenshot: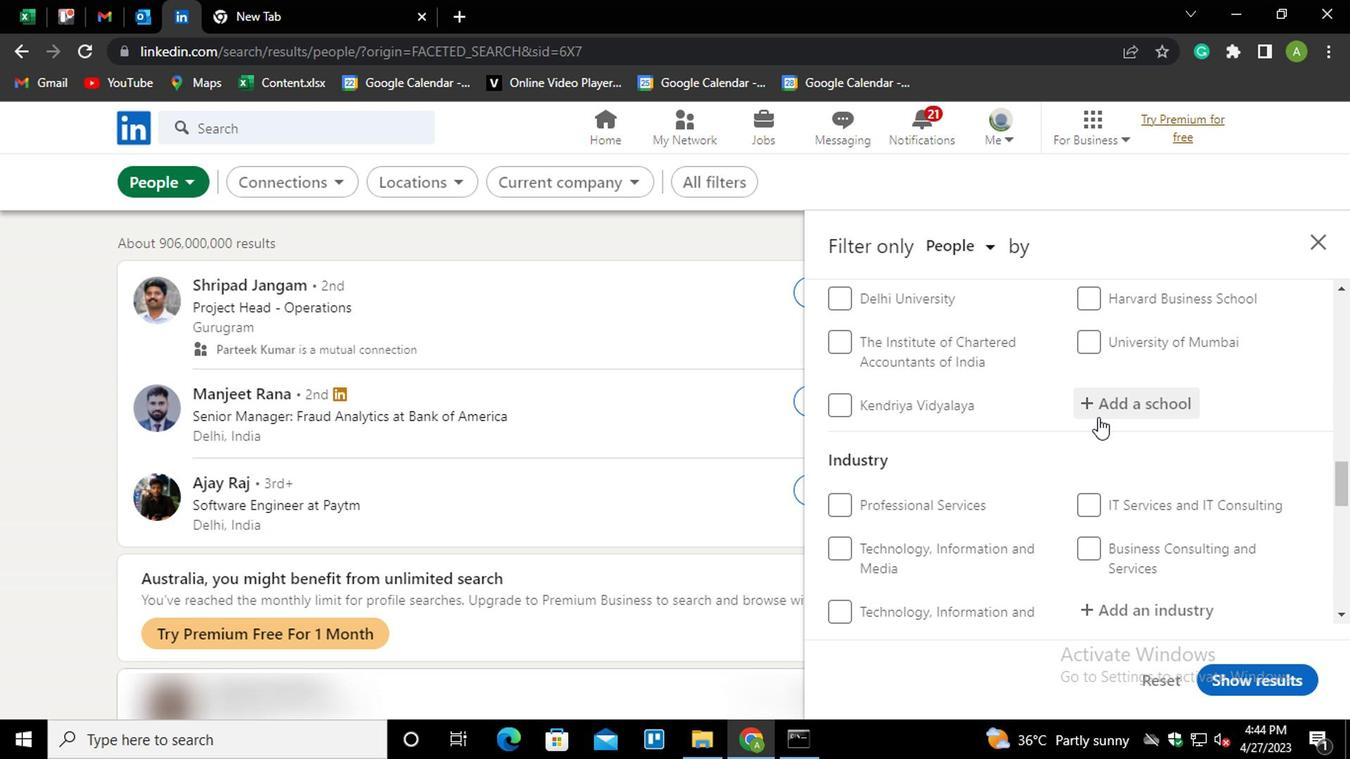 
Action: Mouse pressed left at (1094, 410)
Screenshot: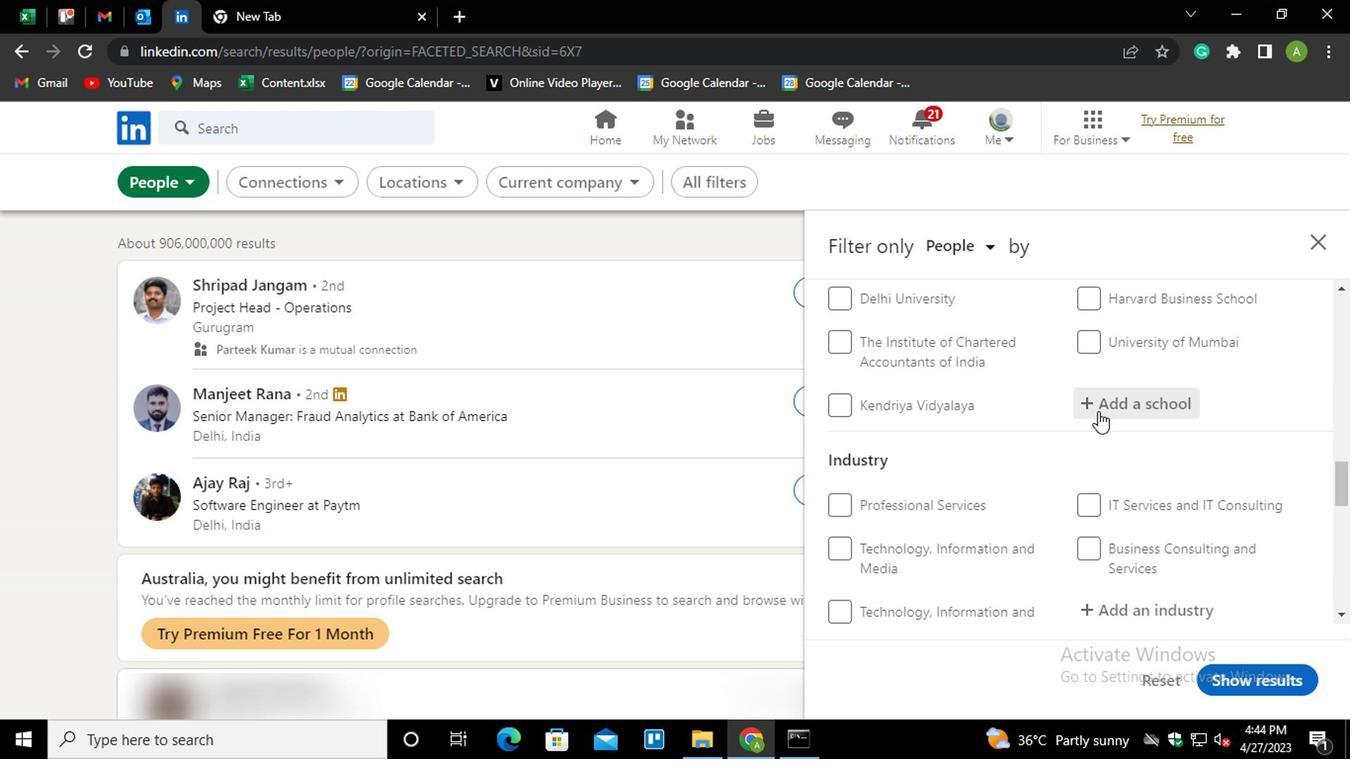 
Action: Key pressed <Key.shift>J<Key.backspace>IN<Key.backspace>NDIAN<Key.space><Key.shift>SH<Key.backspace>CHOOL<Key.space>OF<Key.space><Key.down><Key.enter>
Screenshot: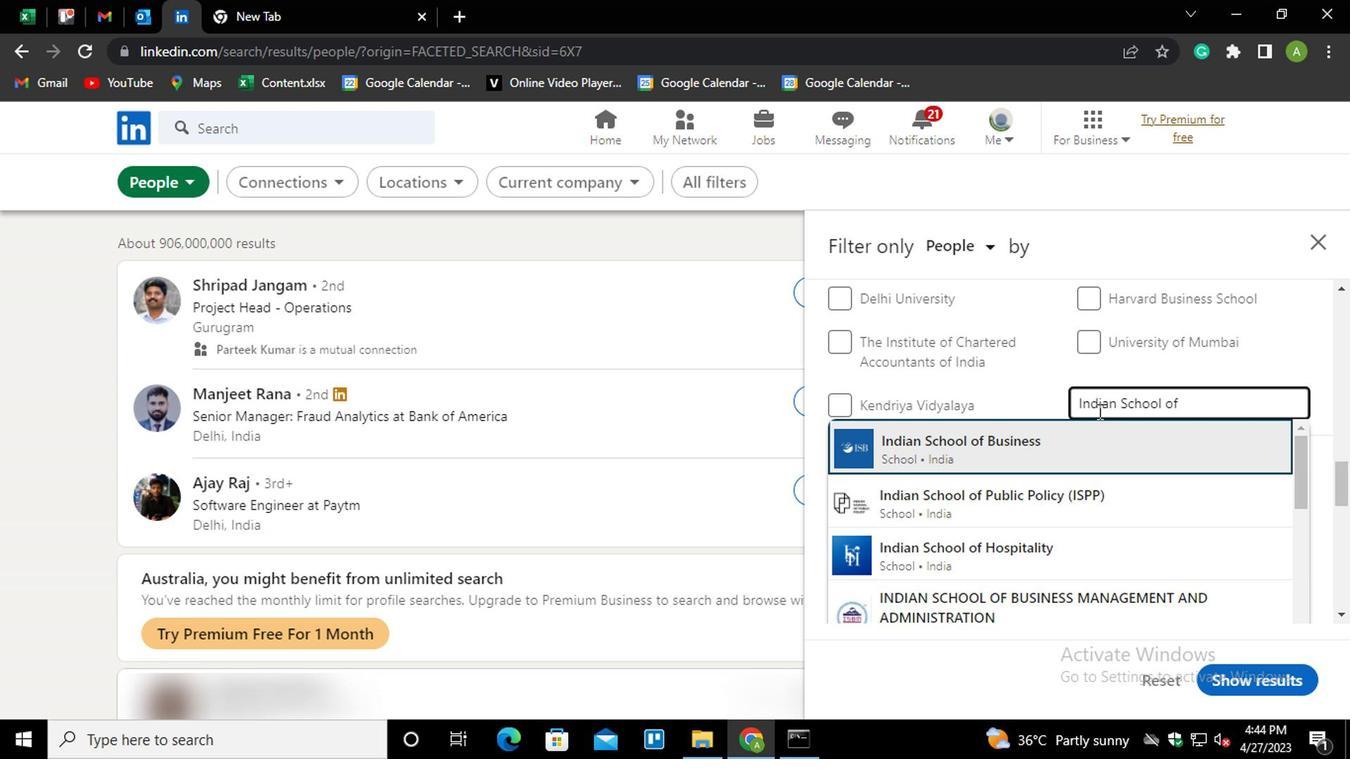 
Action: Mouse moved to (1094, 410)
Screenshot: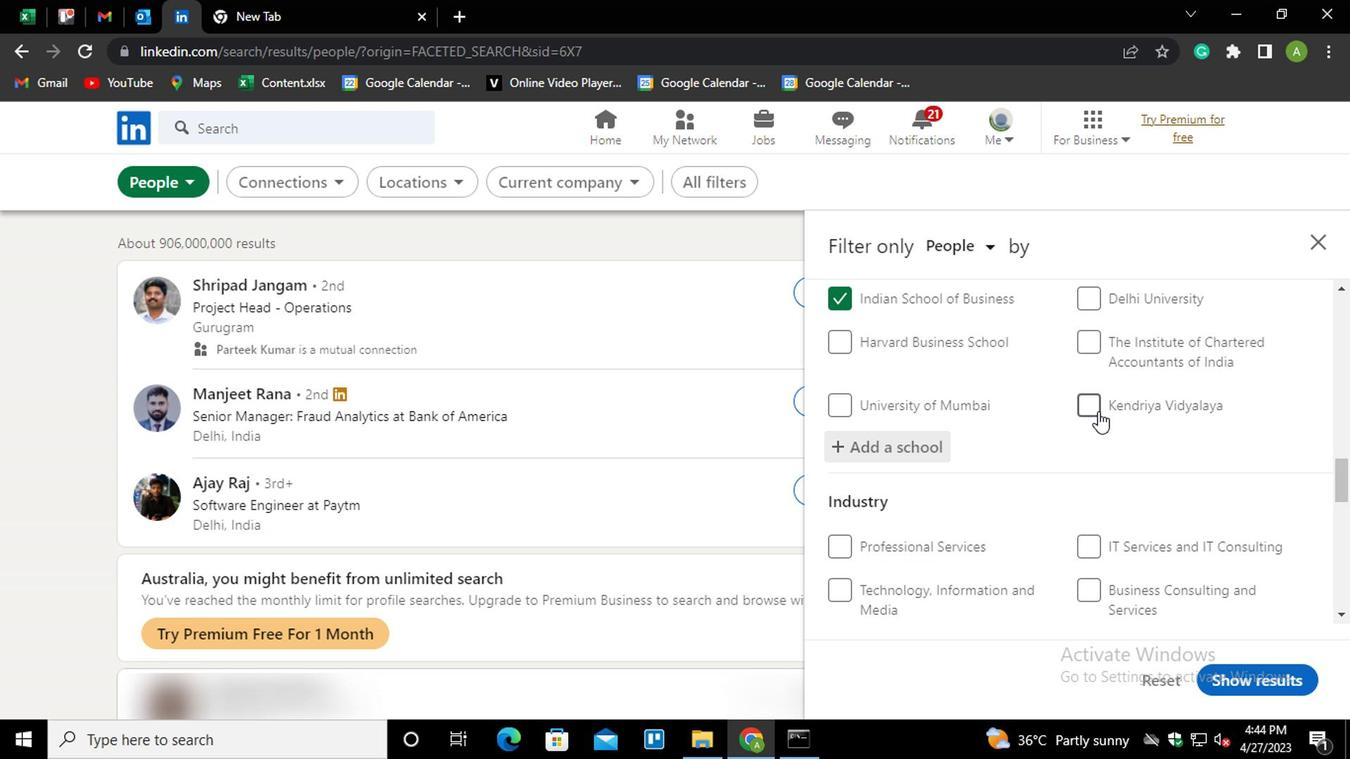 
Action: Mouse scrolled (1094, 408) with delta (0, -1)
Screenshot: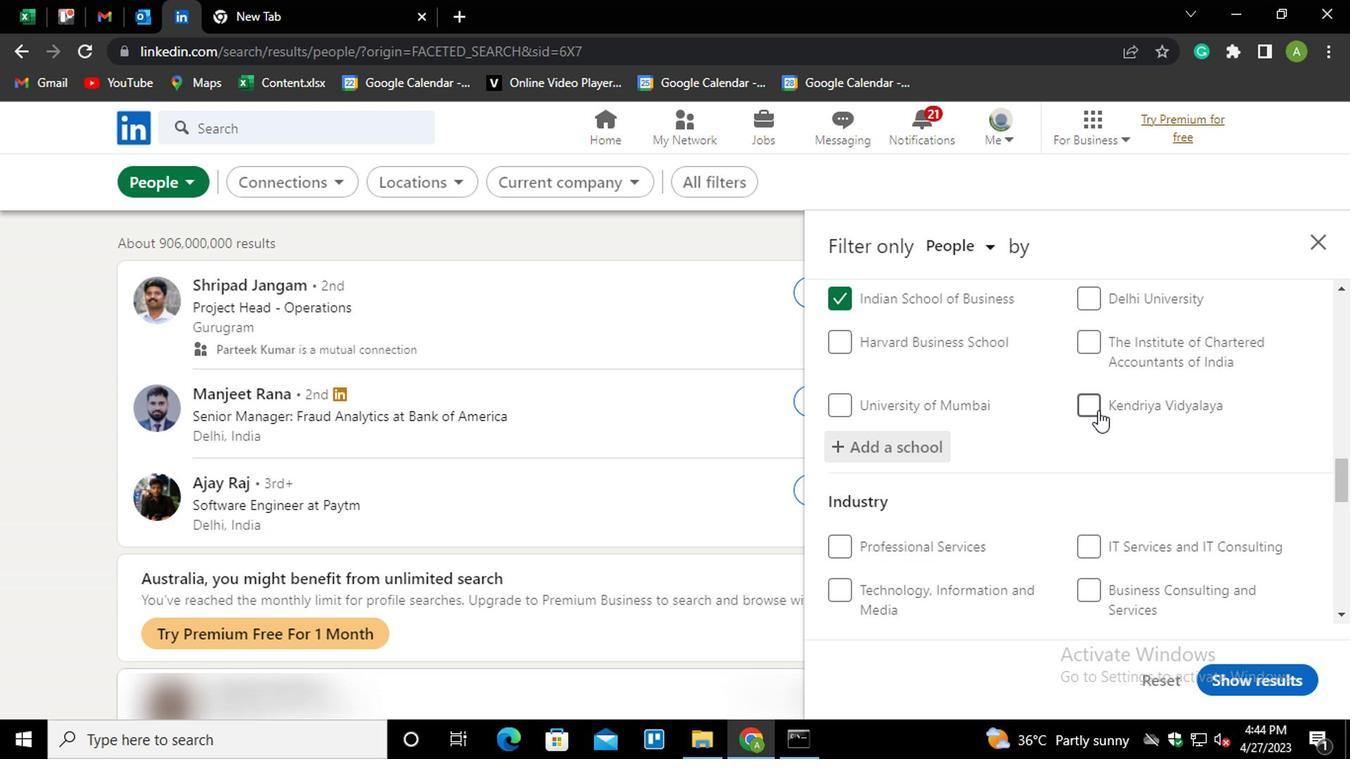 
Action: Mouse scrolled (1094, 408) with delta (0, -1)
Screenshot: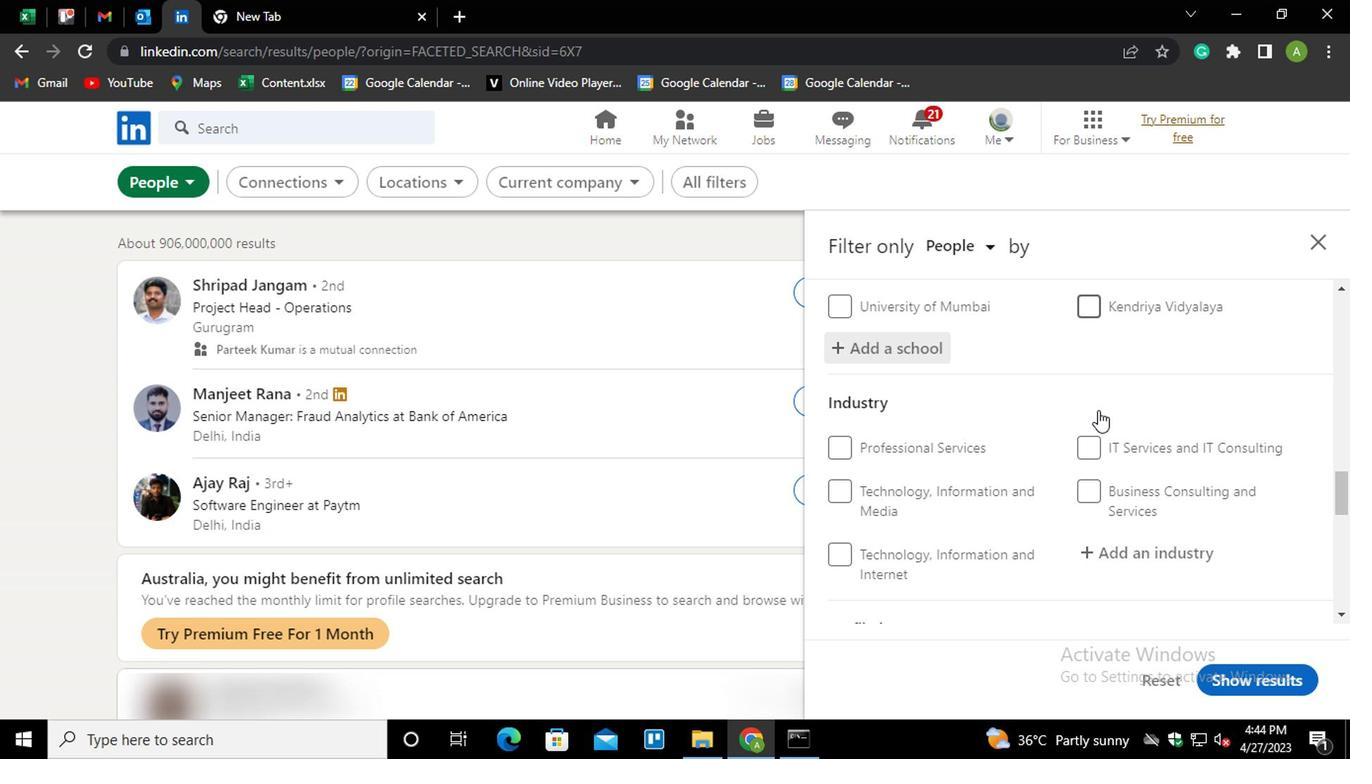 
Action: Mouse moved to (1107, 455)
Screenshot: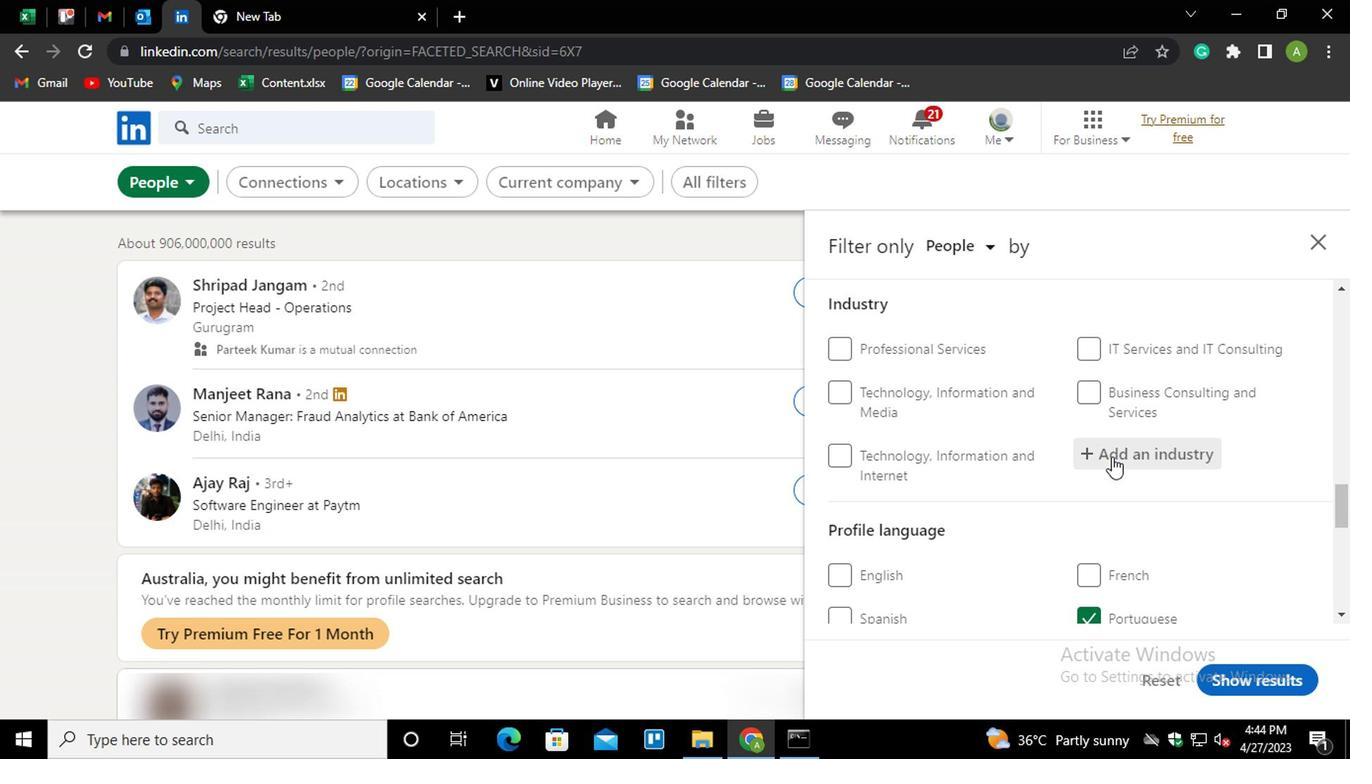 
Action: Mouse pressed left at (1107, 455)
Screenshot: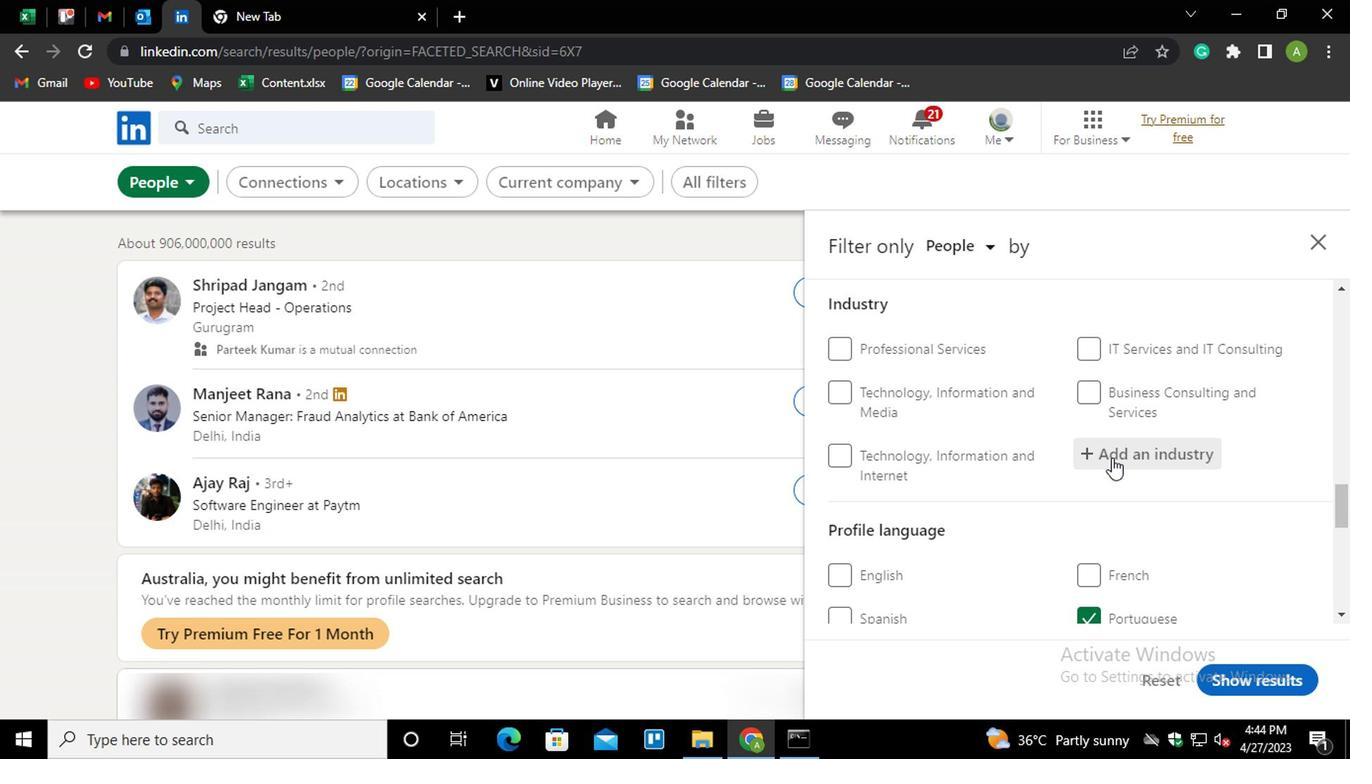 
Action: Mouse moved to (1105, 455)
Screenshot: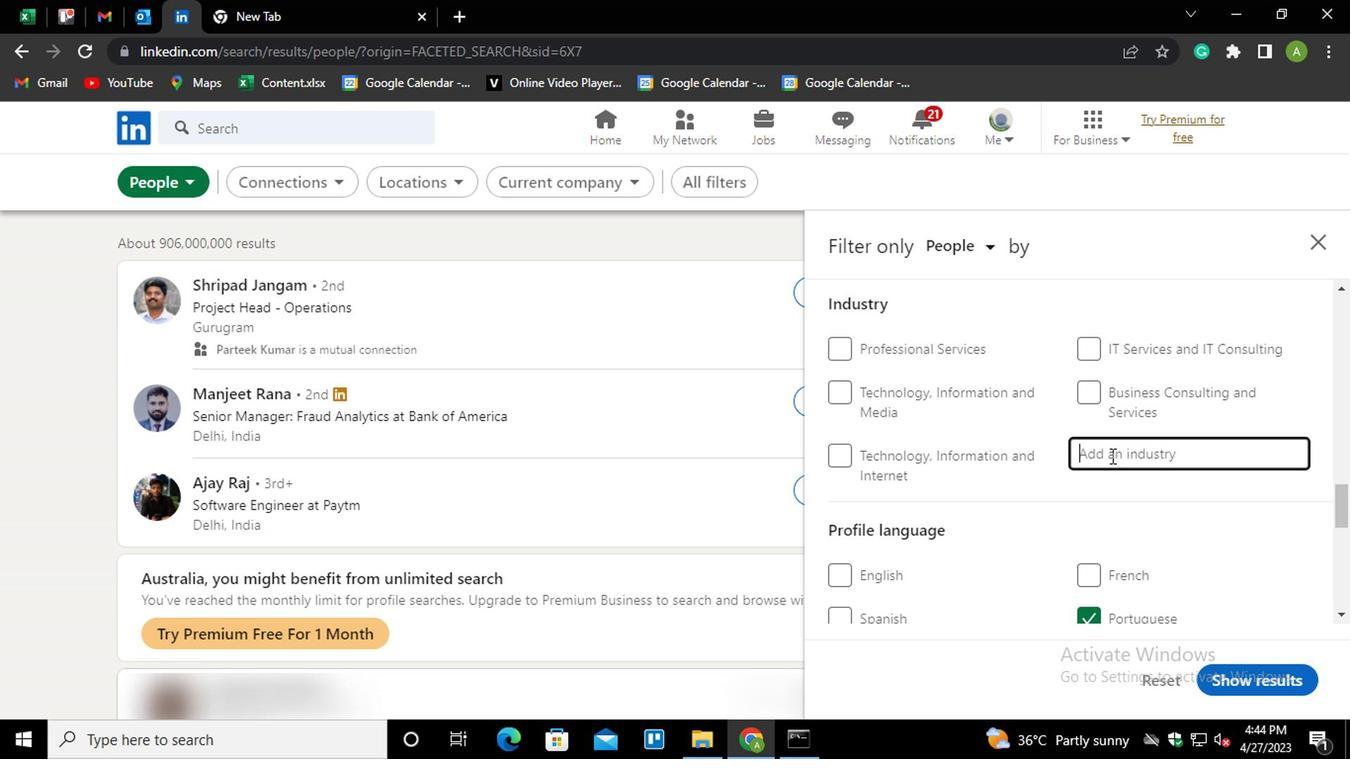 
Action: Key pressed <Key.shift><Key.shift>WATER<Key.down><Key.down><Key.down><Key.enter>
Screenshot: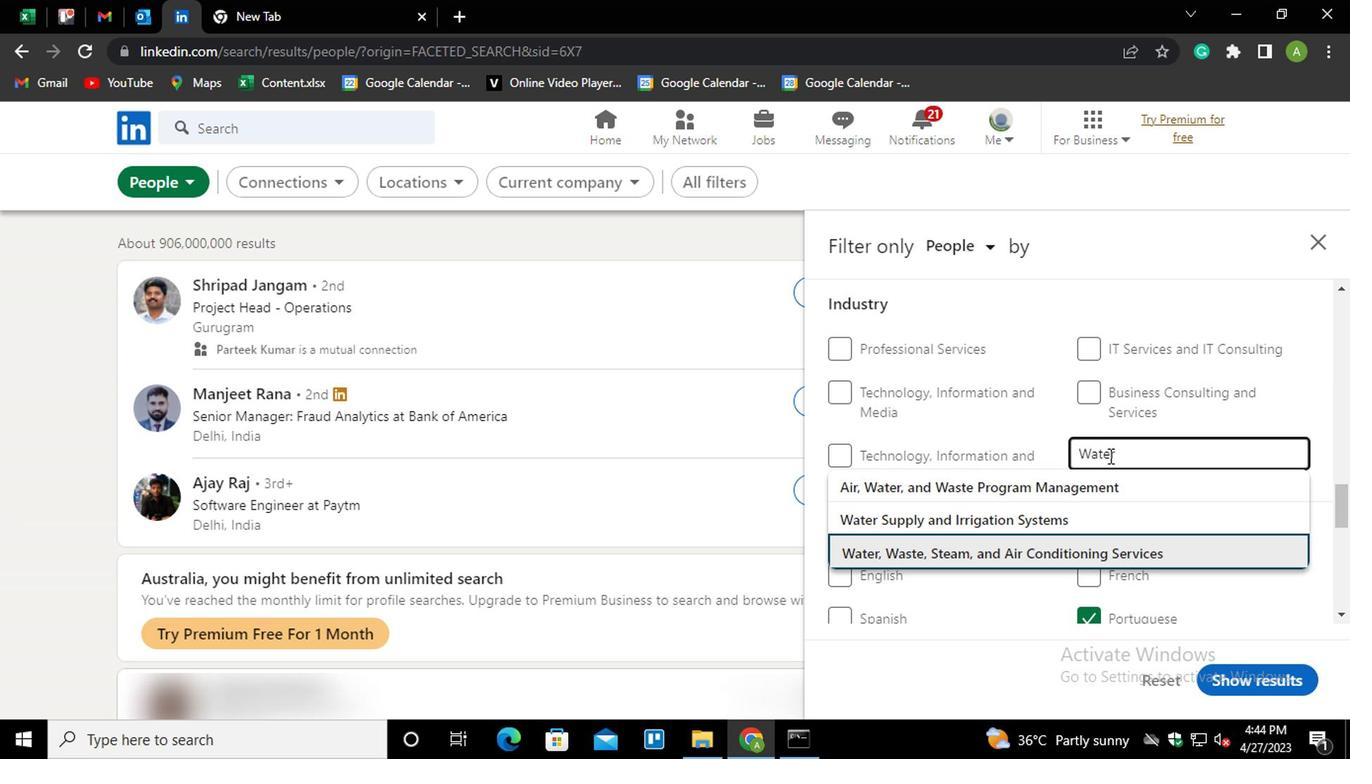 
Action: Mouse scrolled (1105, 453) with delta (0, -1)
Screenshot: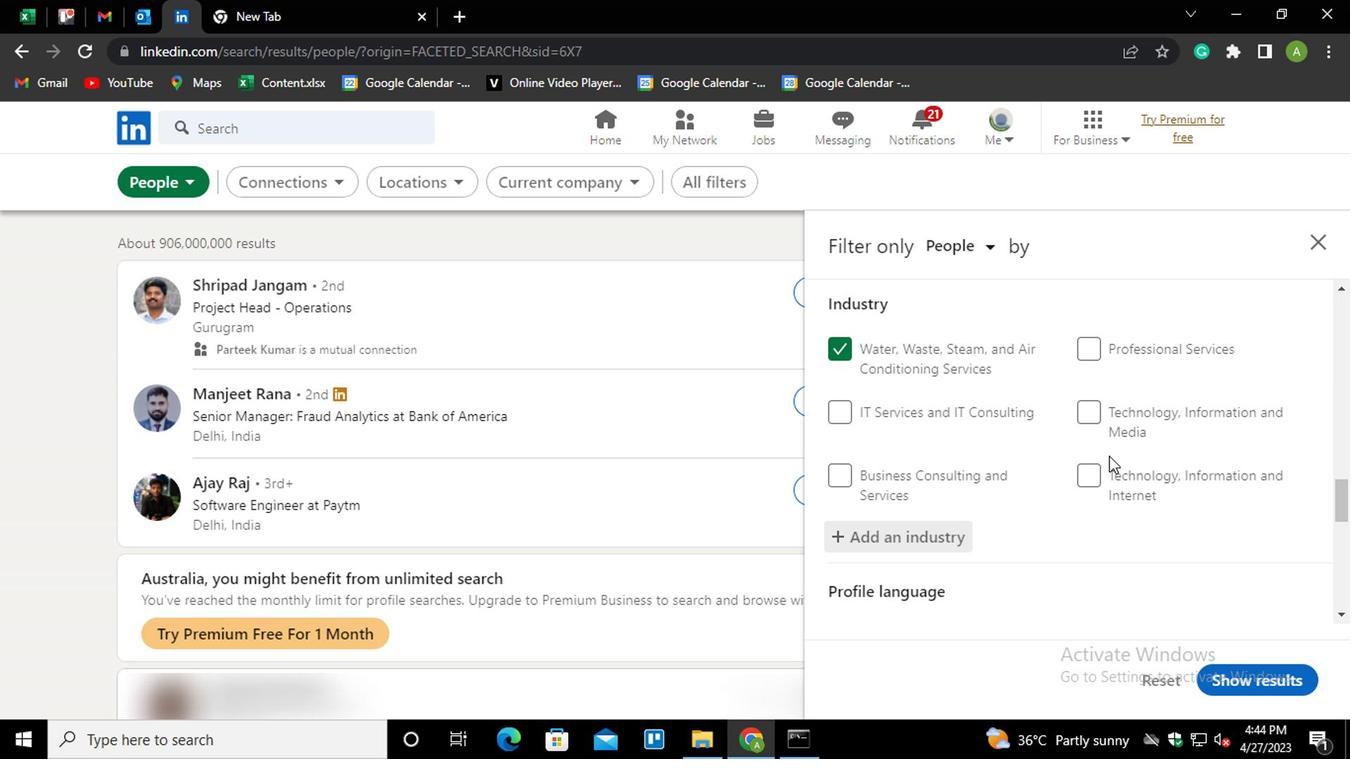 
Action: Mouse scrolled (1105, 453) with delta (0, -1)
Screenshot: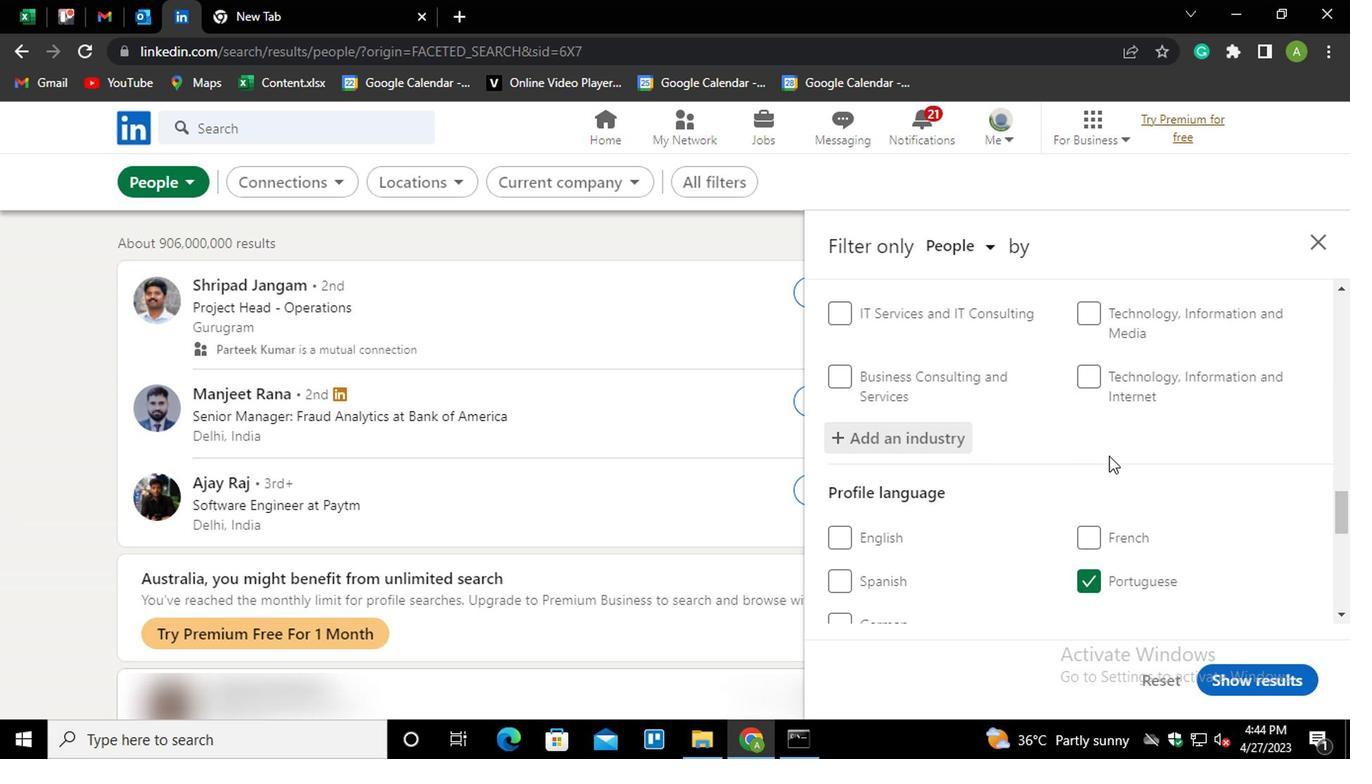 
Action: Mouse scrolled (1105, 453) with delta (0, -1)
Screenshot: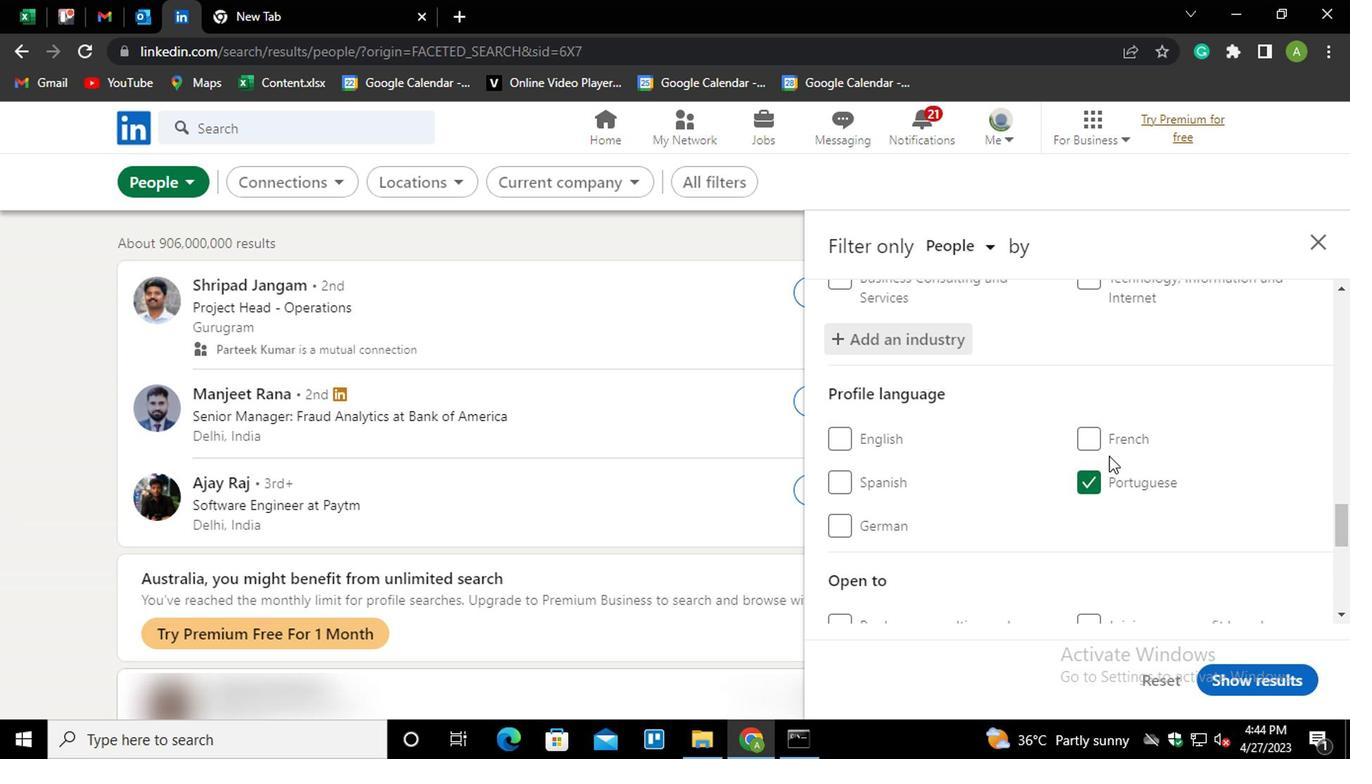 
Action: Mouse moved to (1104, 455)
Screenshot: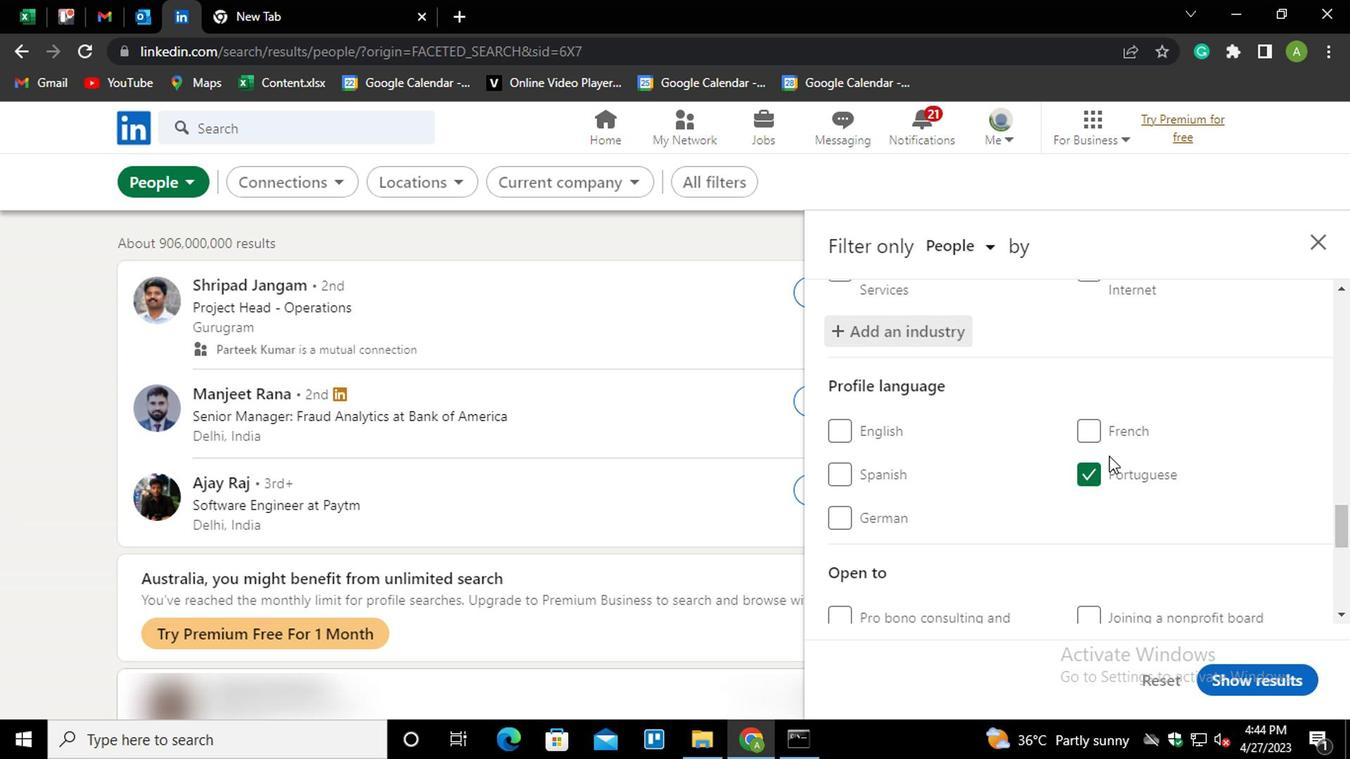 
Action: Mouse scrolled (1104, 453) with delta (0, -1)
Screenshot: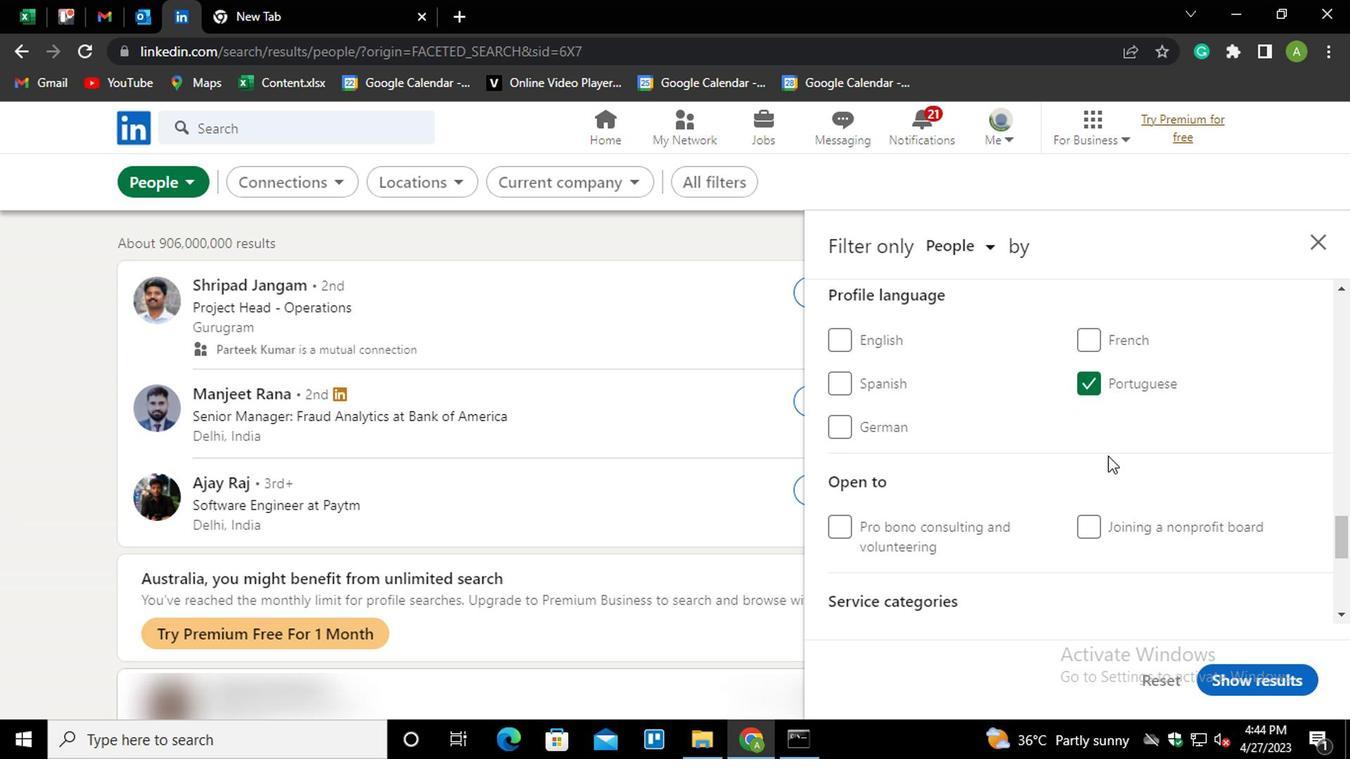 
Action: Mouse scrolled (1104, 453) with delta (0, -1)
Screenshot: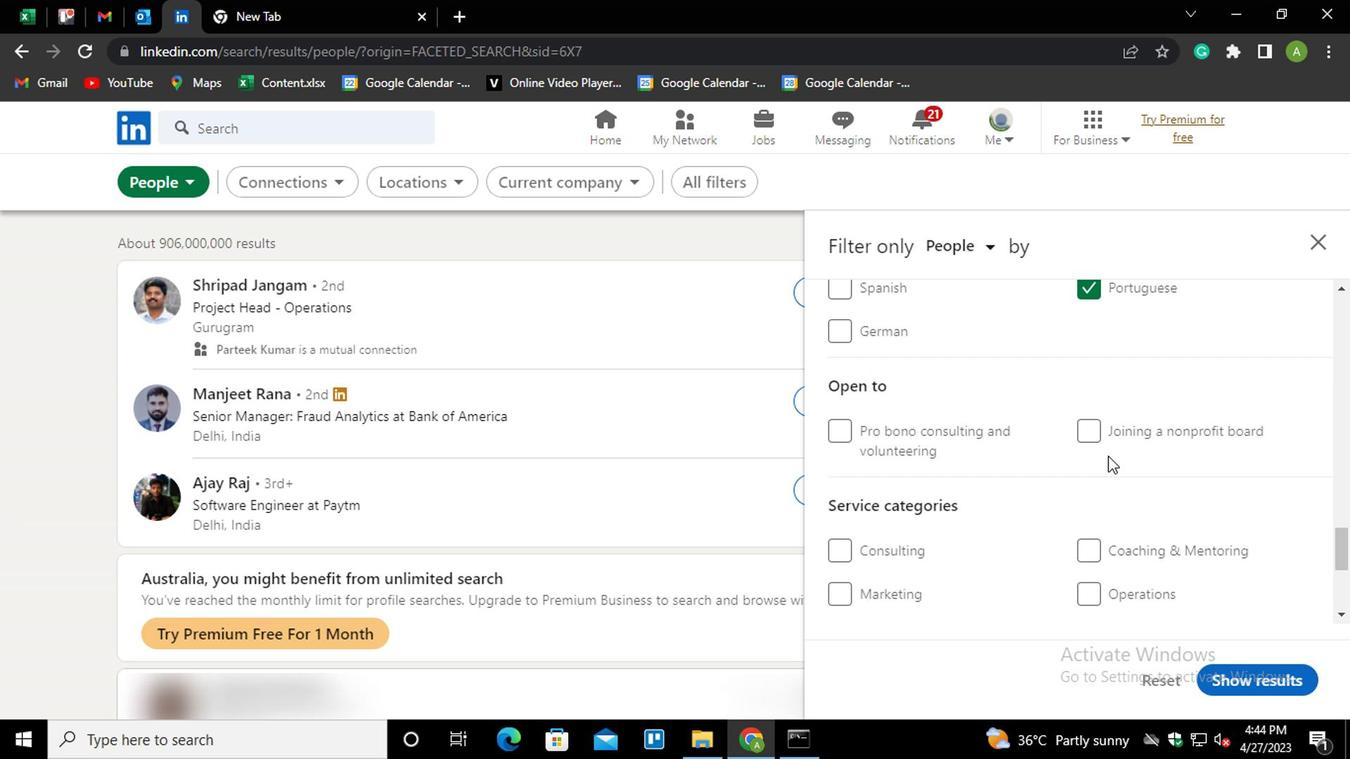 
Action: Mouse scrolled (1104, 453) with delta (0, -1)
Screenshot: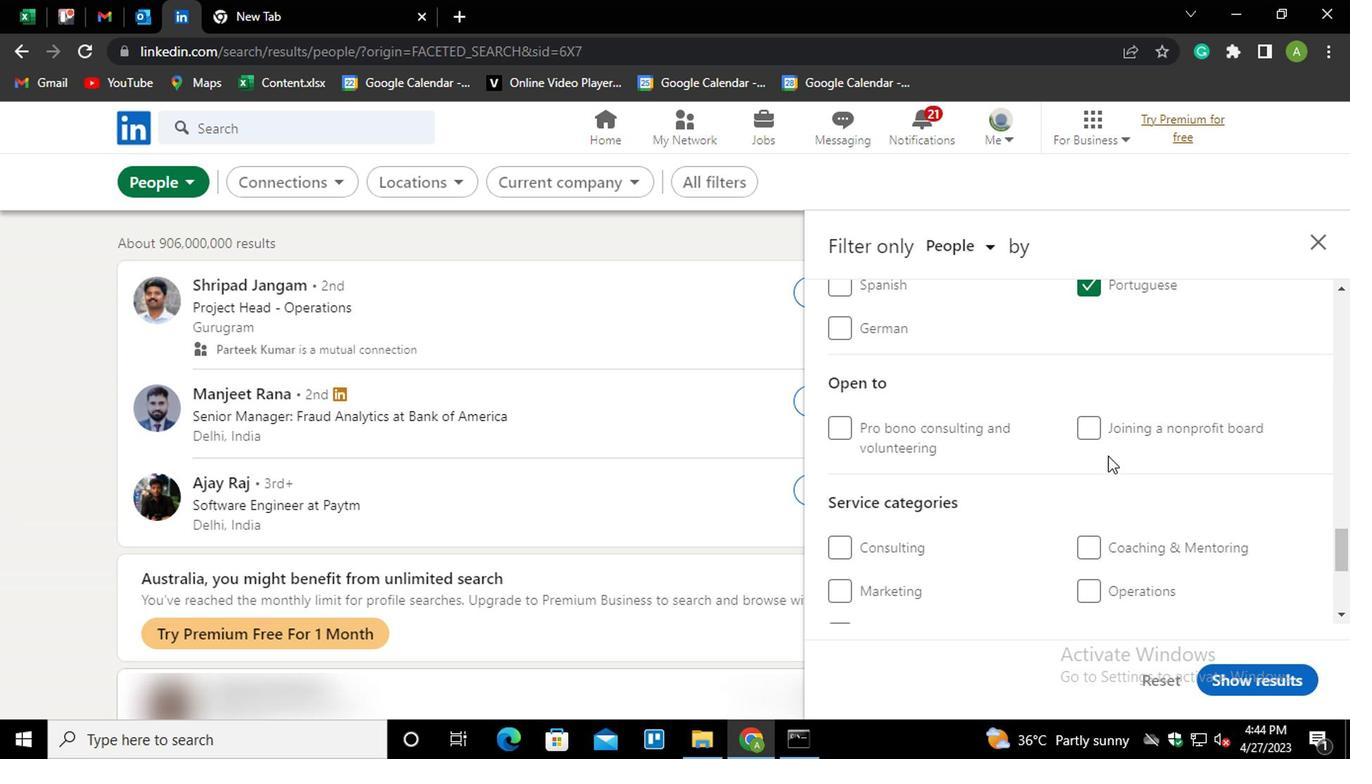 
Action: Mouse moved to (1101, 423)
Screenshot: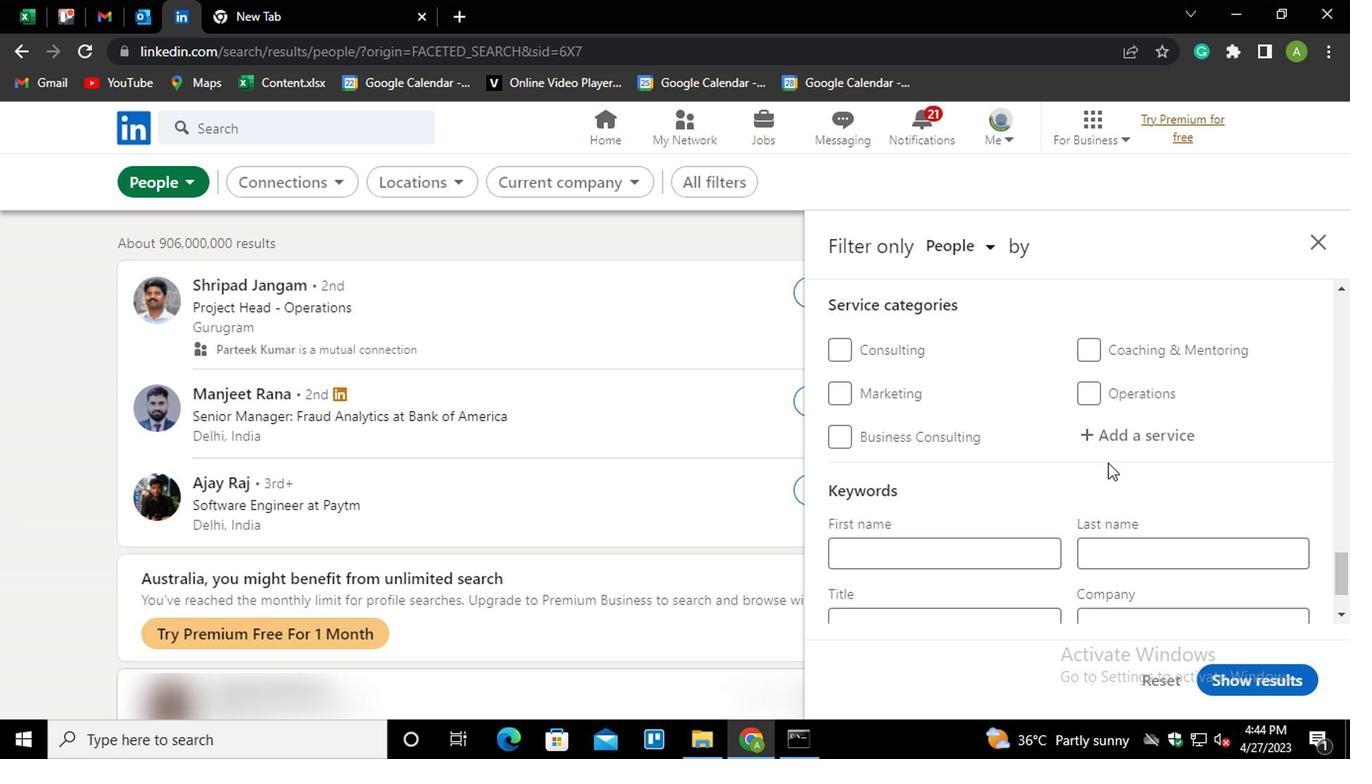 
Action: Mouse pressed left at (1101, 423)
Screenshot: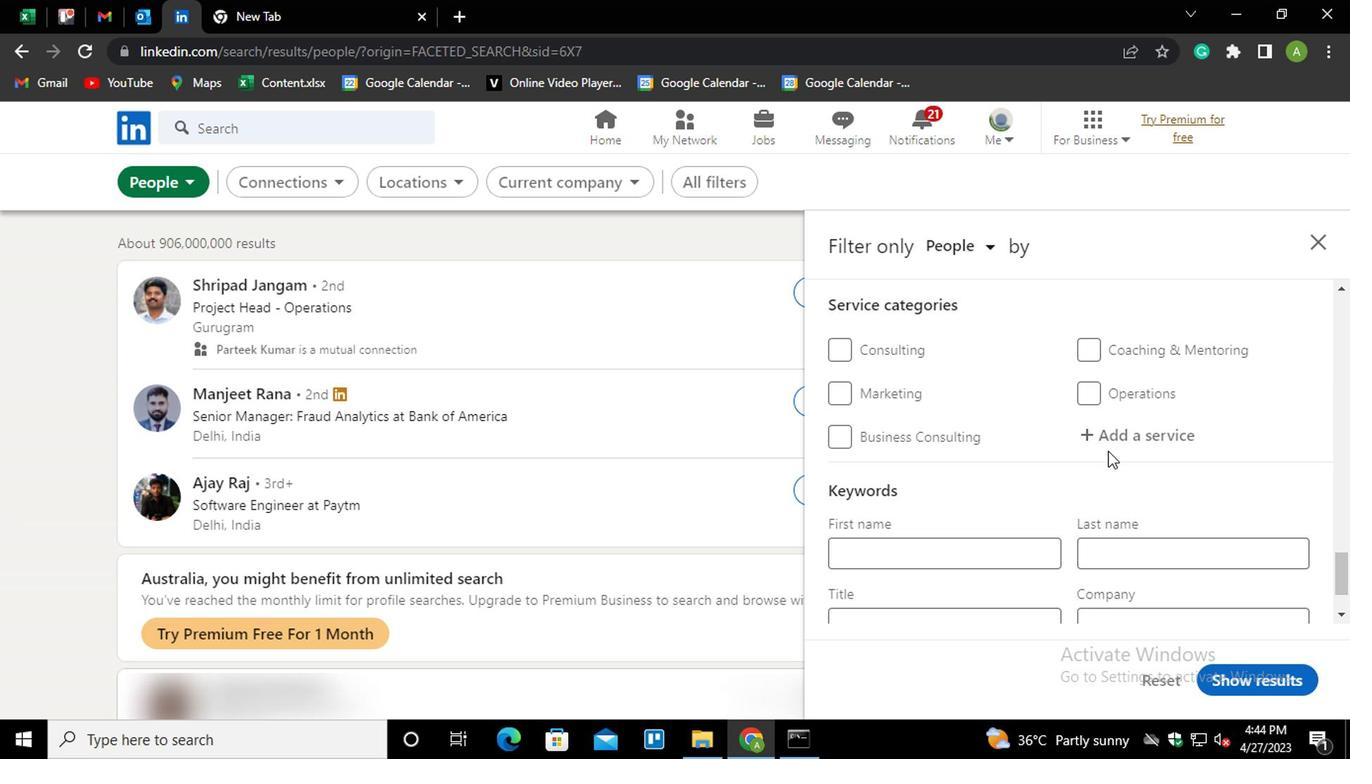 
Action: Mouse moved to (1106, 428)
Screenshot: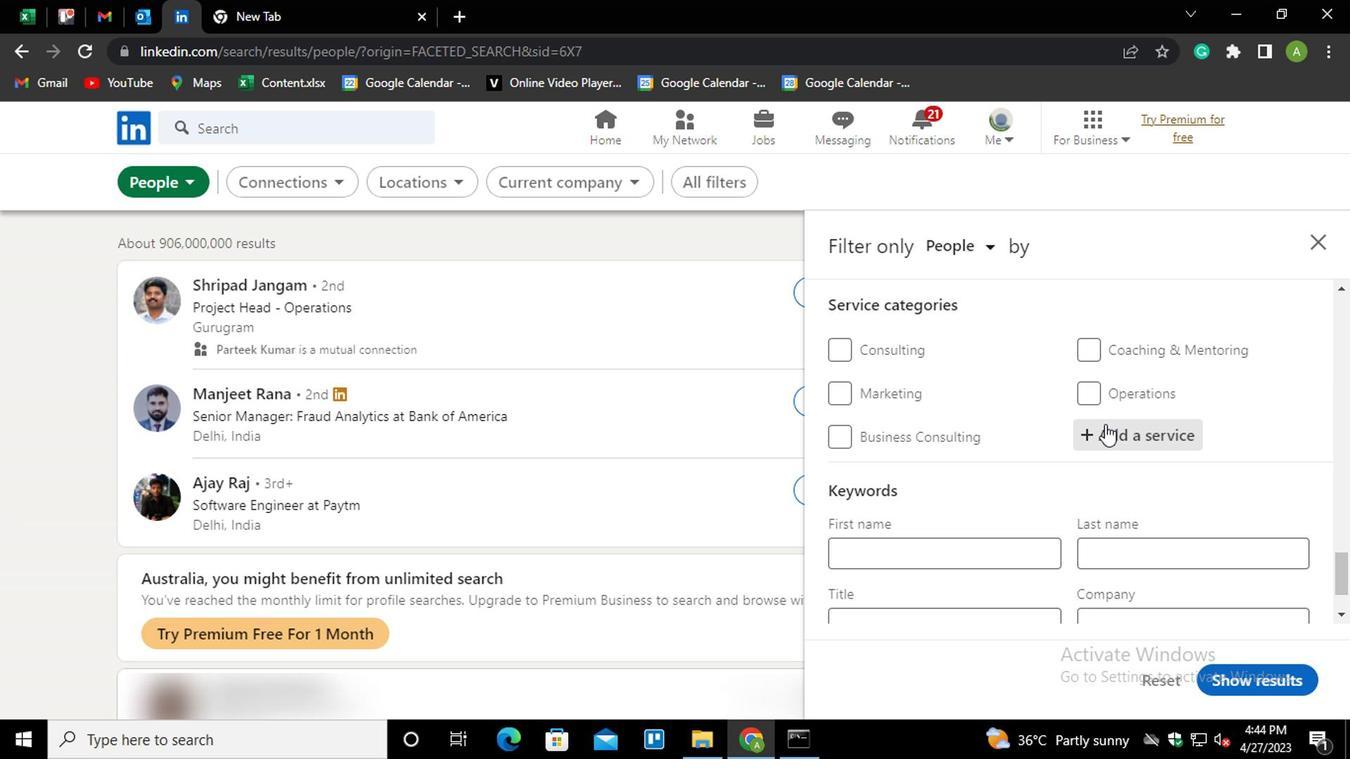 
Action: Mouse pressed left at (1106, 428)
Screenshot: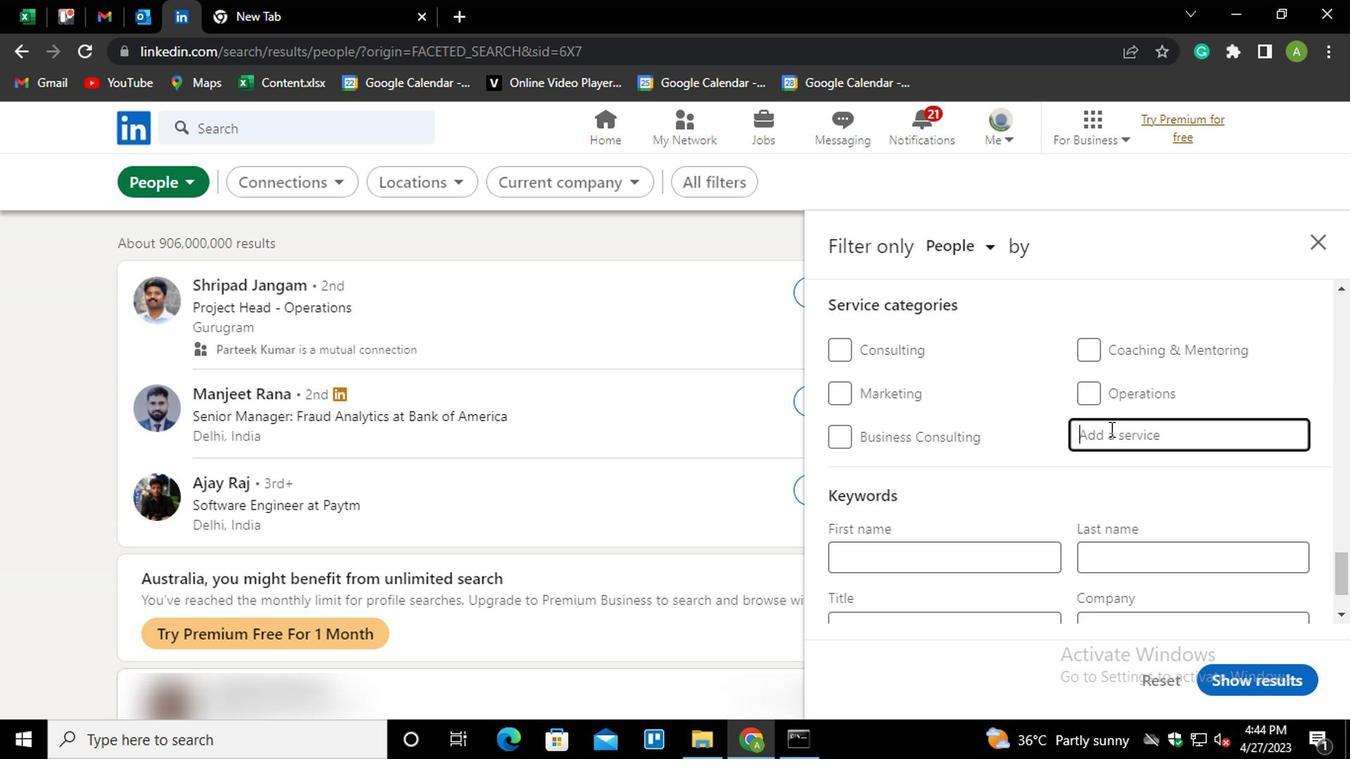 
Action: Key pressed <Key.shift>LABOR<Key.down><Key.enter>
Screenshot: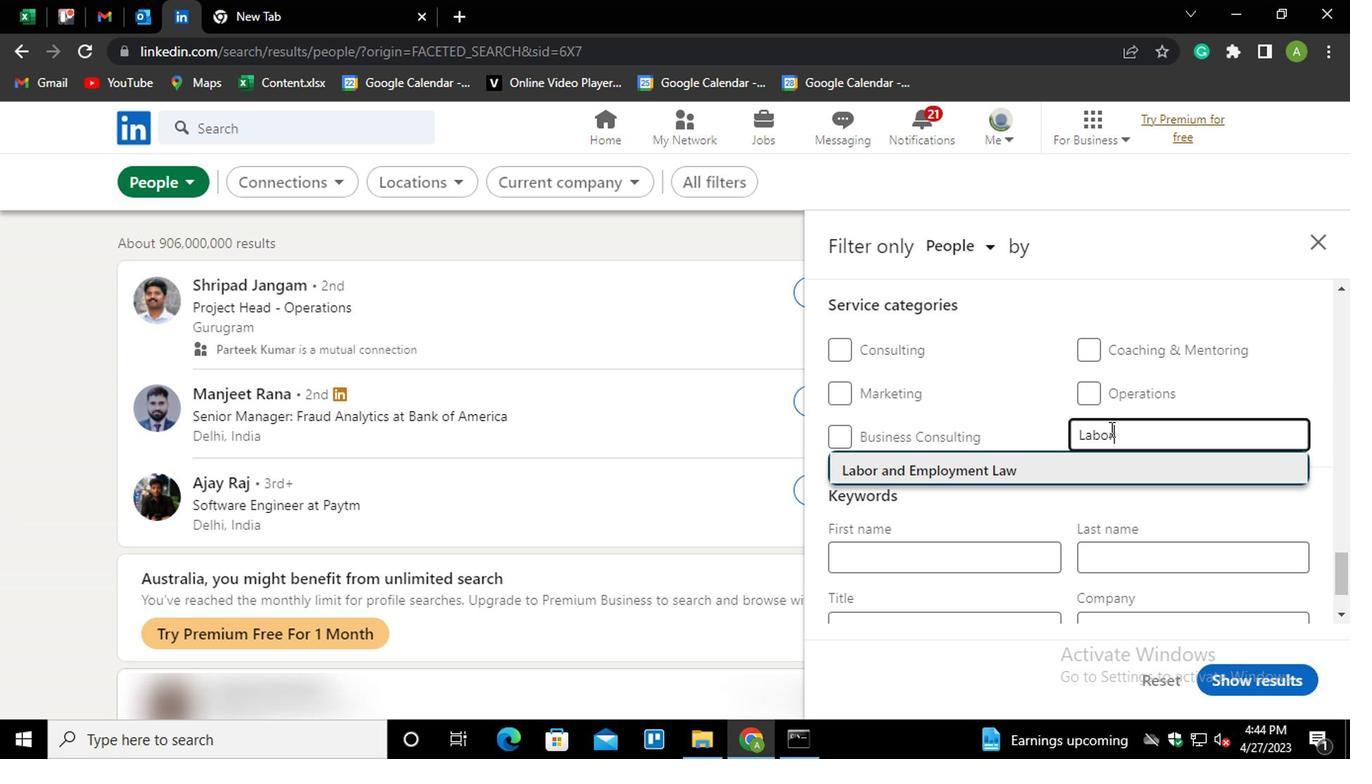 
Action: Mouse scrolled (1106, 427) with delta (0, 0)
Screenshot: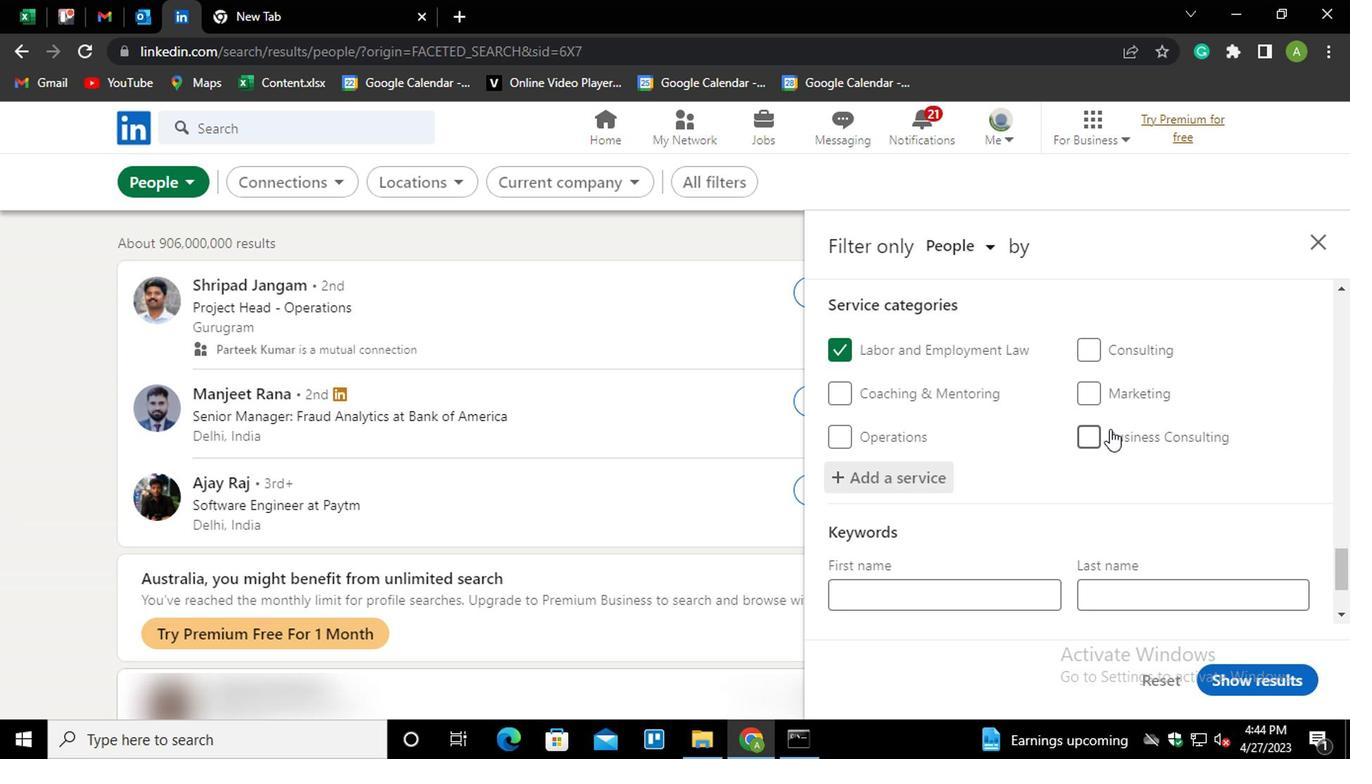 
Action: Mouse scrolled (1106, 427) with delta (0, 0)
Screenshot: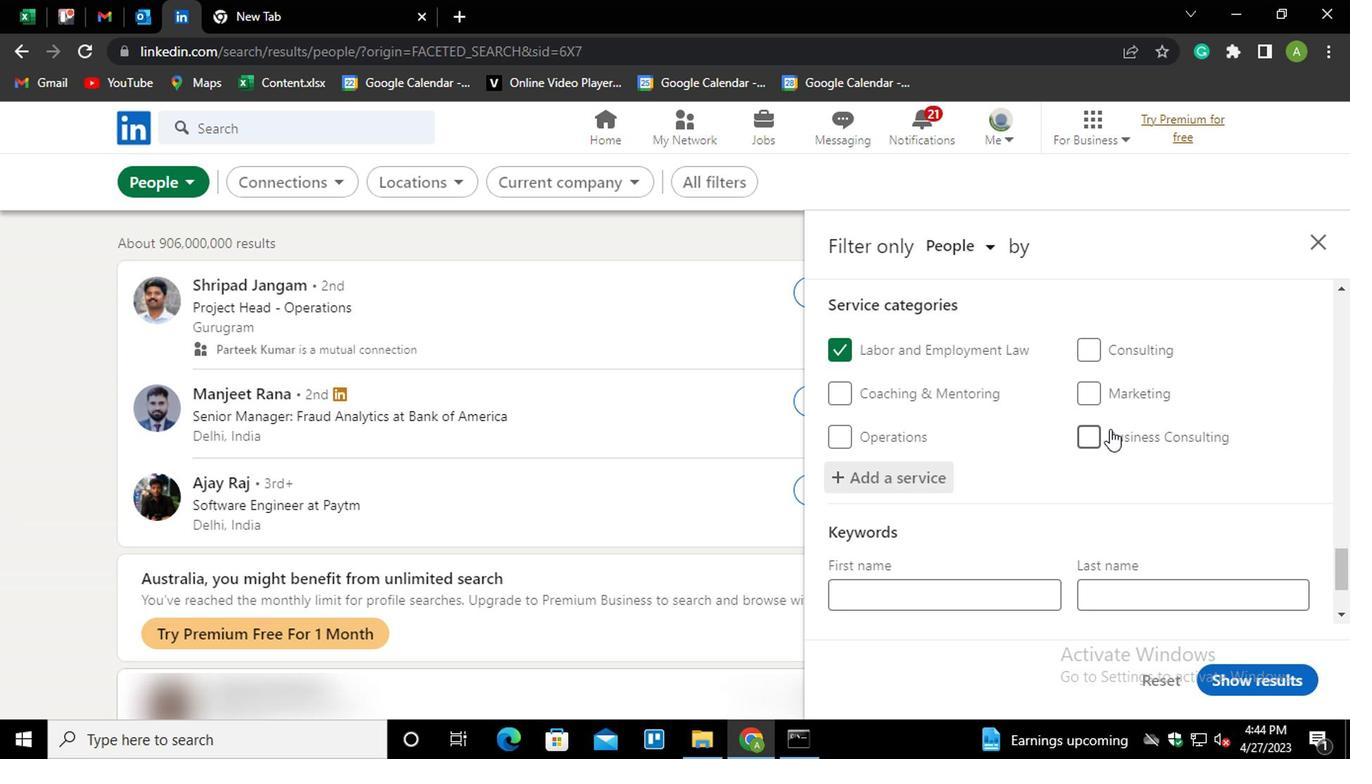 
Action: Mouse moved to (953, 535)
Screenshot: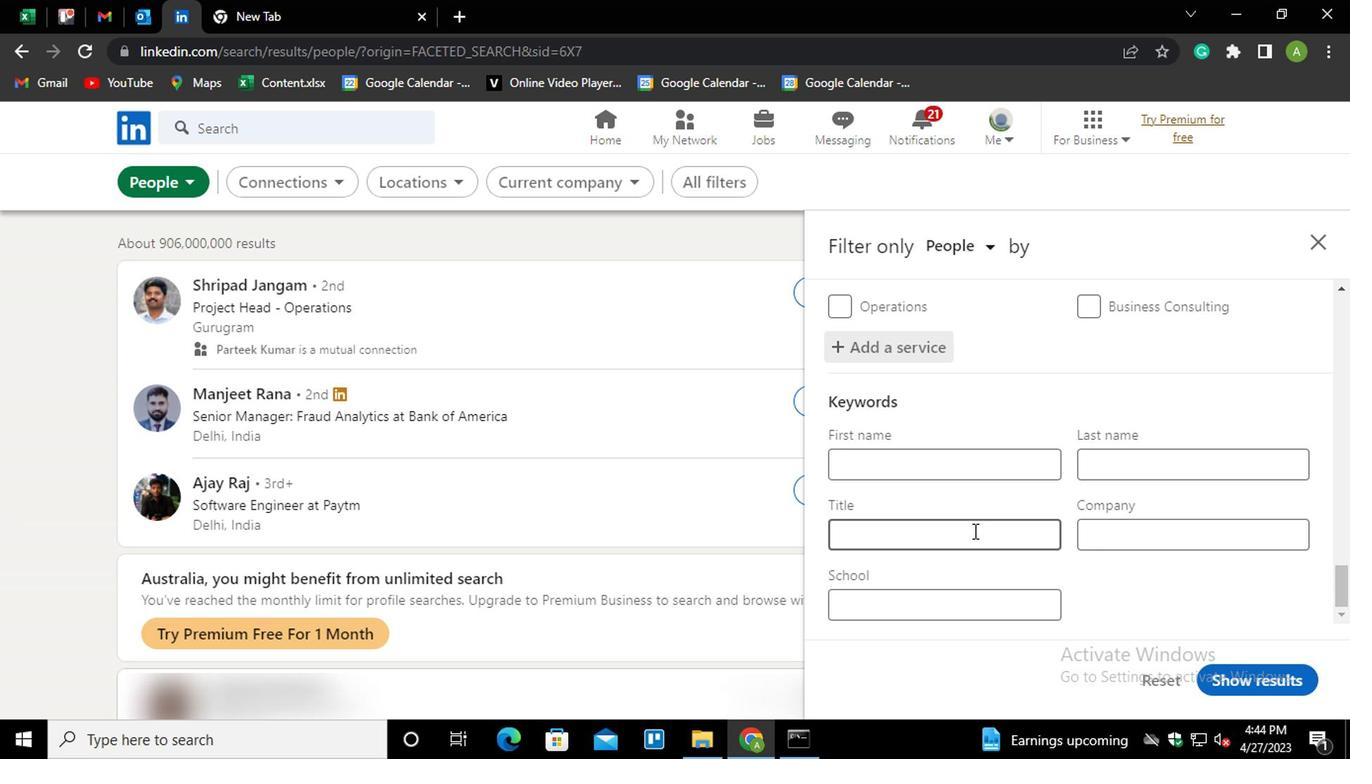 
Action: Mouse pressed left at (953, 535)
Screenshot: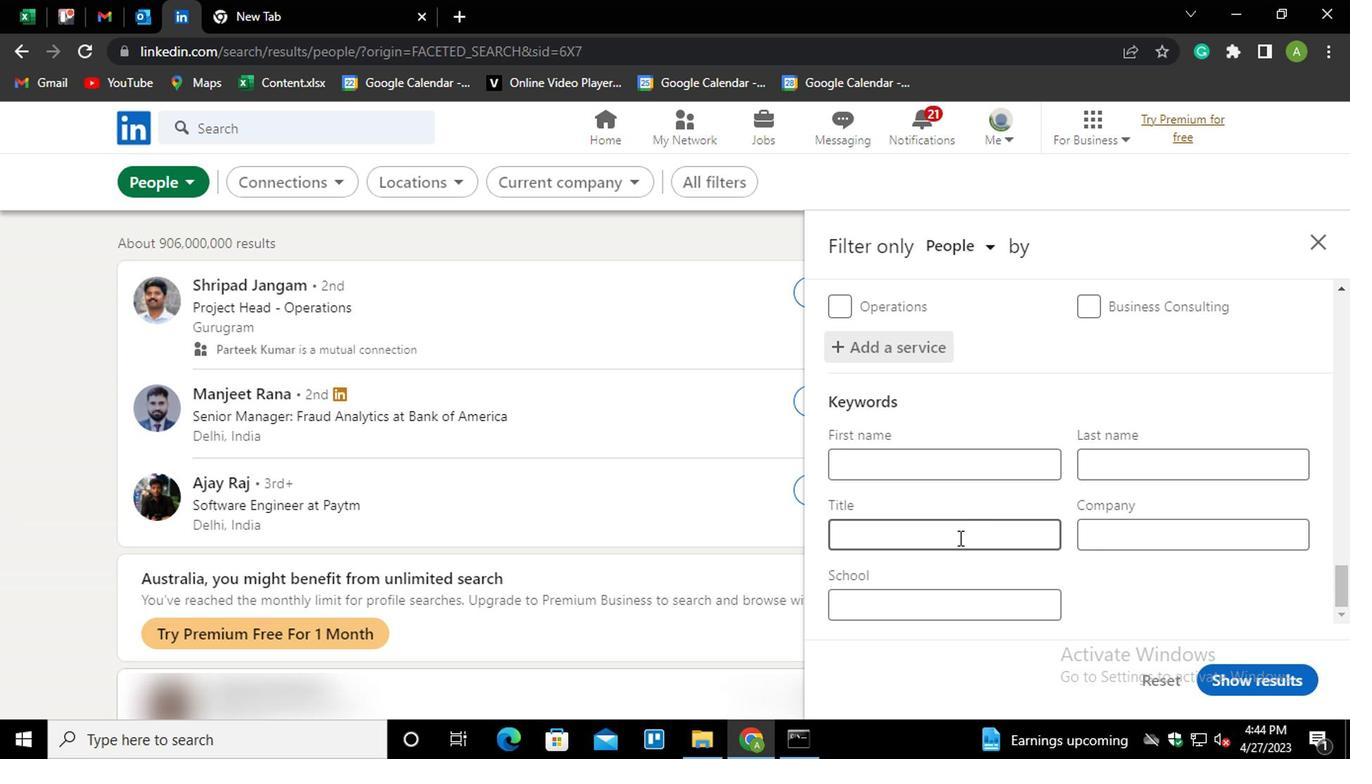 
Action: Mouse moved to (950, 535)
Screenshot: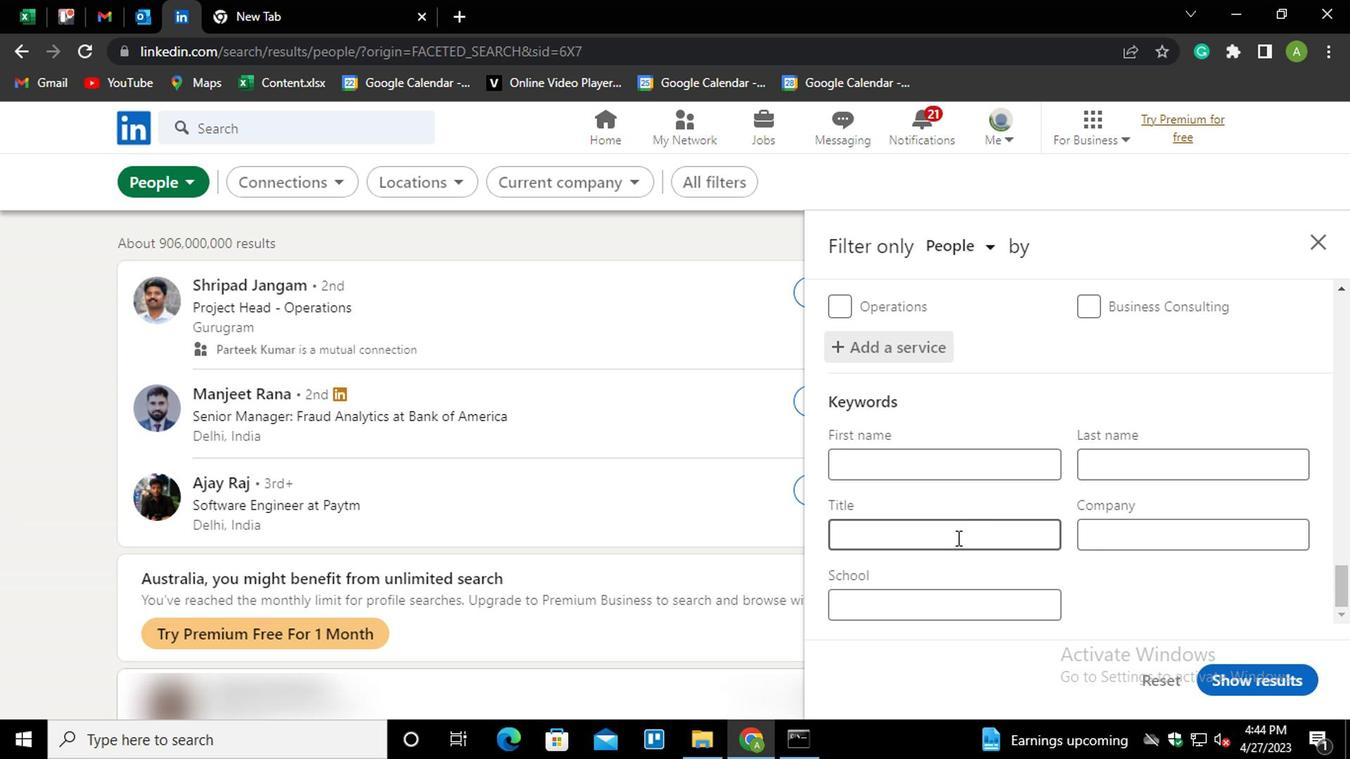 
Action: Key pressed <Key.shift>SCREENWRITER
Screenshot: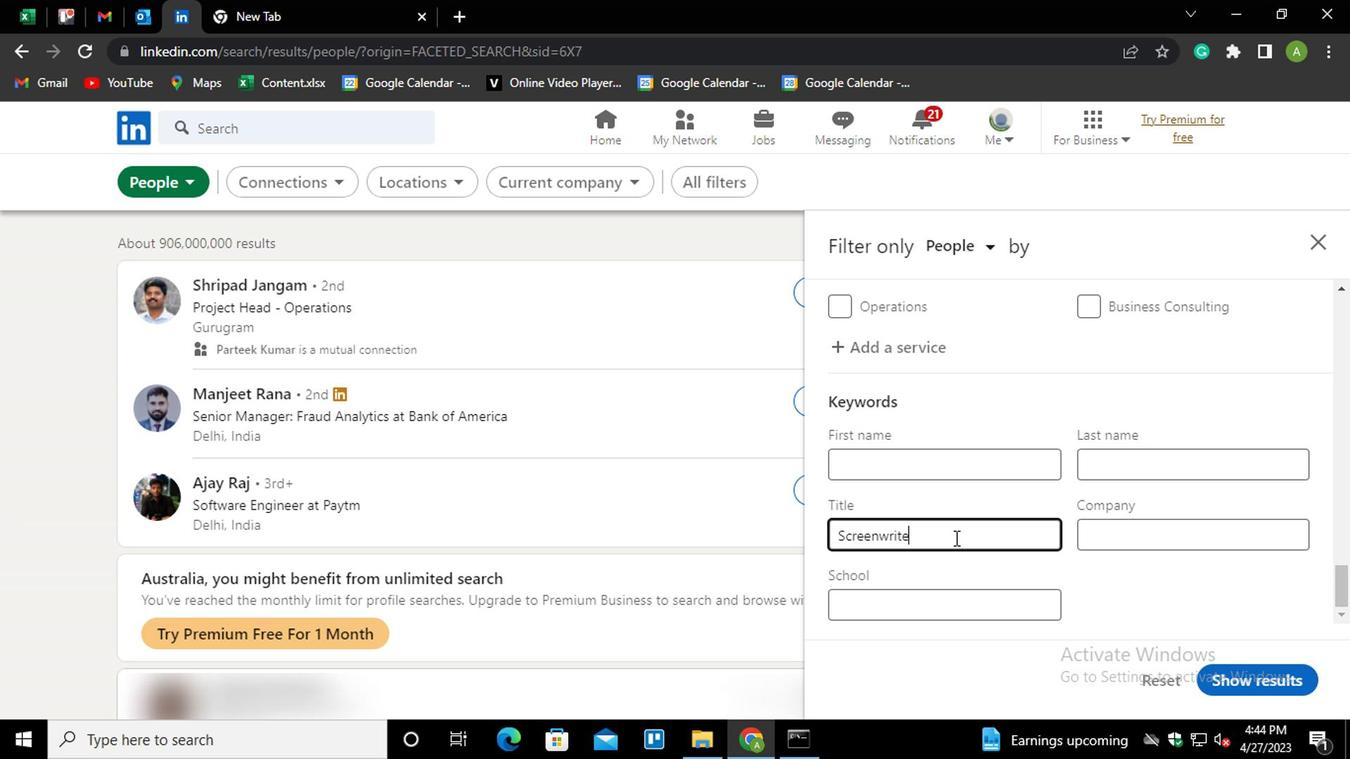 
Action: Mouse moved to (1114, 583)
Screenshot: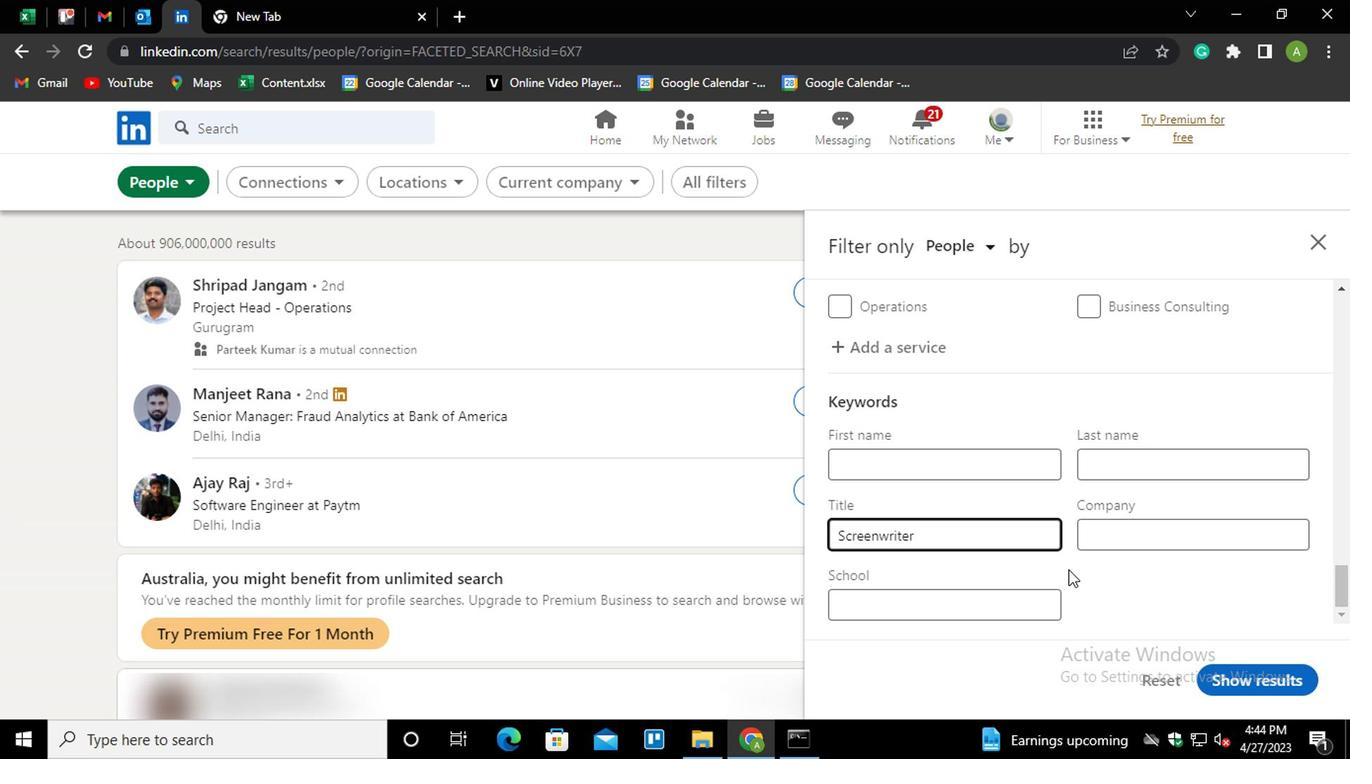 
Action: Mouse pressed left at (1114, 583)
Screenshot: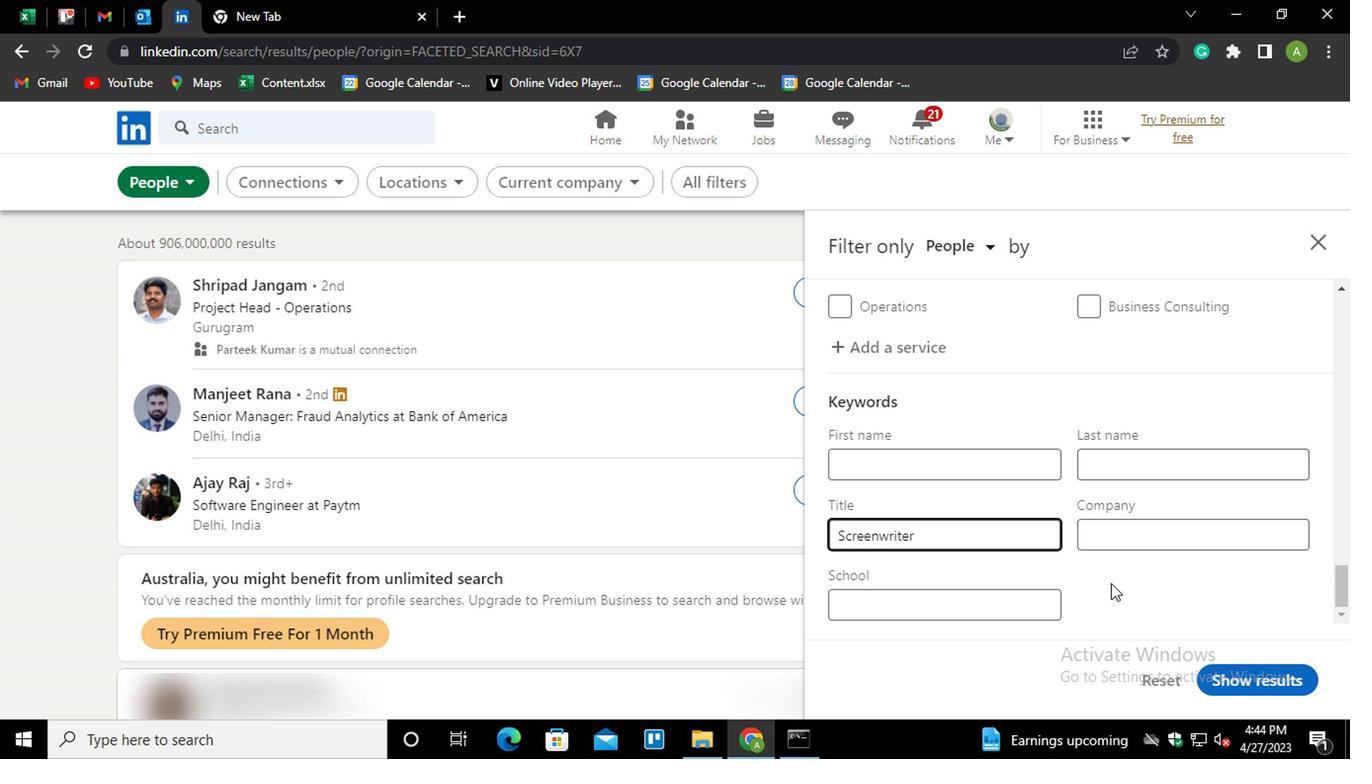 
Action: Mouse moved to (1238, 668)
Screenshot: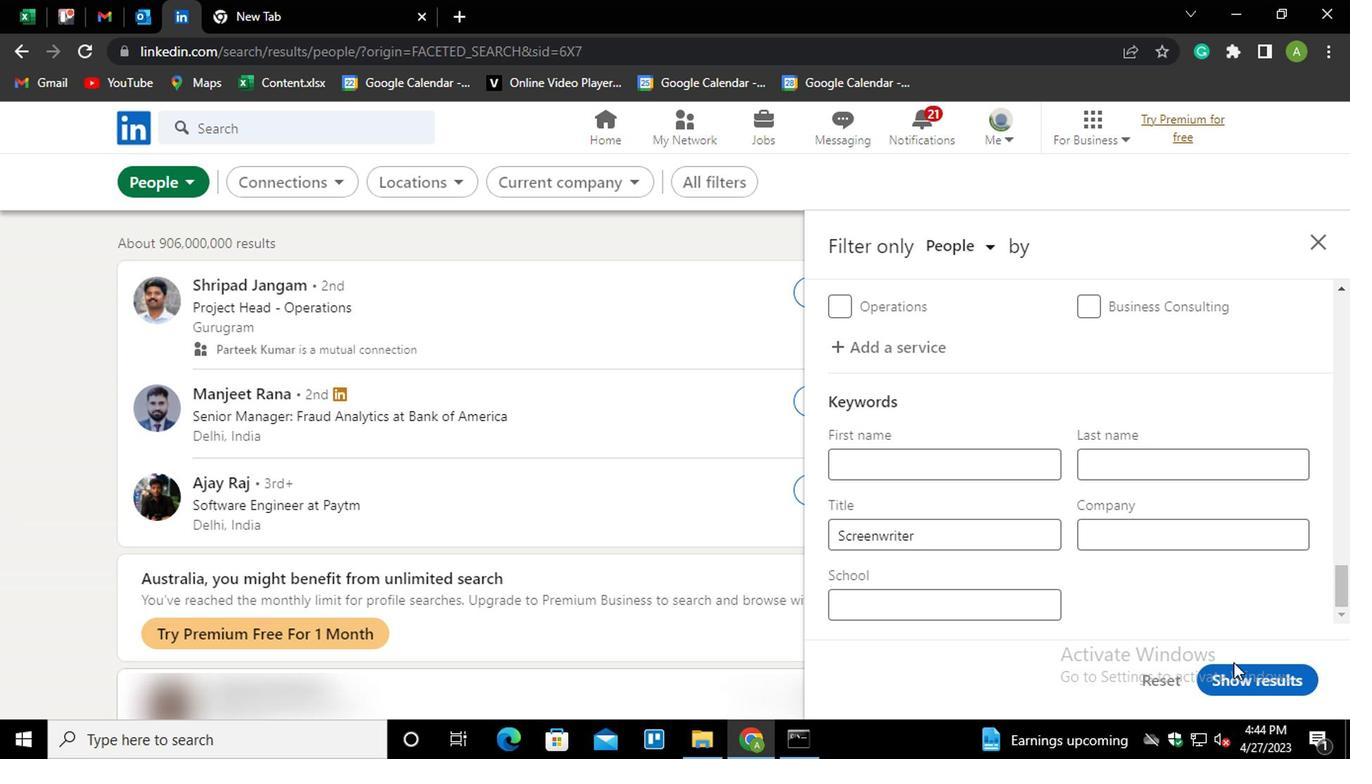 
Action: Mouse pressed left at (1238, 668)
Screenshot: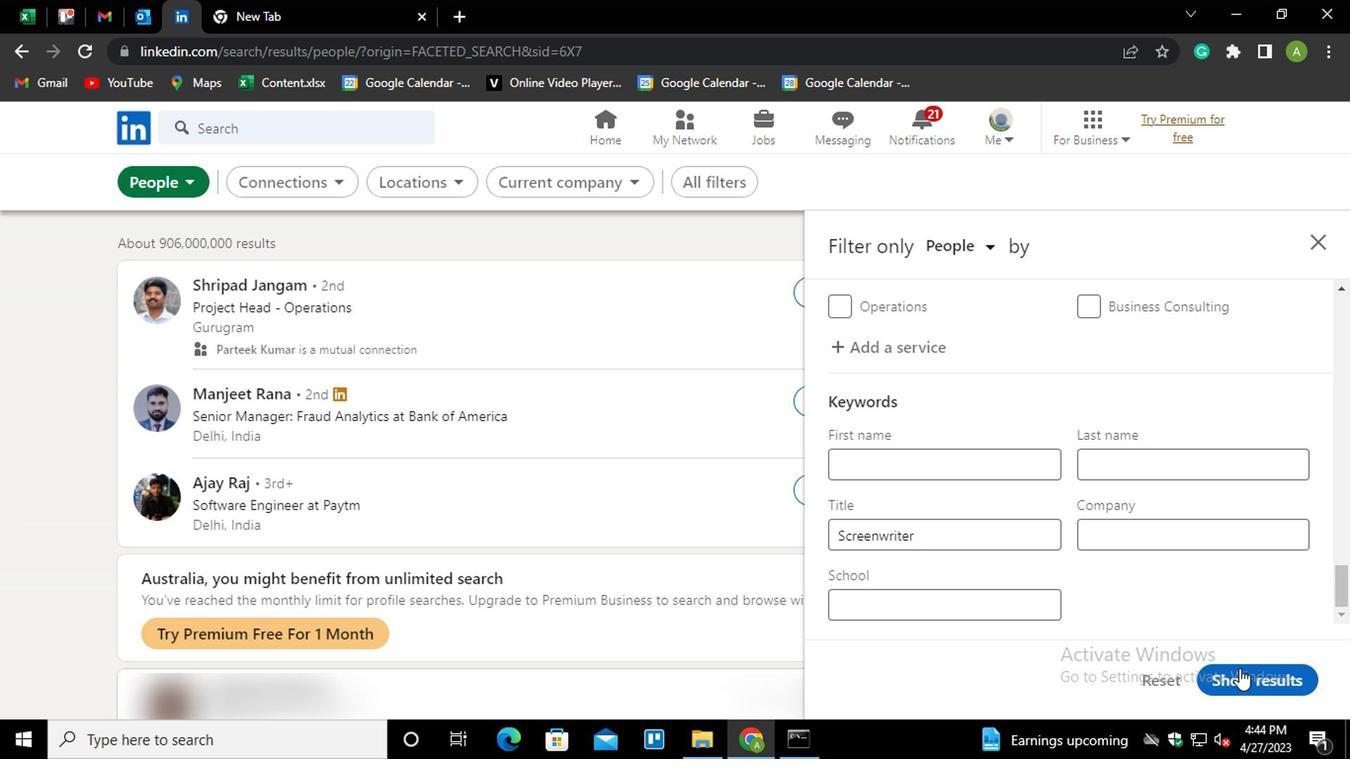 
Action: Mouse moved to (1230, 674)
Screenshot: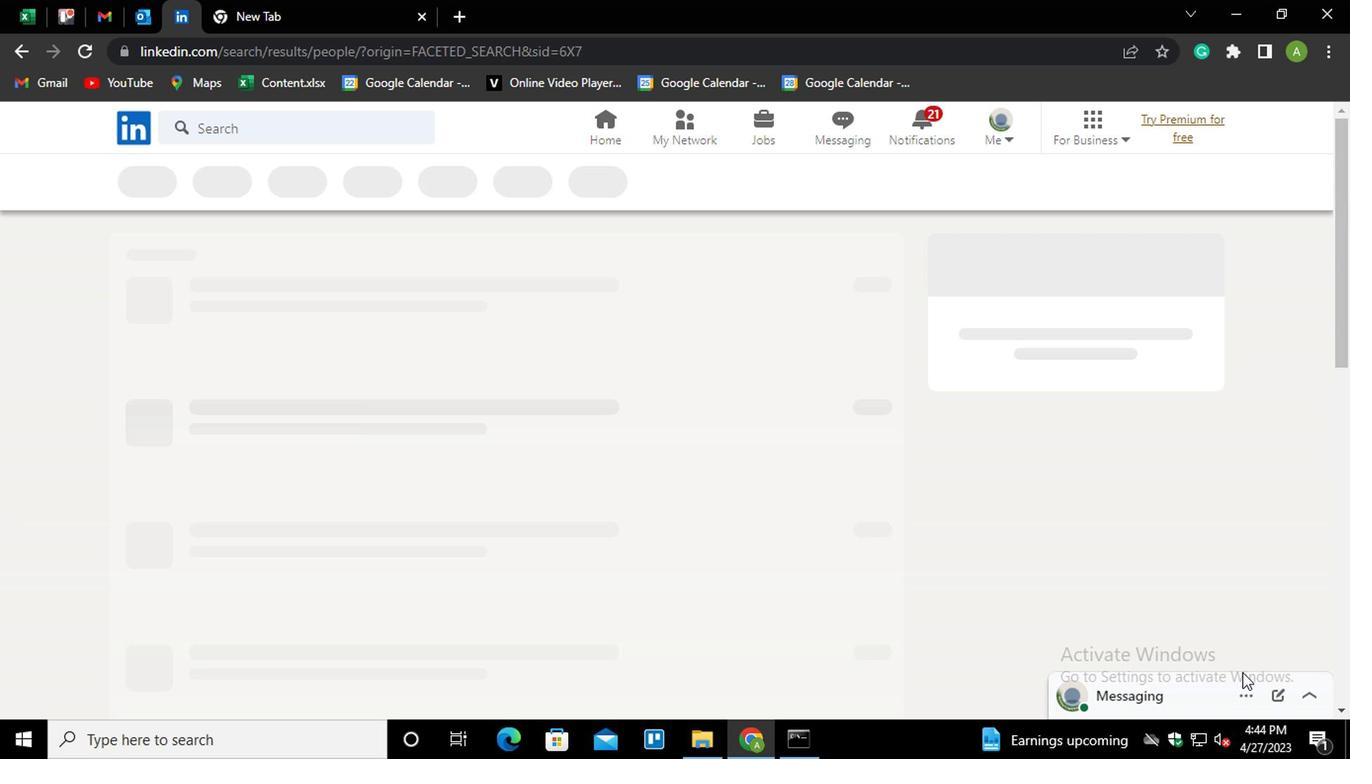 
